 Task: Open the event Second Product Development Roadmap Planning and Feature Prioritization on '2023/11/24', change the date to 2023/10/09, change the font style of the description to Arial, set the availability to Free, insert an emoji Red heart, logged in from the account softage.10@softage.net and add another guest for the event, softage.3@softage.net. Change the alignment of the event description to Align center.Change the font color of the description to Light Blue and select an event charm, 
Action: Mouse moved to (390, 179)
Screenshot: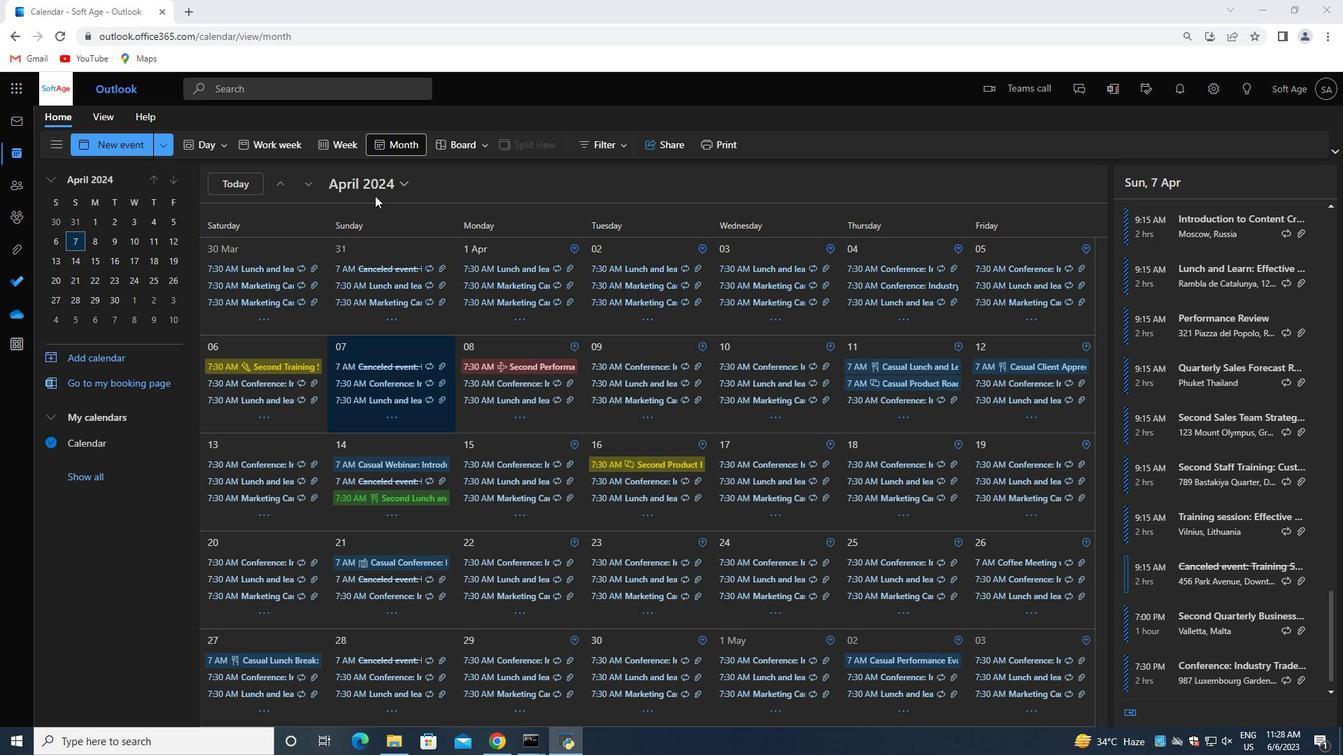 
Action: Mouse pressed left at (390, 179)
Screenshot: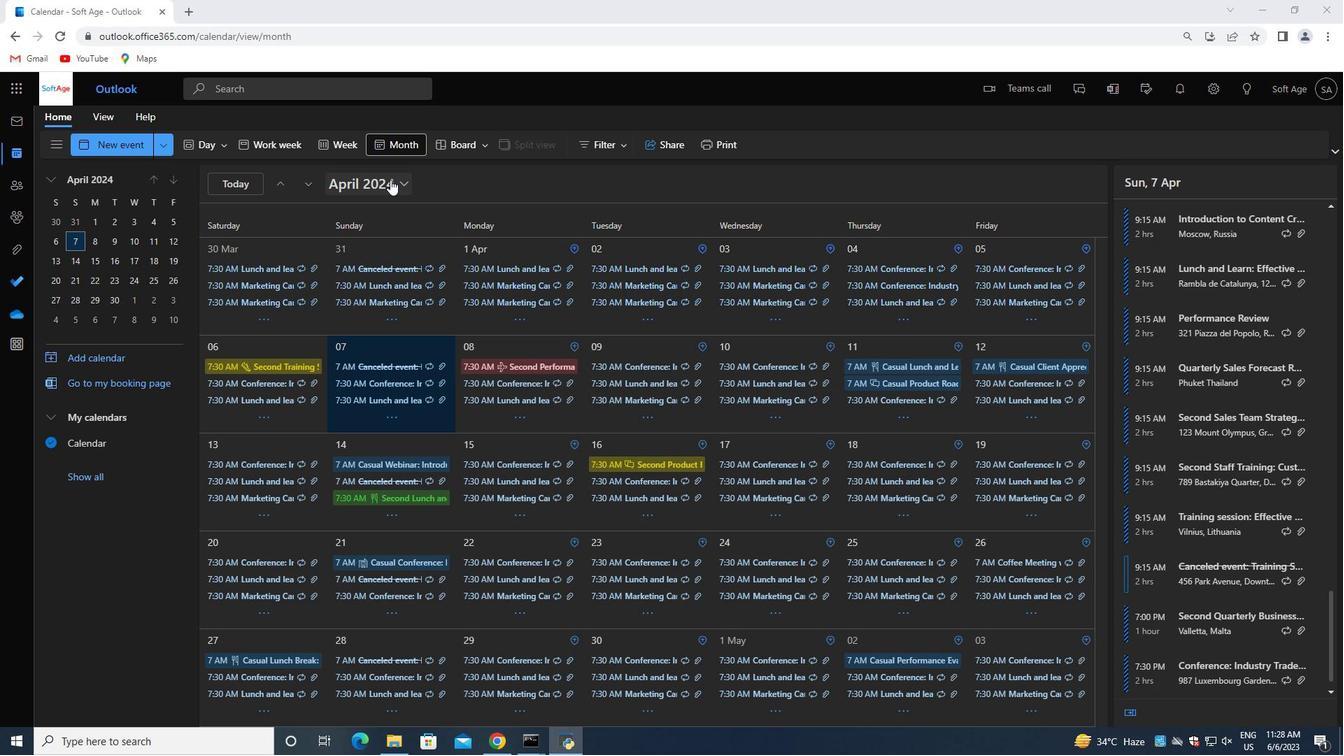 
Action: Mouse moved to (439, 215)
Screenshot: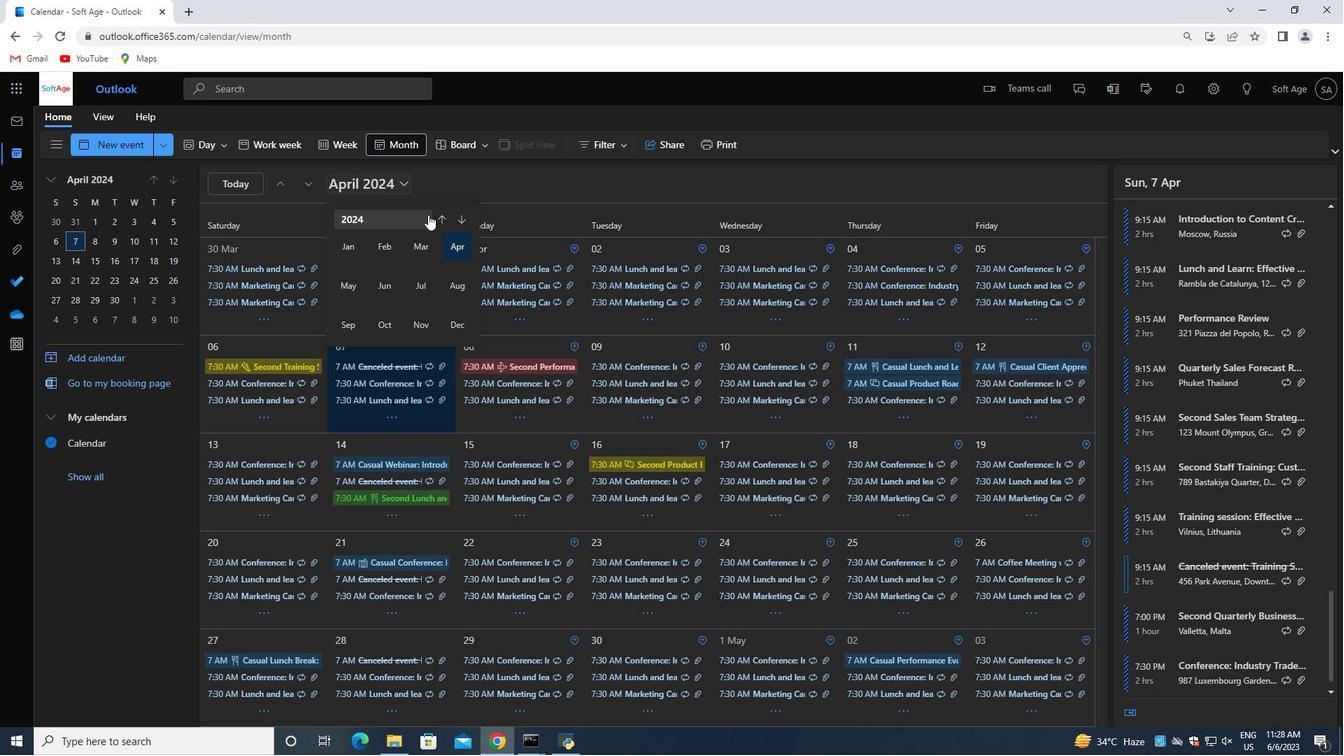 
Action: Mouse pressed left at (439, 215)
Screenshot: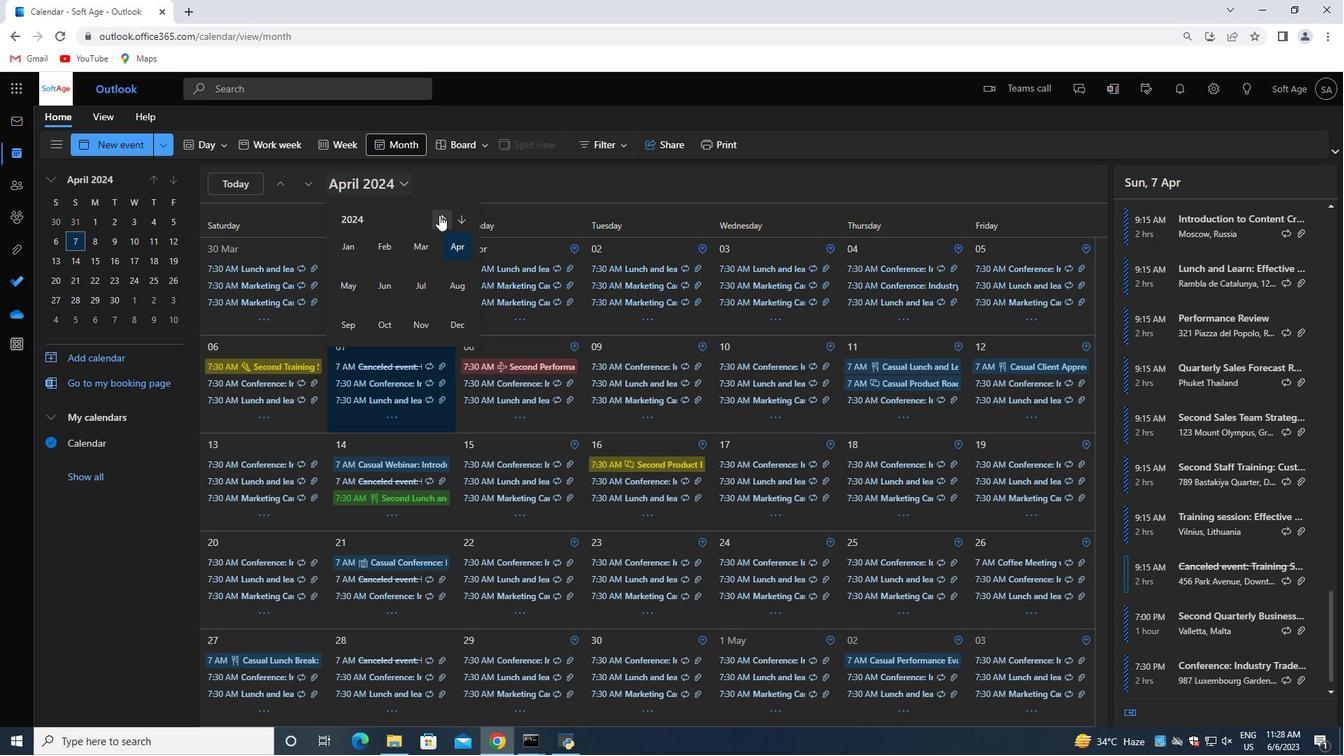 
Action: Mouse moved to (424, 327)
Screenshot: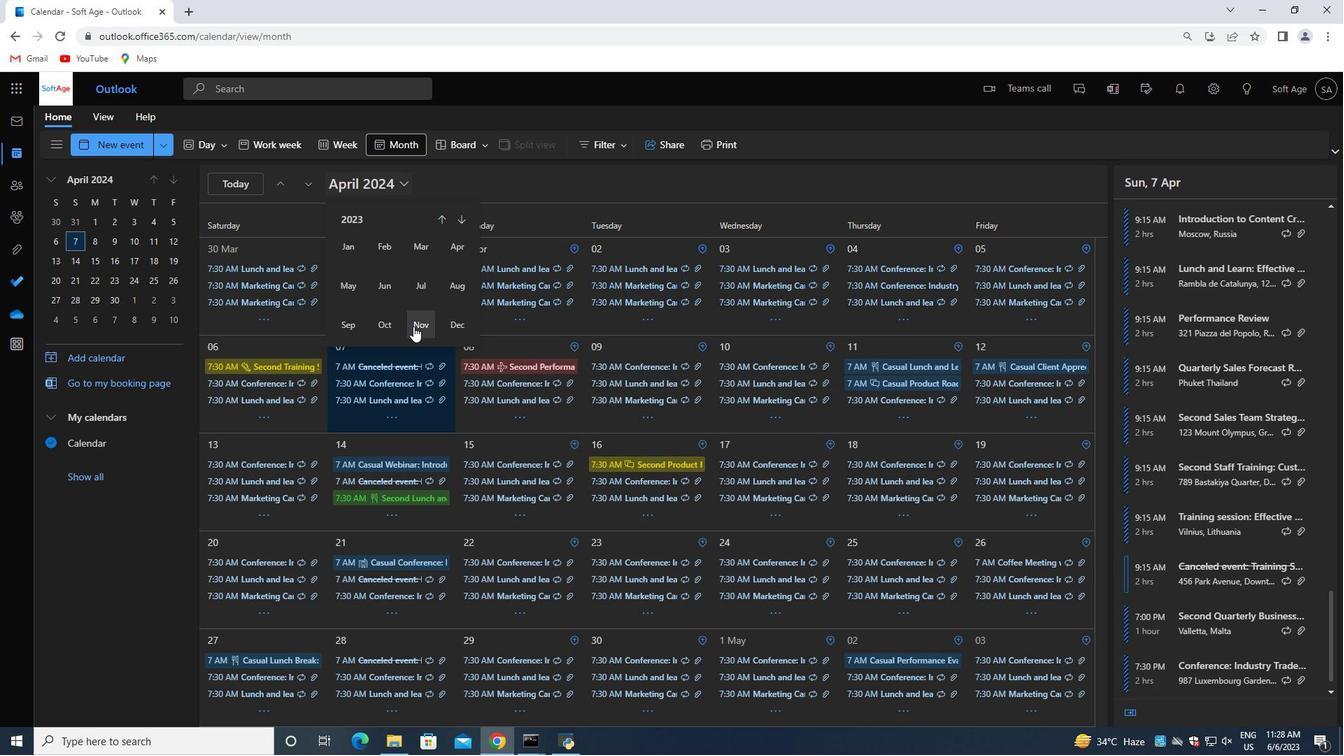 
Action: Mouse pressed left at (424, 327)
Screenshot: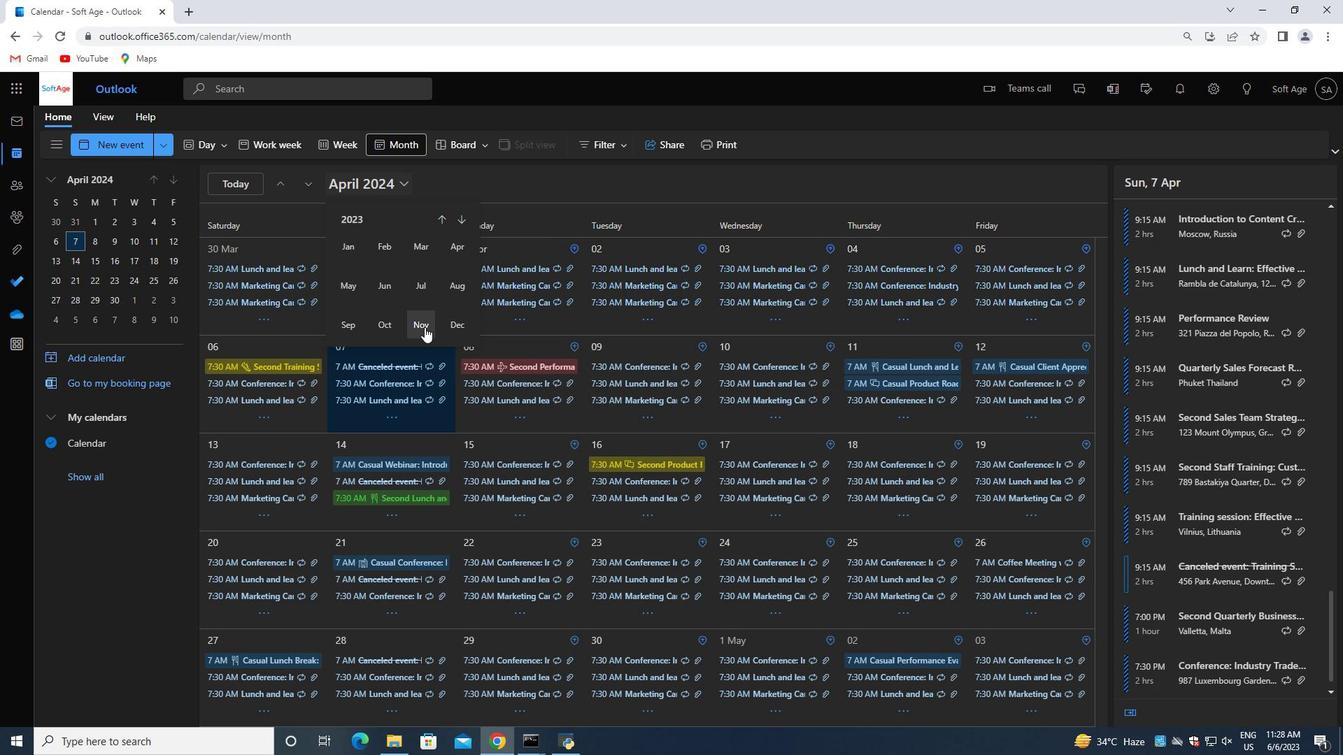 
Action: Mouse moved to (990, 606)
Screenshot: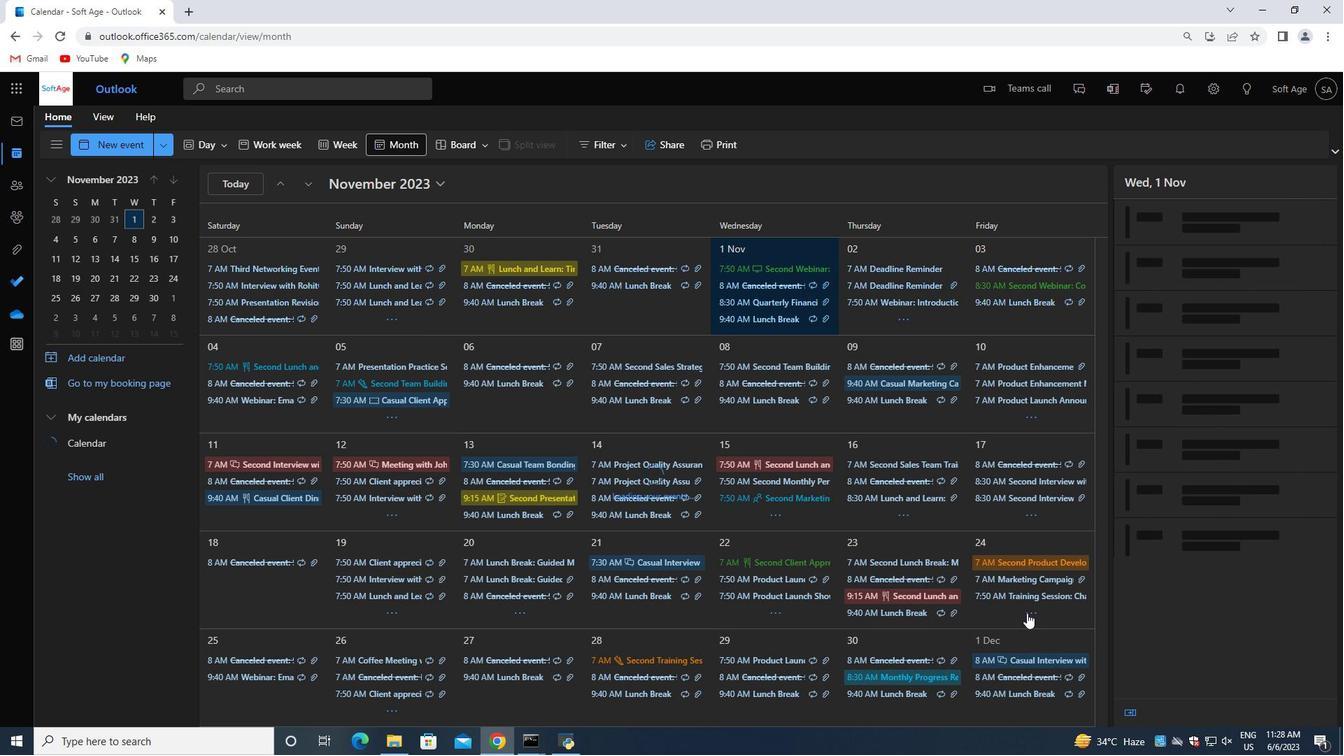 
Action: Mouse pressed left at (990, 606)
Screenshot: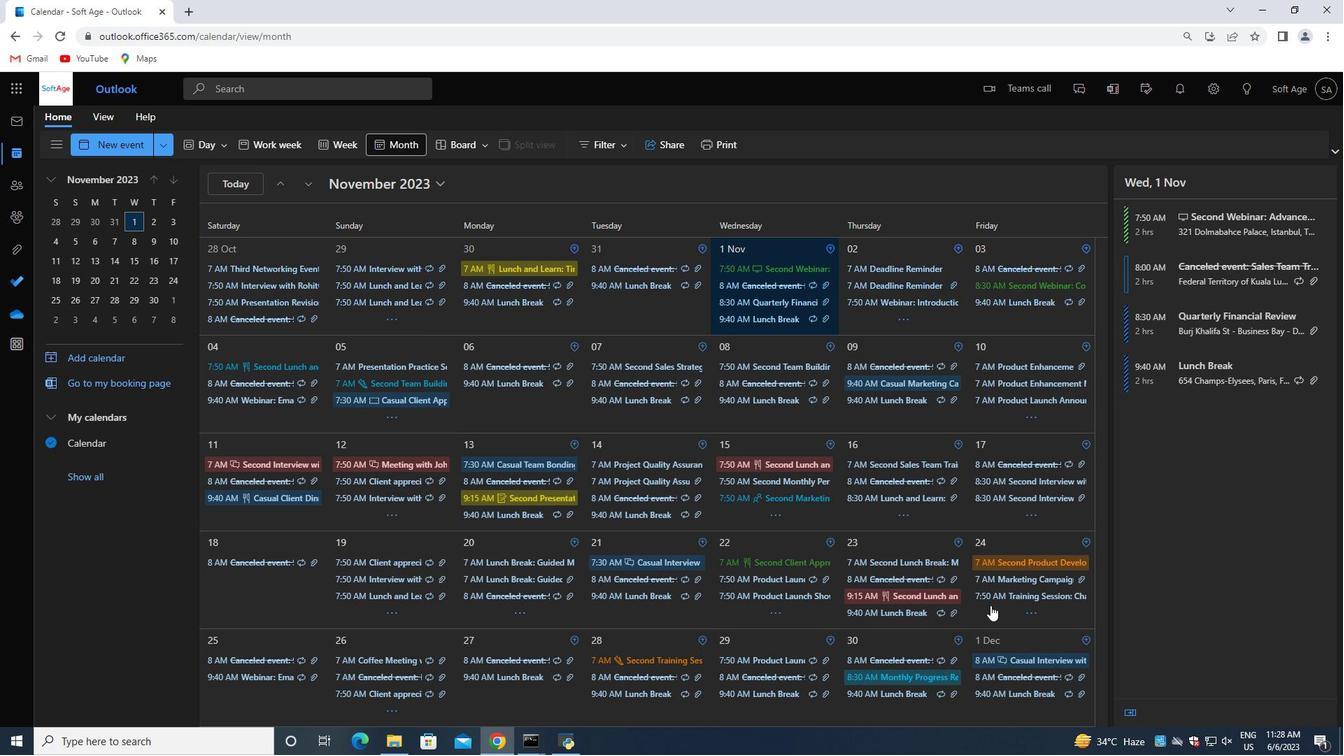 
Action: Mouse moved to (1325, 224)
Screenshot: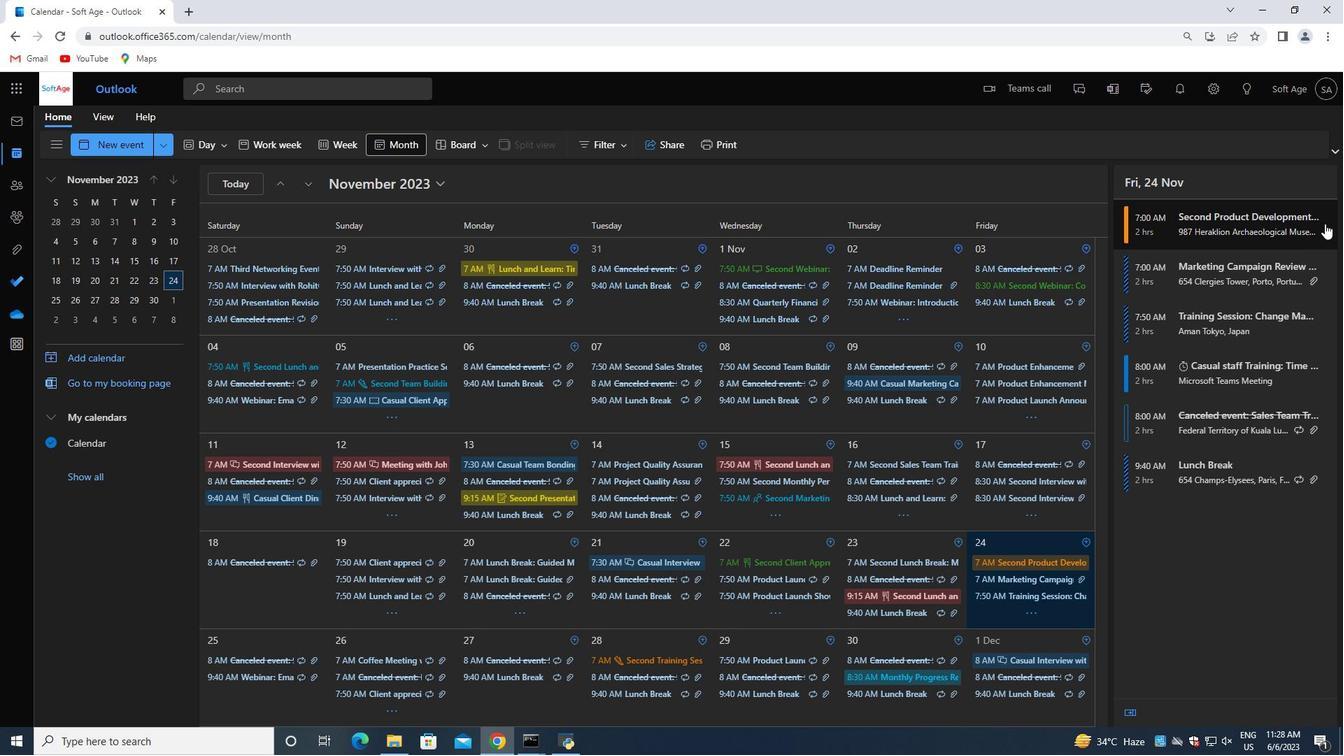 
Action: Mouse pressed left at (1325, 224)
Screenshot: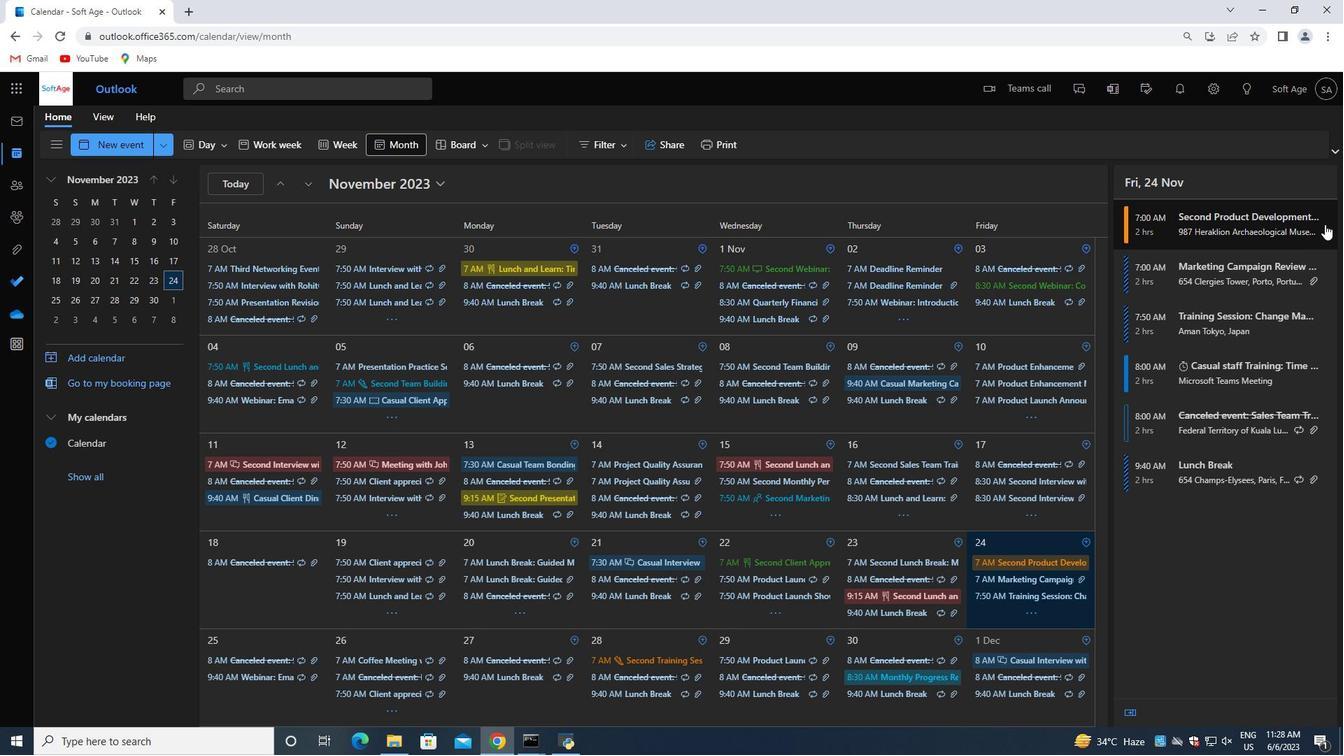 
Action: Mouse moved to (898, 422)
Screenshot: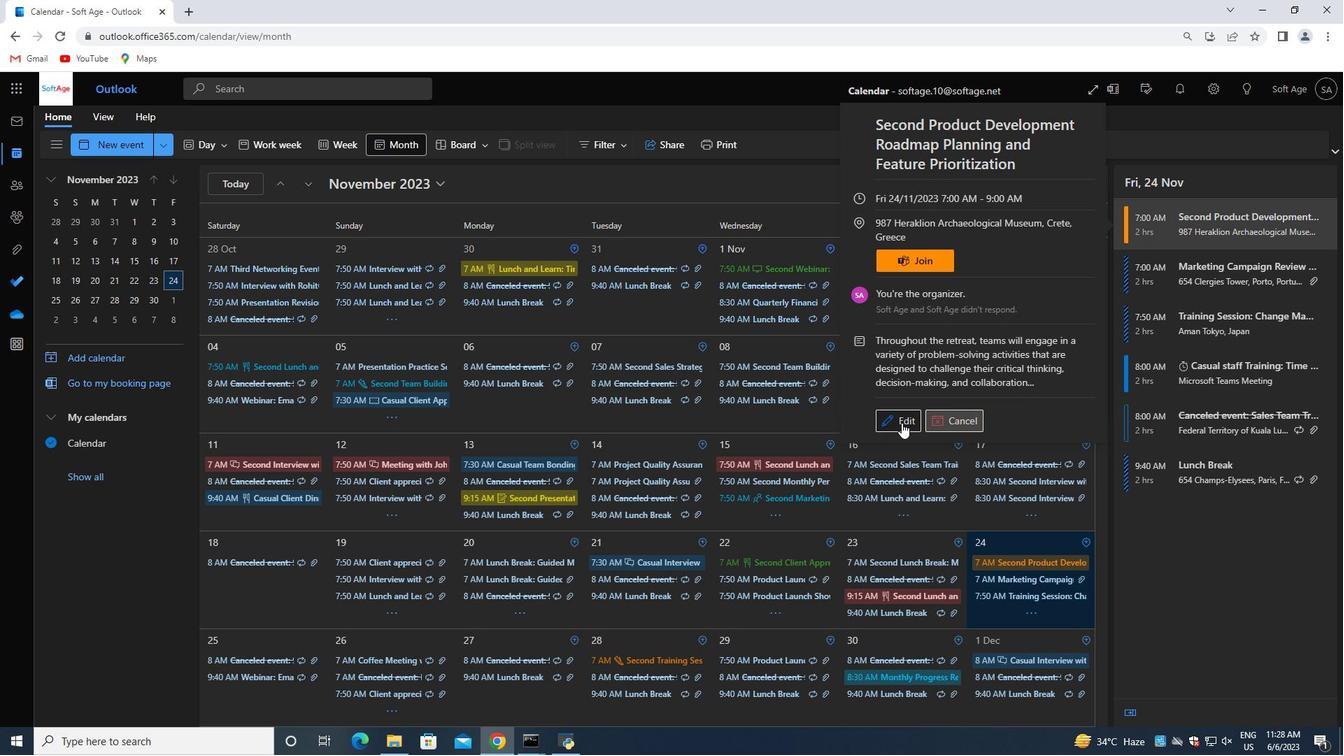
Action: Mouse pressed left at (898, 422)
Screenshot: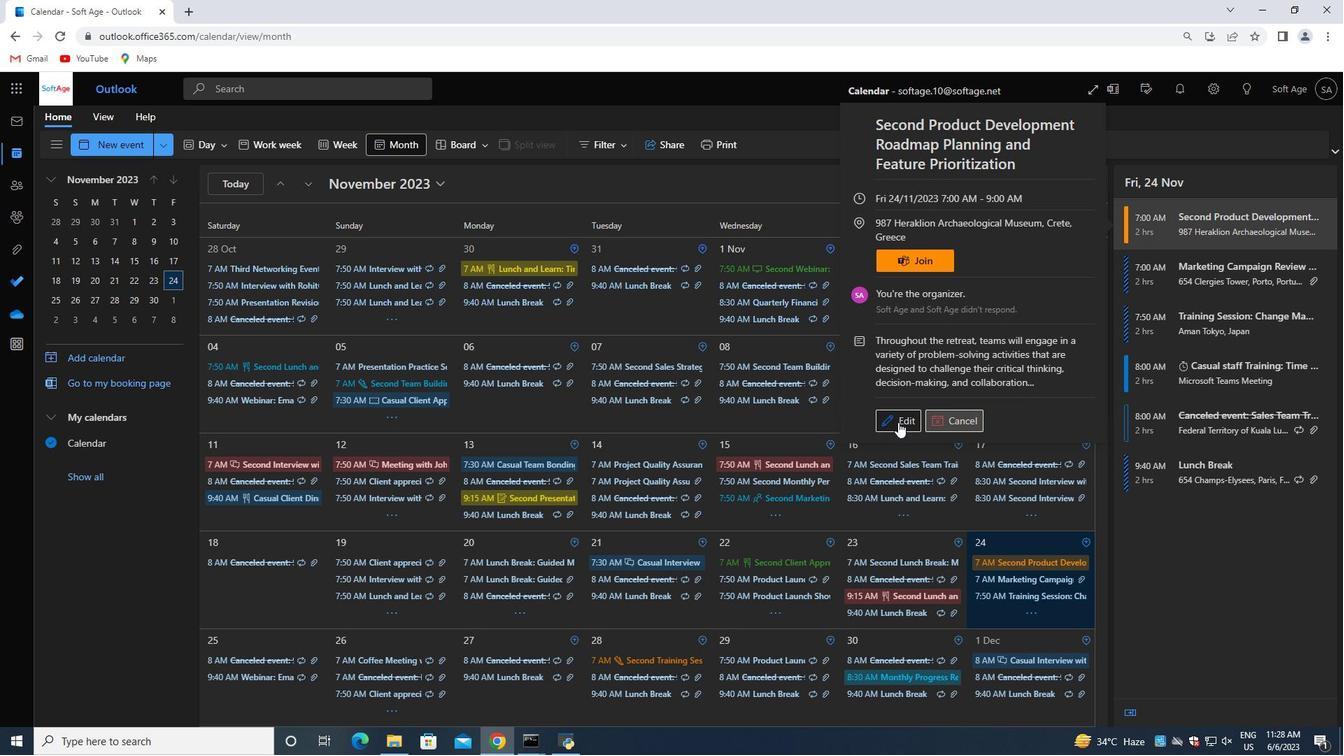 
Action: Mouse moved to (410, 387)
Screenshot: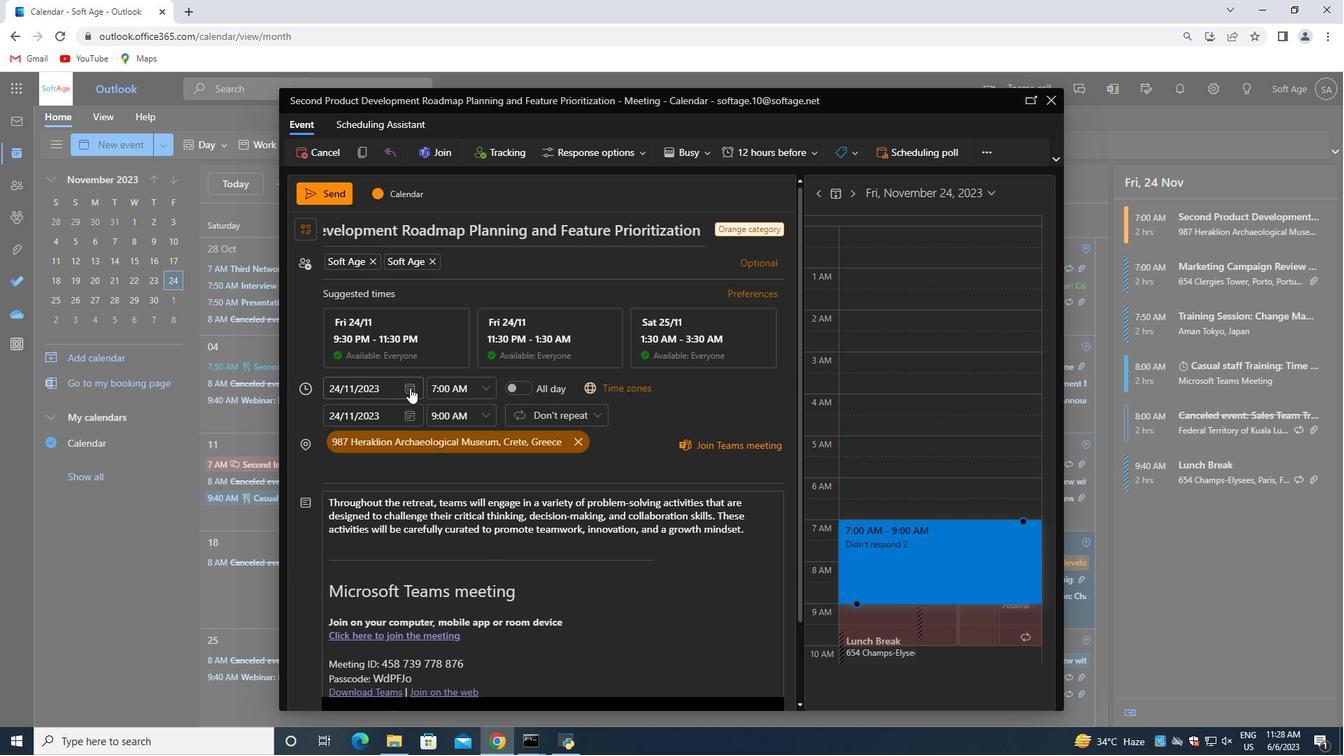 
Action: Mouse pressed left at (410, 387)
Screenshot: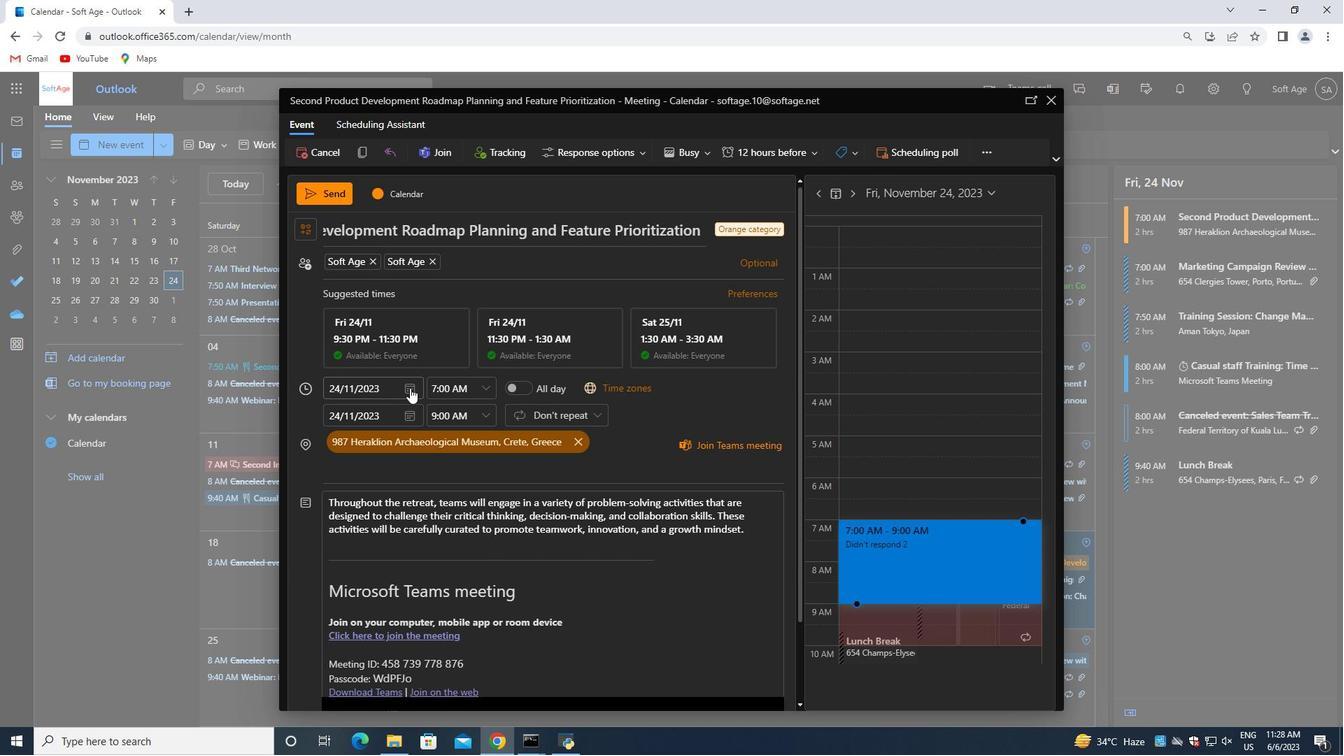 
Action: Mouse moved to (440, 415)
Screenshot: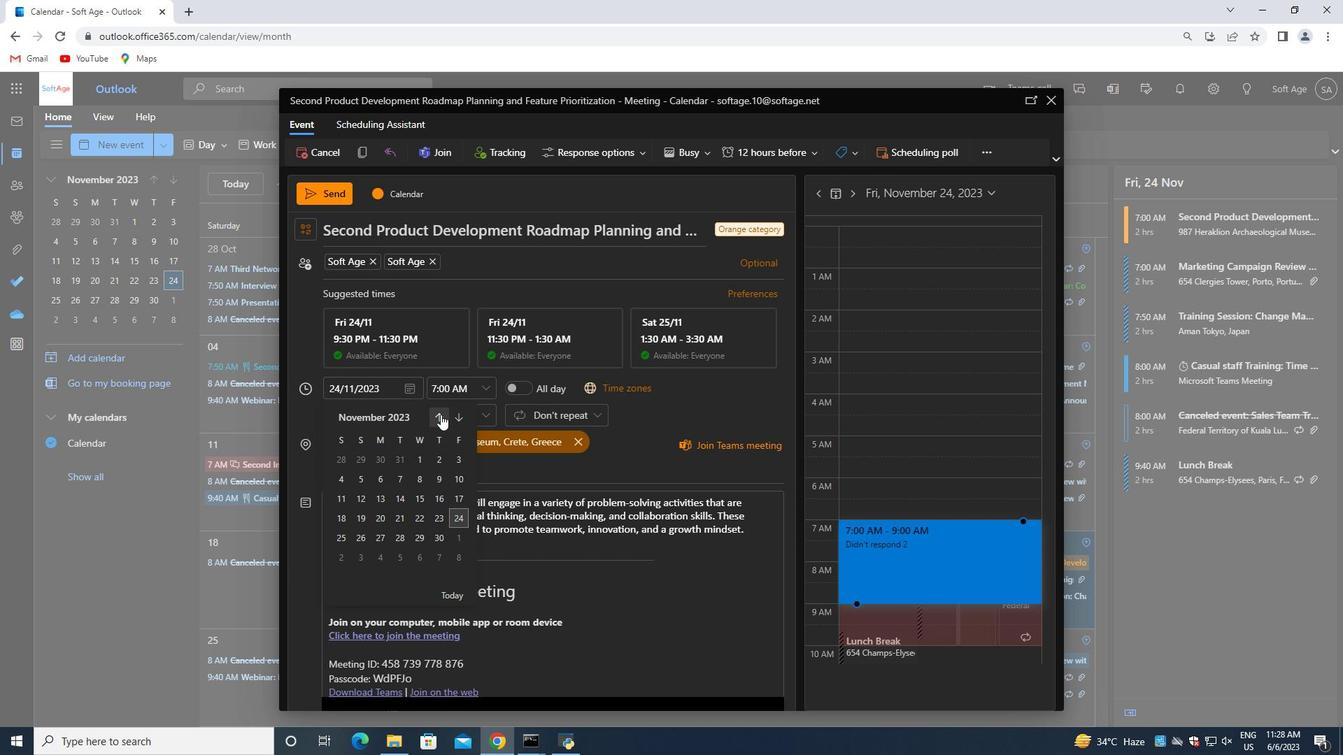 
Action: Mouse pressed left at (440, 415)
Screenshot: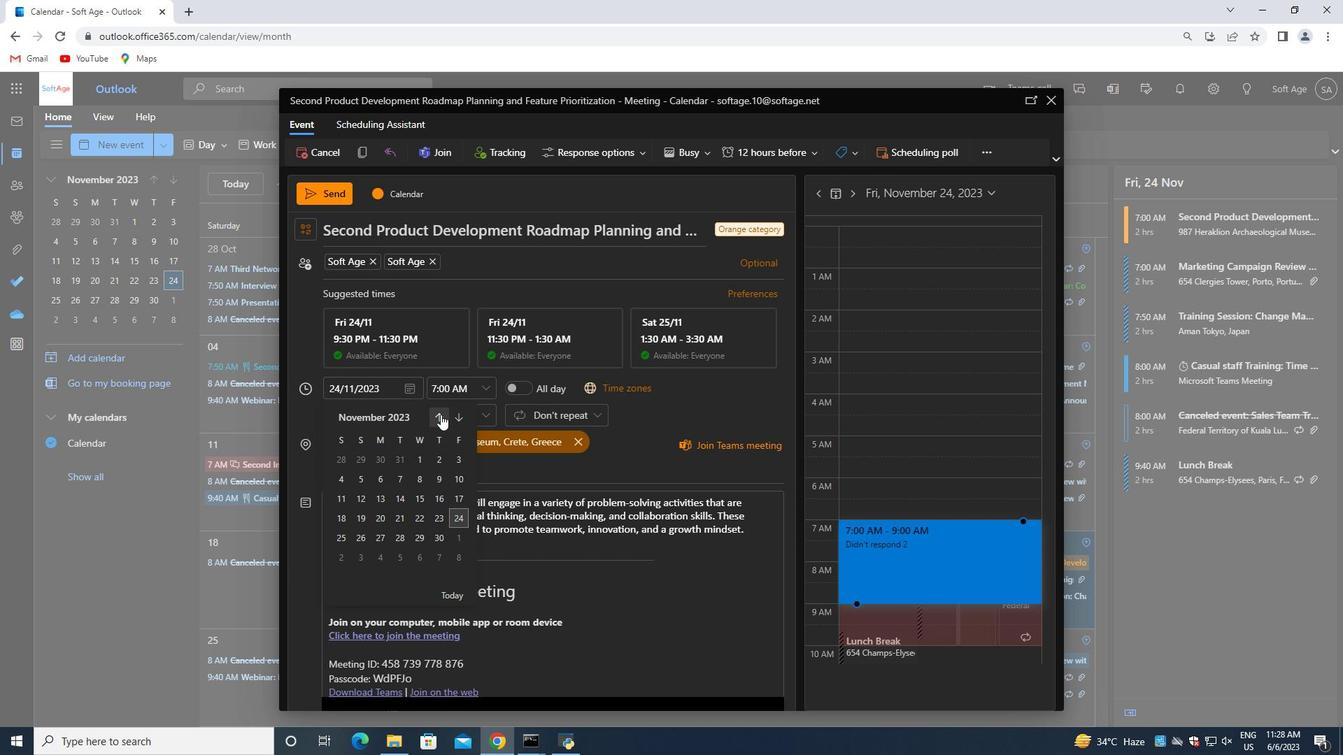 
Action: Mouse moved to (377, 478)
Screenshot: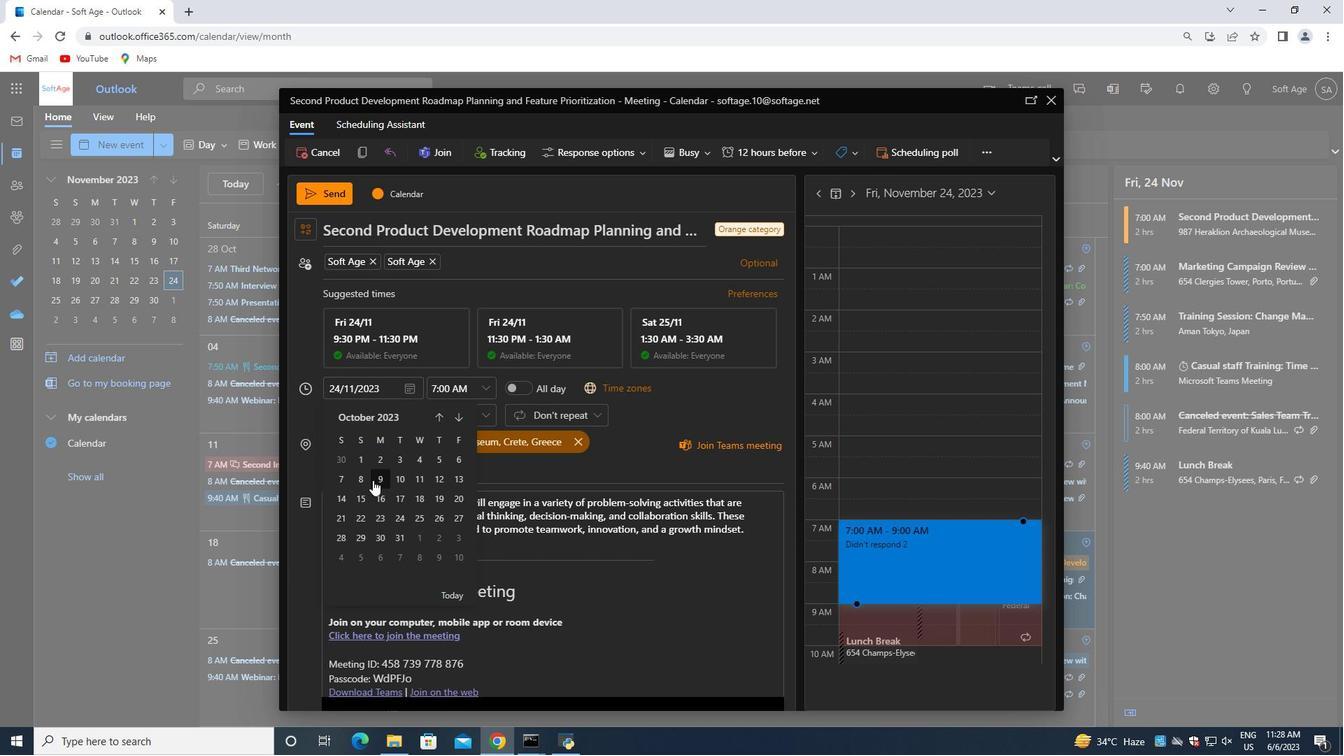 
Action: Mouse pressed left at (377, 478)
Screenshot: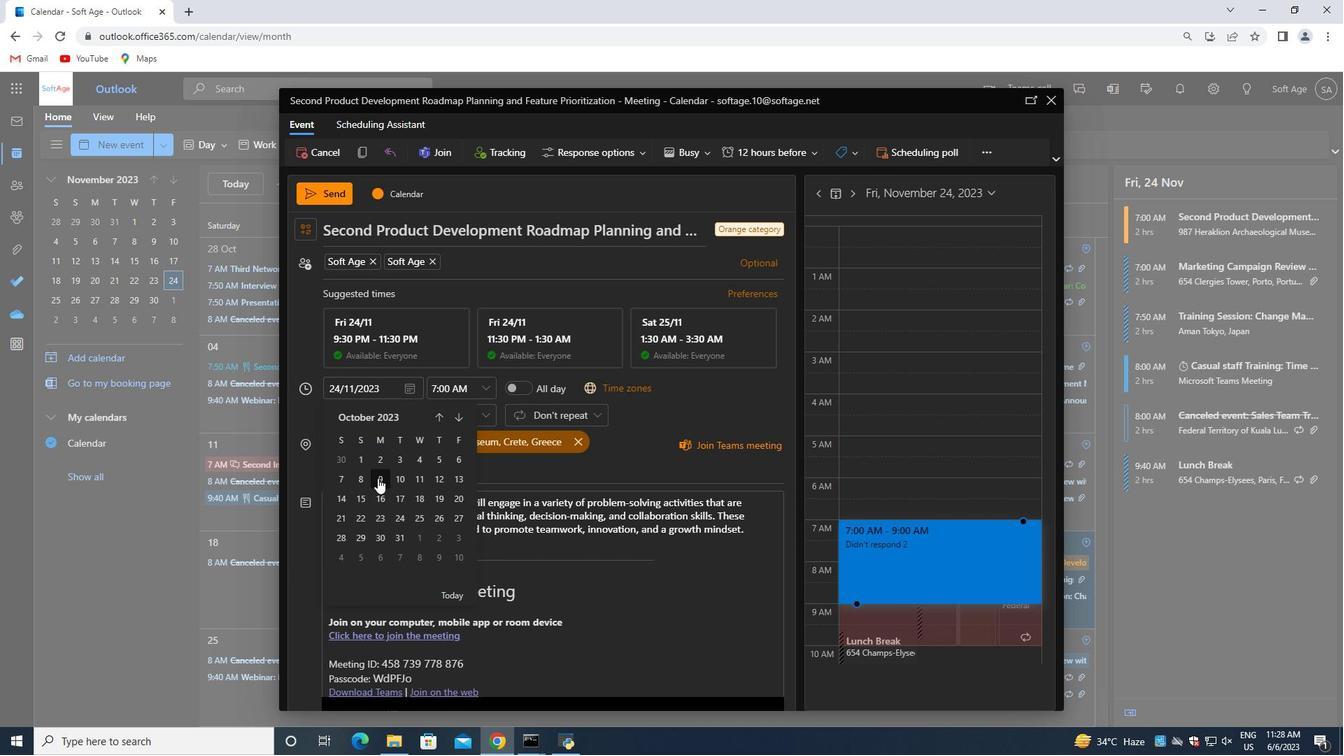 
Action: Mouse moved to (755, 532)
Screenshot: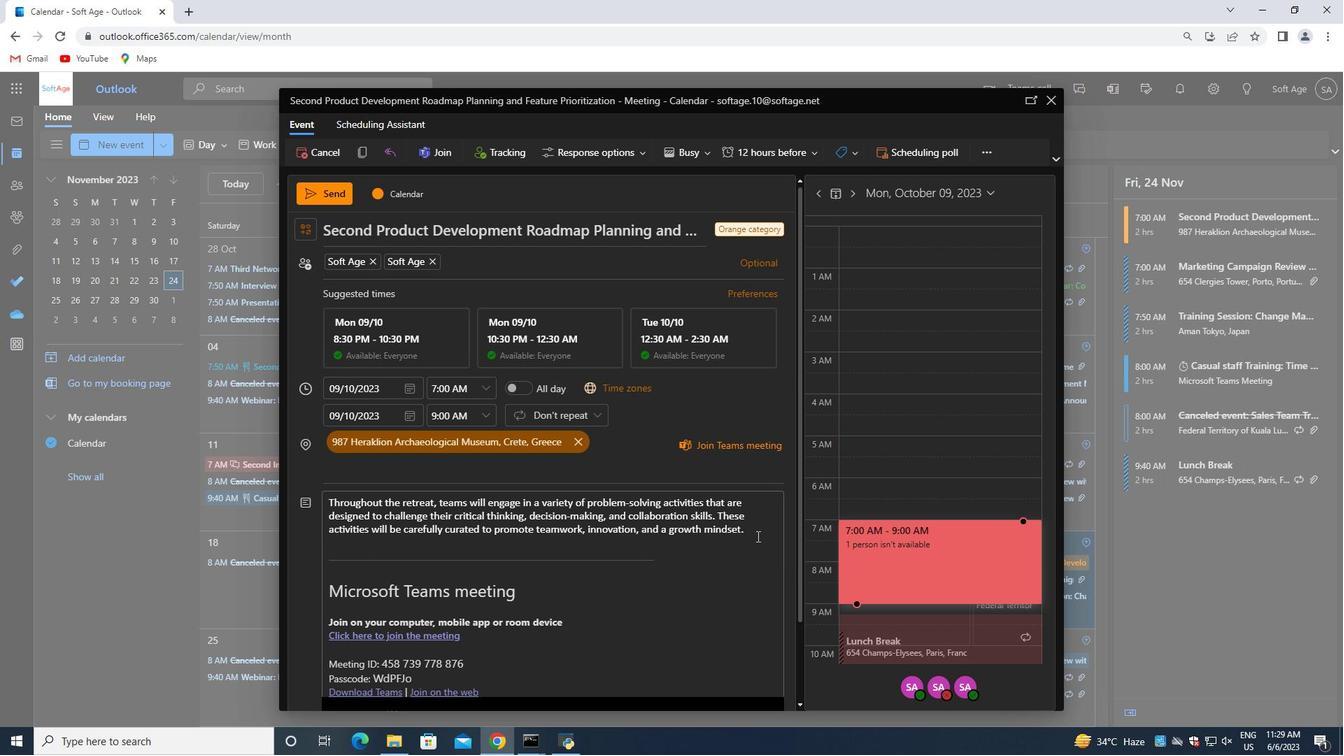 
Action: Mouse pressed left at (755, 532)
Screenshot: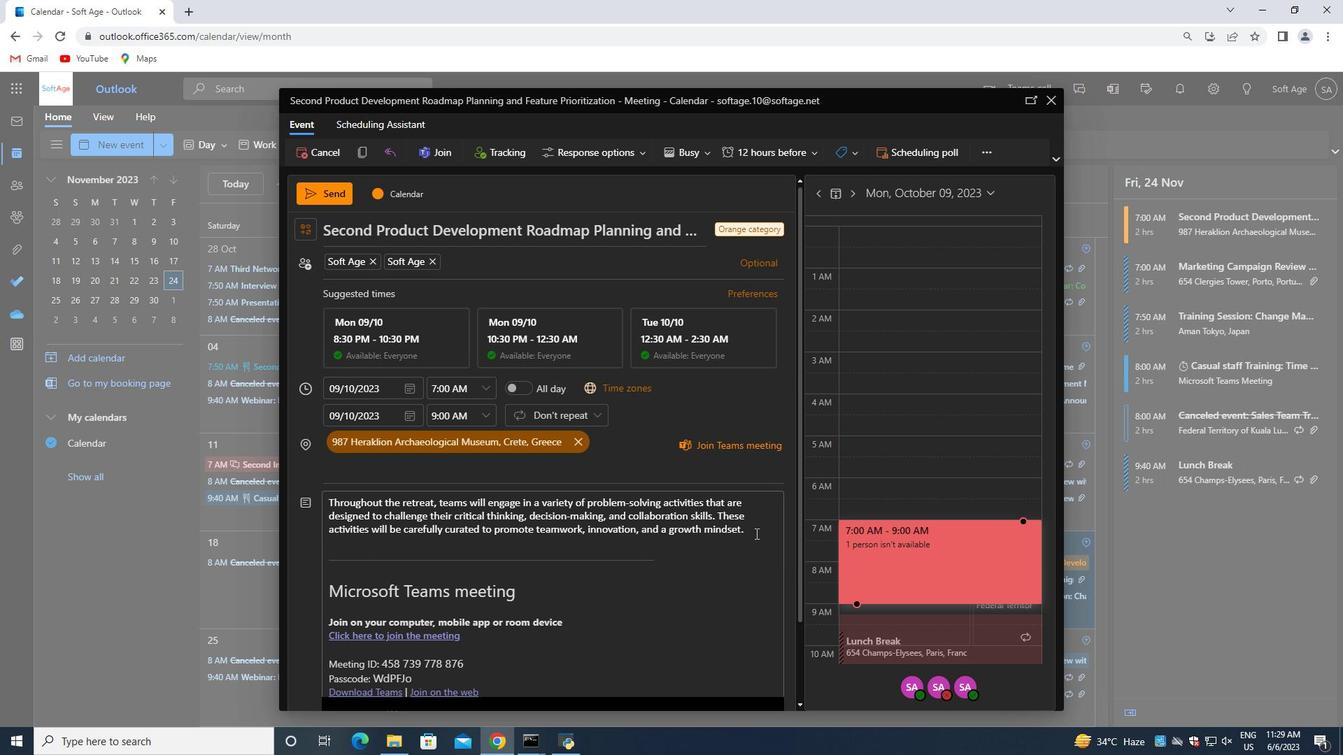 
Action: Mouse moved to (400, 547)
Screenshot: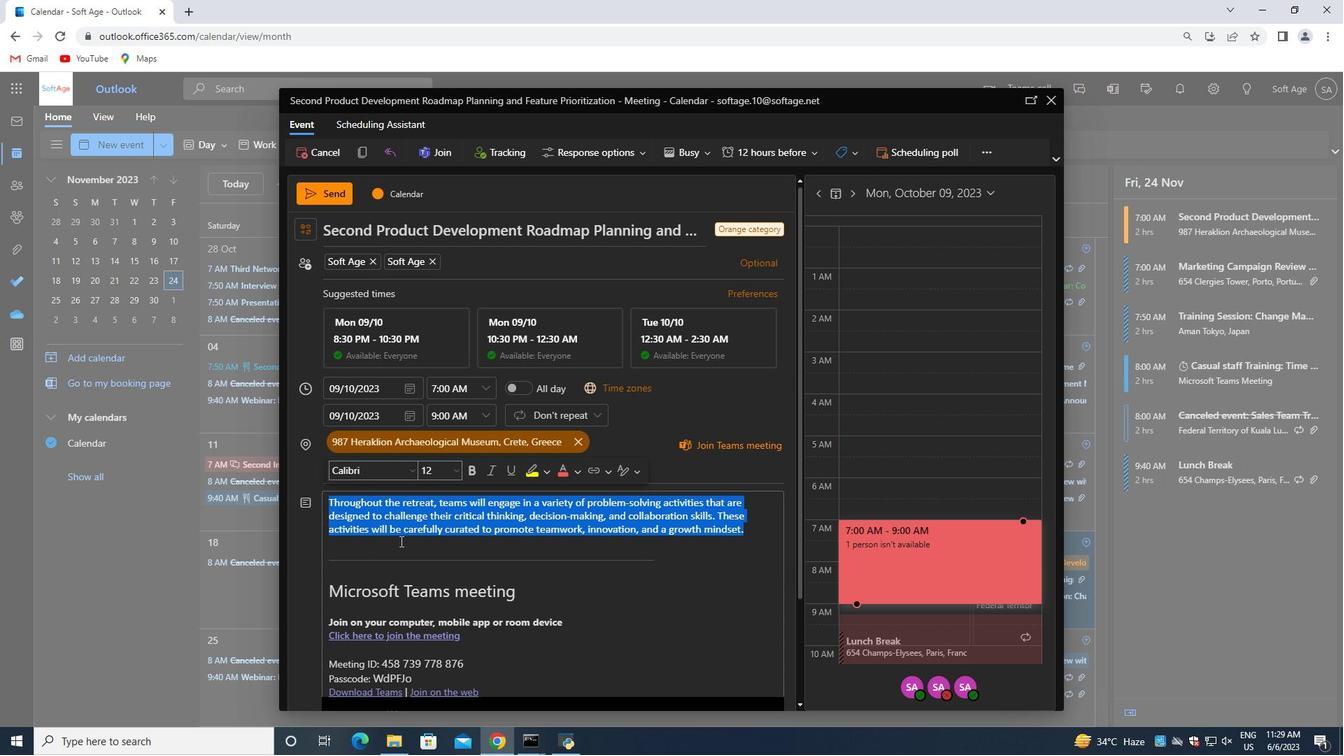 
Action: Mouse scrolled (400, 546) with delta (0, 0)
Screenshot: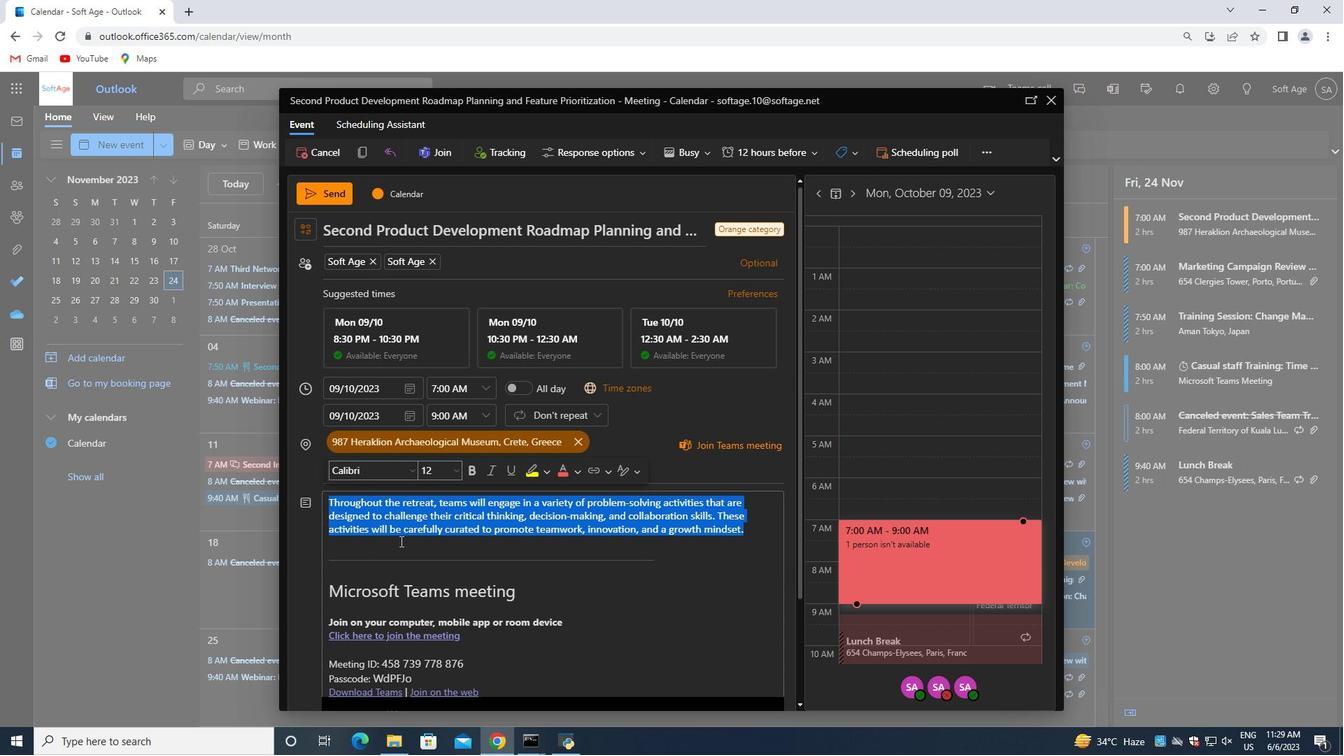 
Action: Mouse moved to (398, 555)
Screenshot: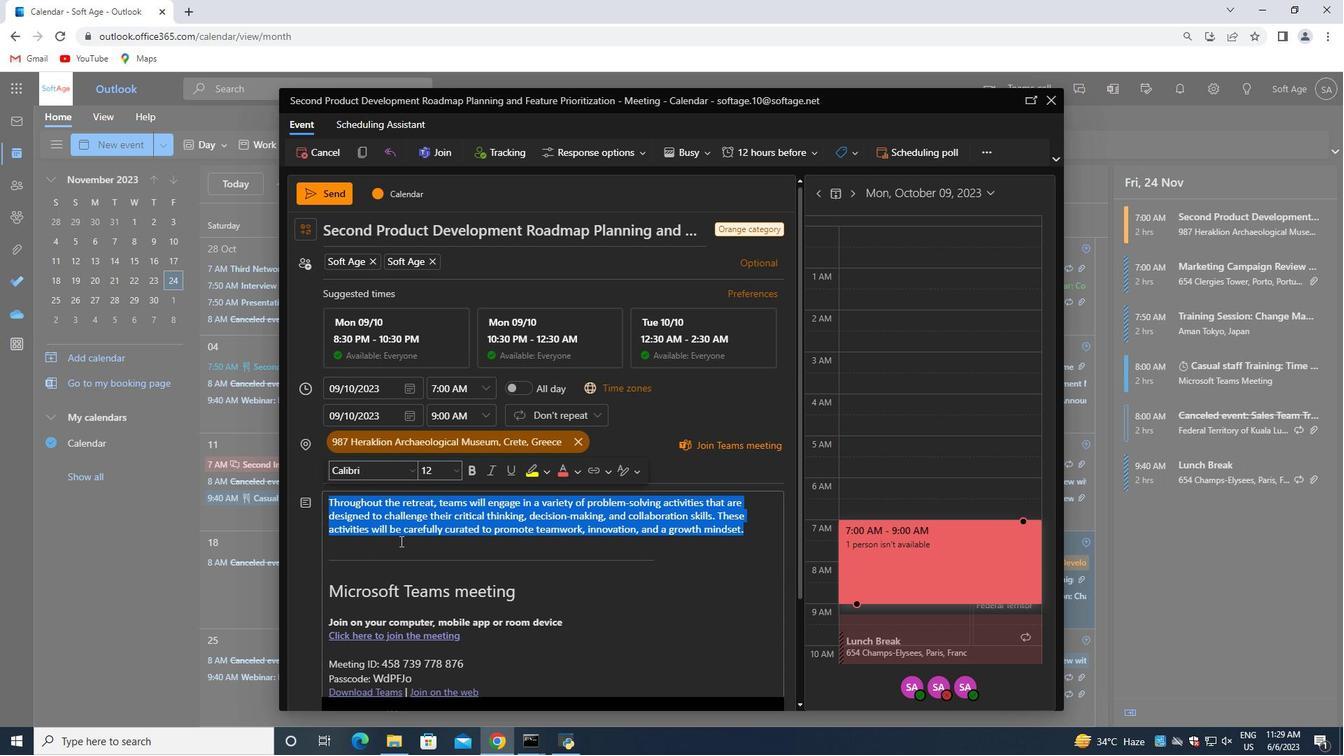 
Action: Mouse scrolled (398, 554) with delta (0, 0)
Screenshot: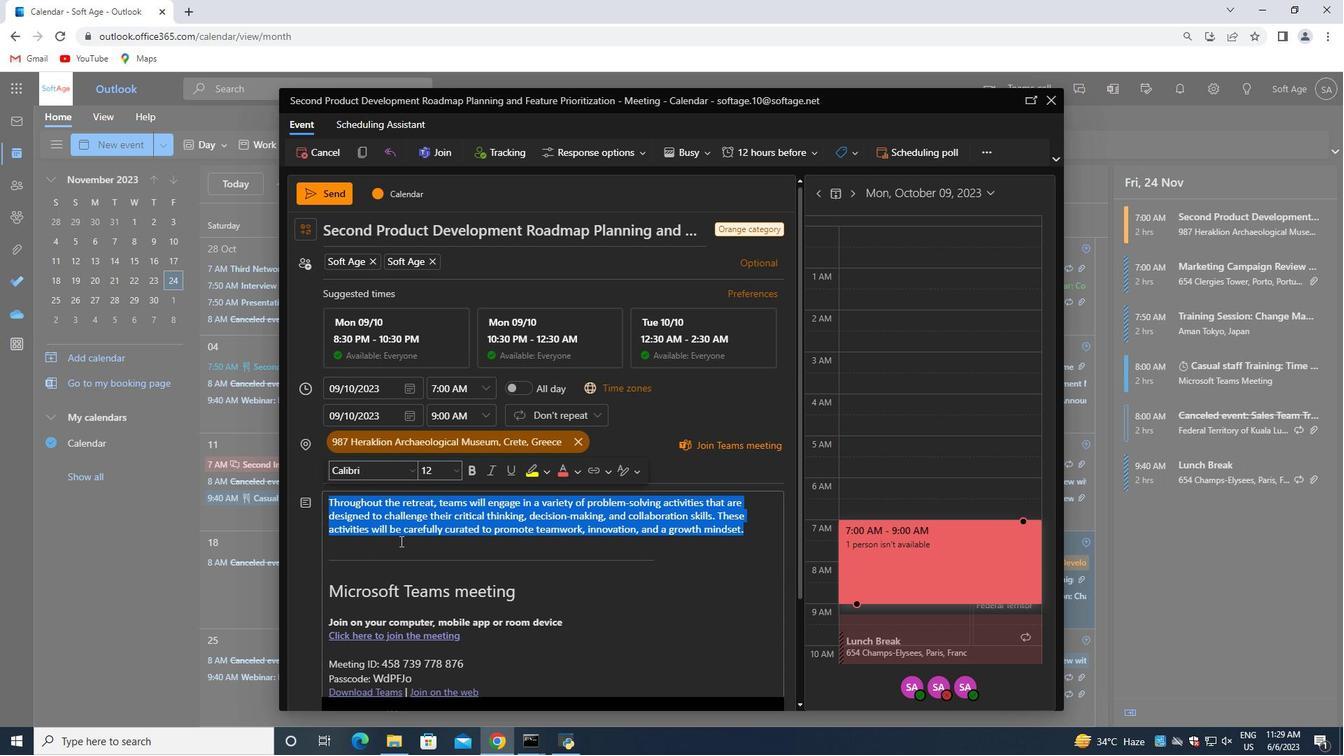 
Action: Mouse moved to (398, 557)
Screenshot: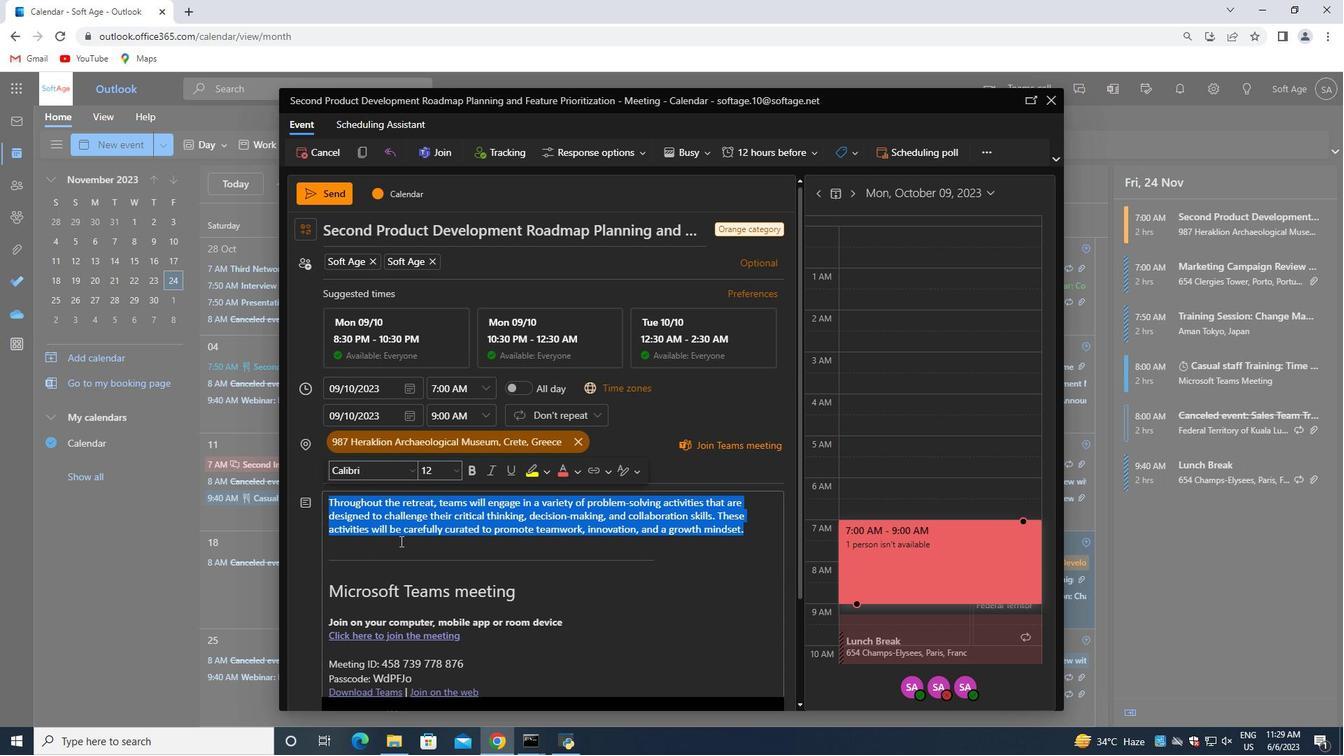 
Action: Mouse scrolled (398, 556) with delta (0, 0)
Screenshot: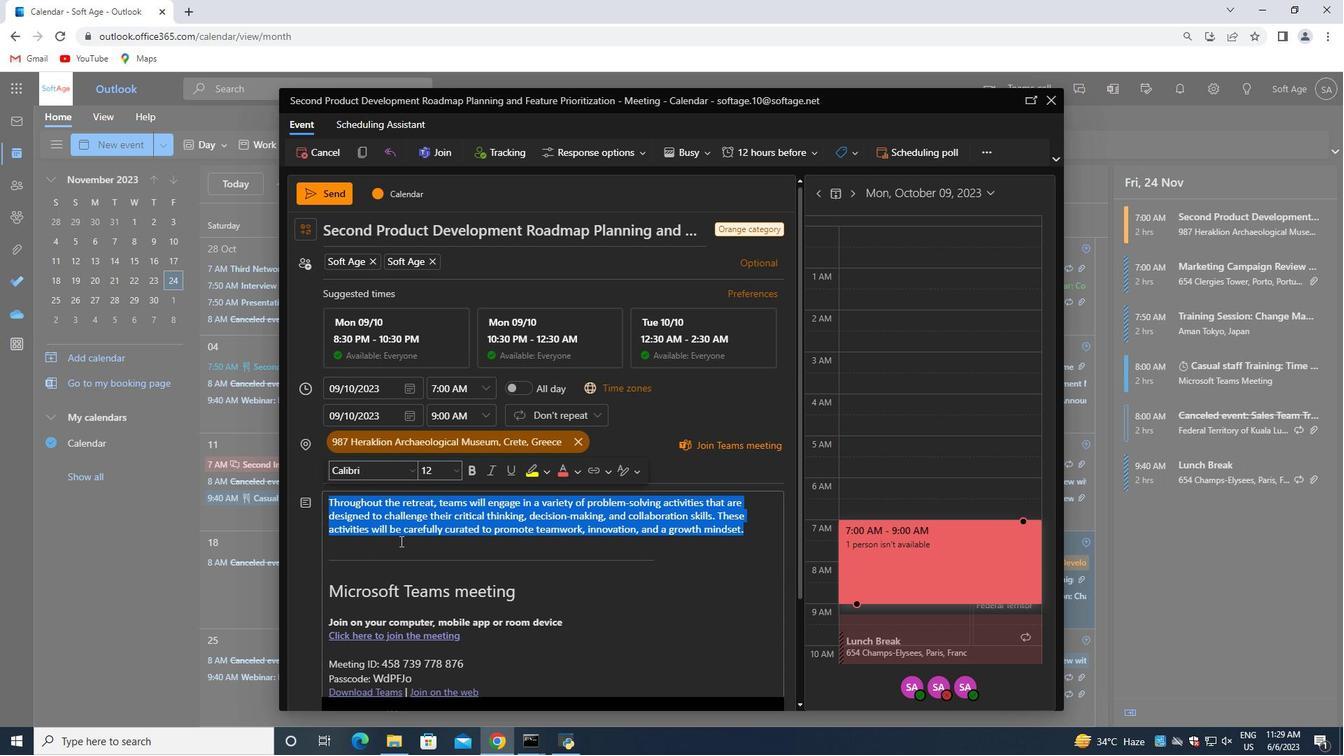 
Action: Mouse moved to (398, 559)
Screenshot: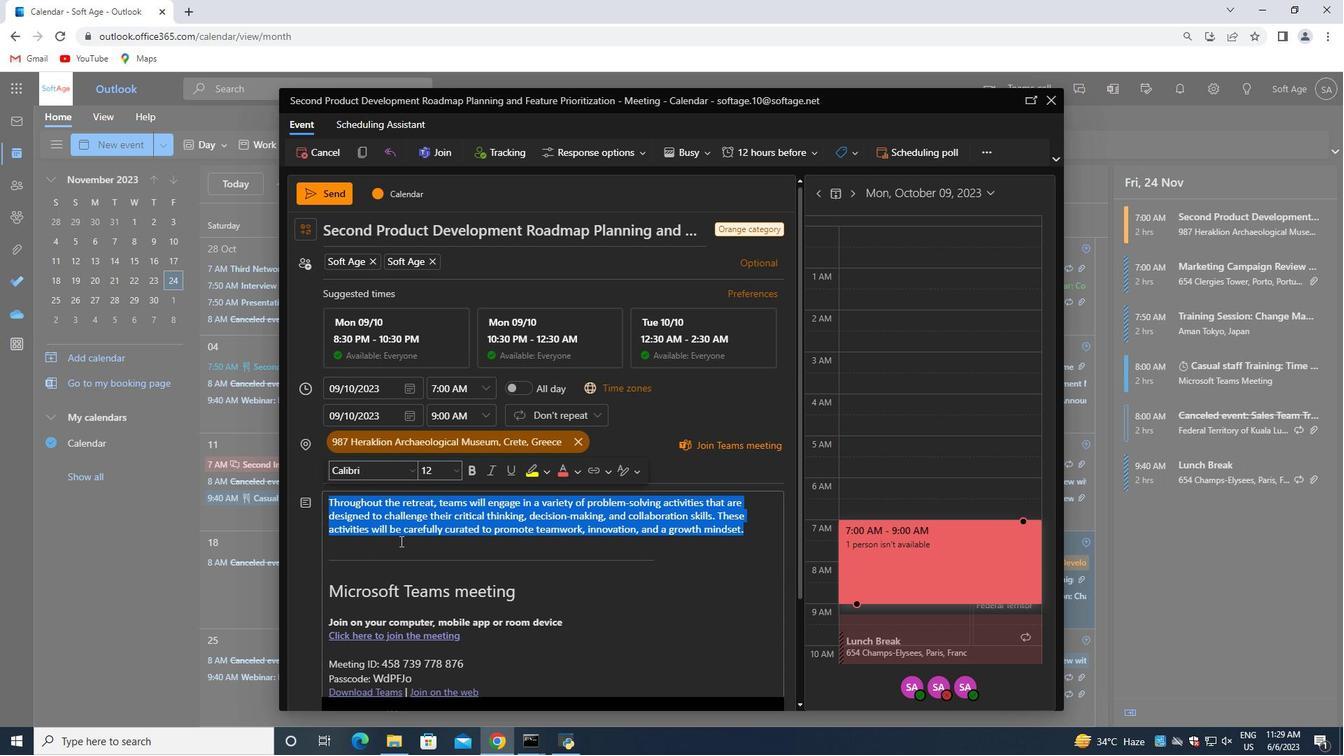
Action: Mouse scrolled (398, 559) with delta (0, 0)
Screenshot: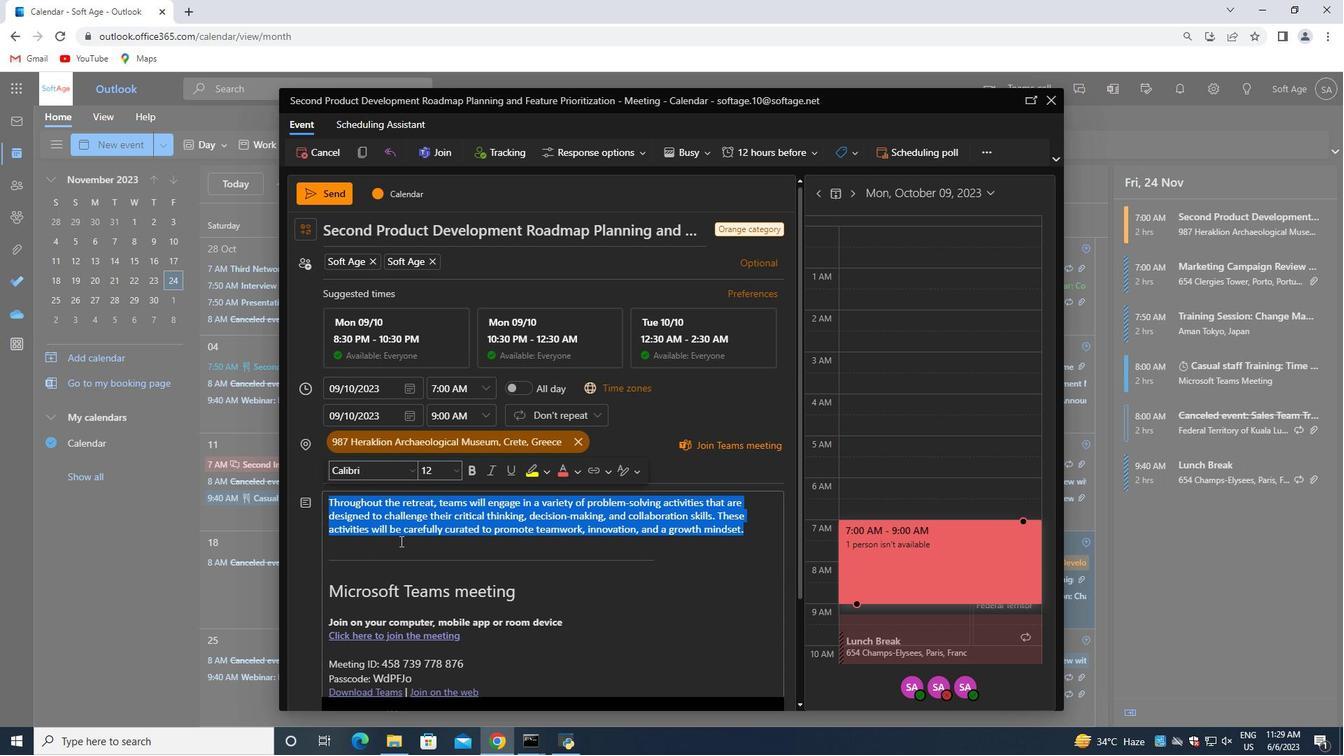 
Action: Mouse moved to (396, 562)
Screenshot: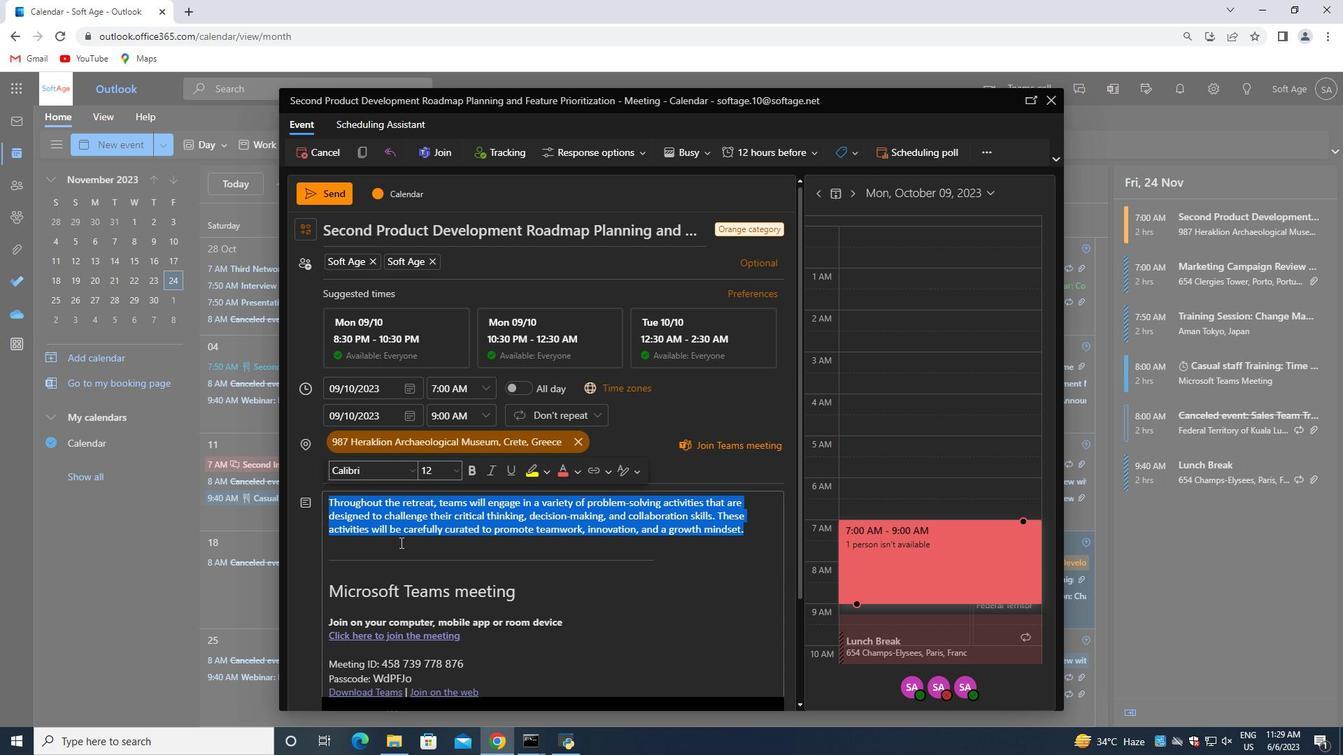 
Action: Mouse scrolled (396, 561) with delta (0, 0)
Screenshot: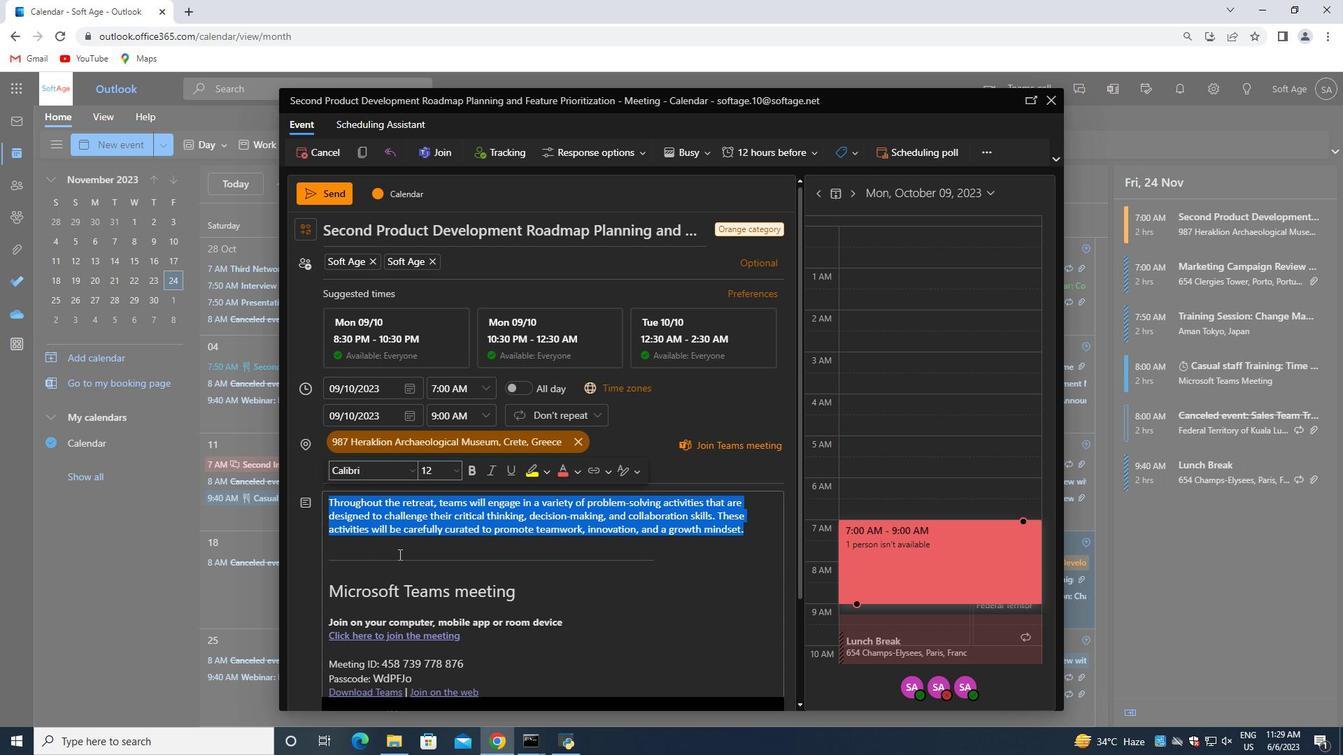 
Action: Mouse moved to (377, 643)
Screenshot: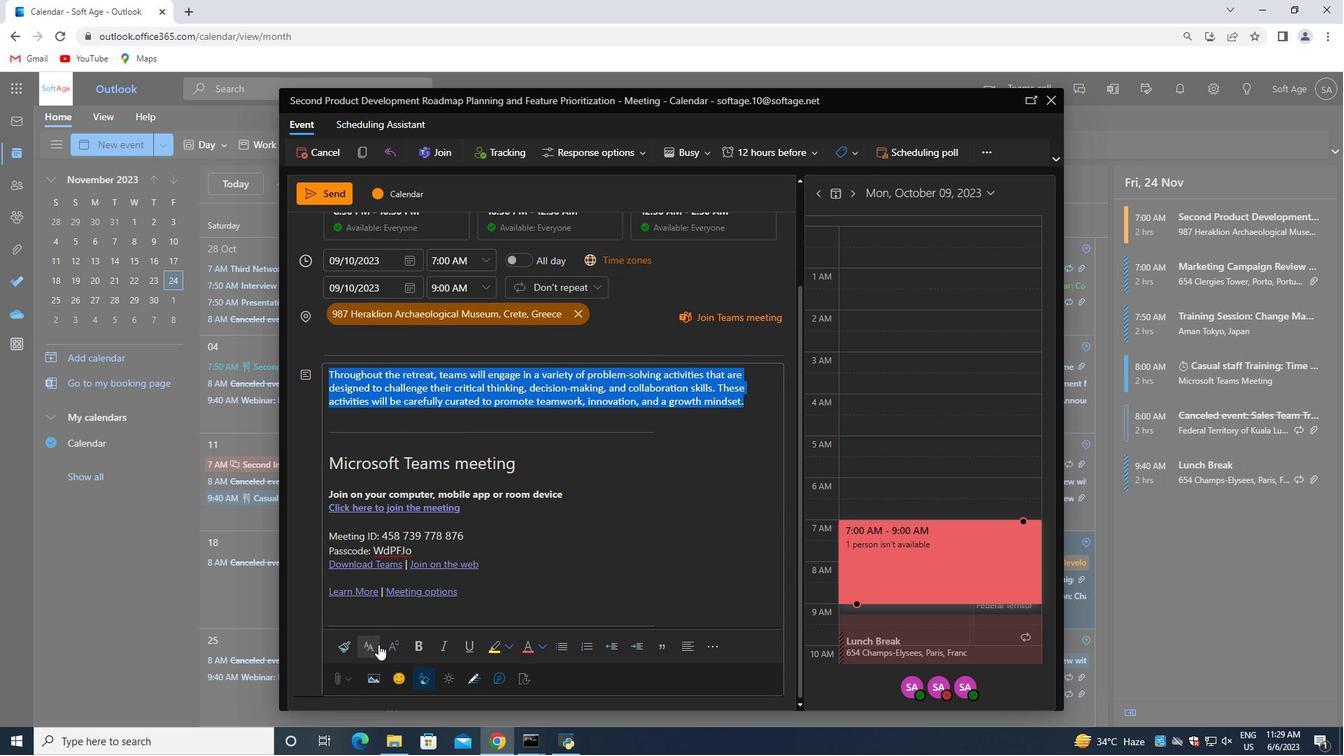 
Action: Mouse pressed left at (377, 643)
Screenshot: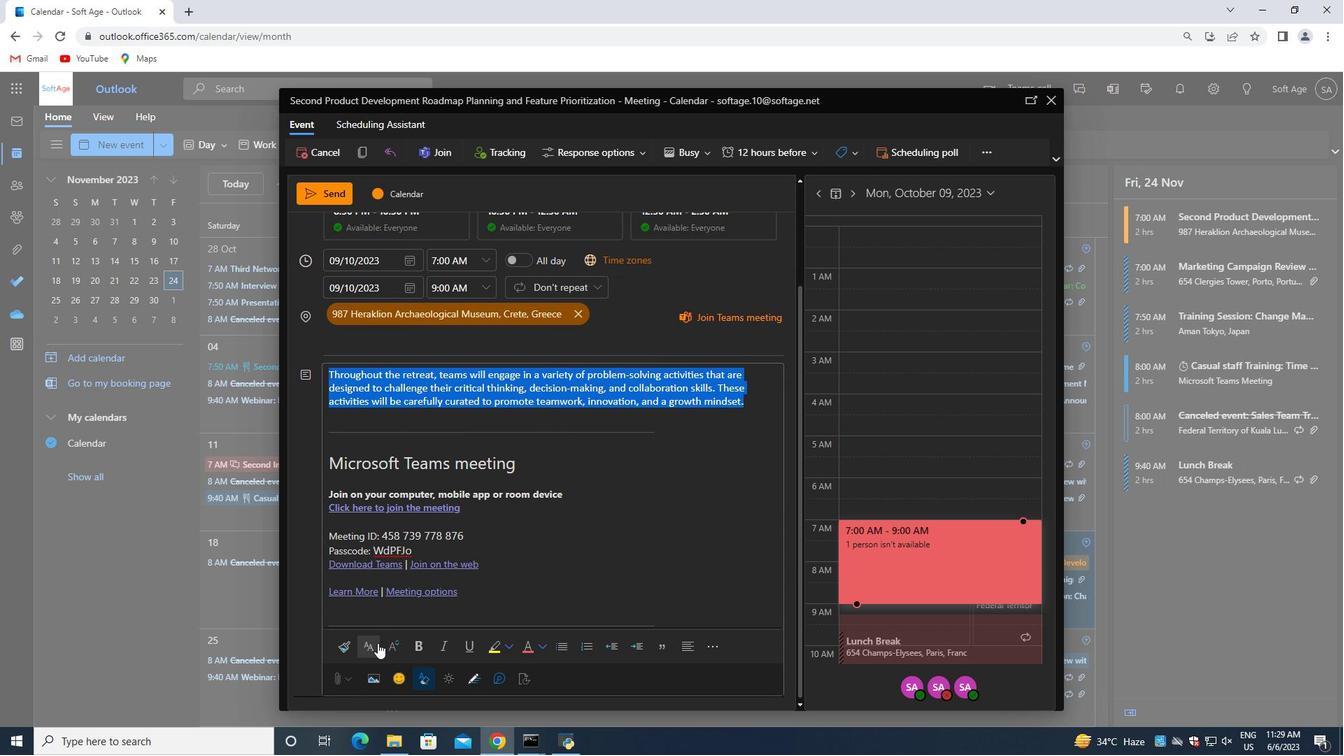 
Action: Mouse moved to (405, 478)
Screenshot: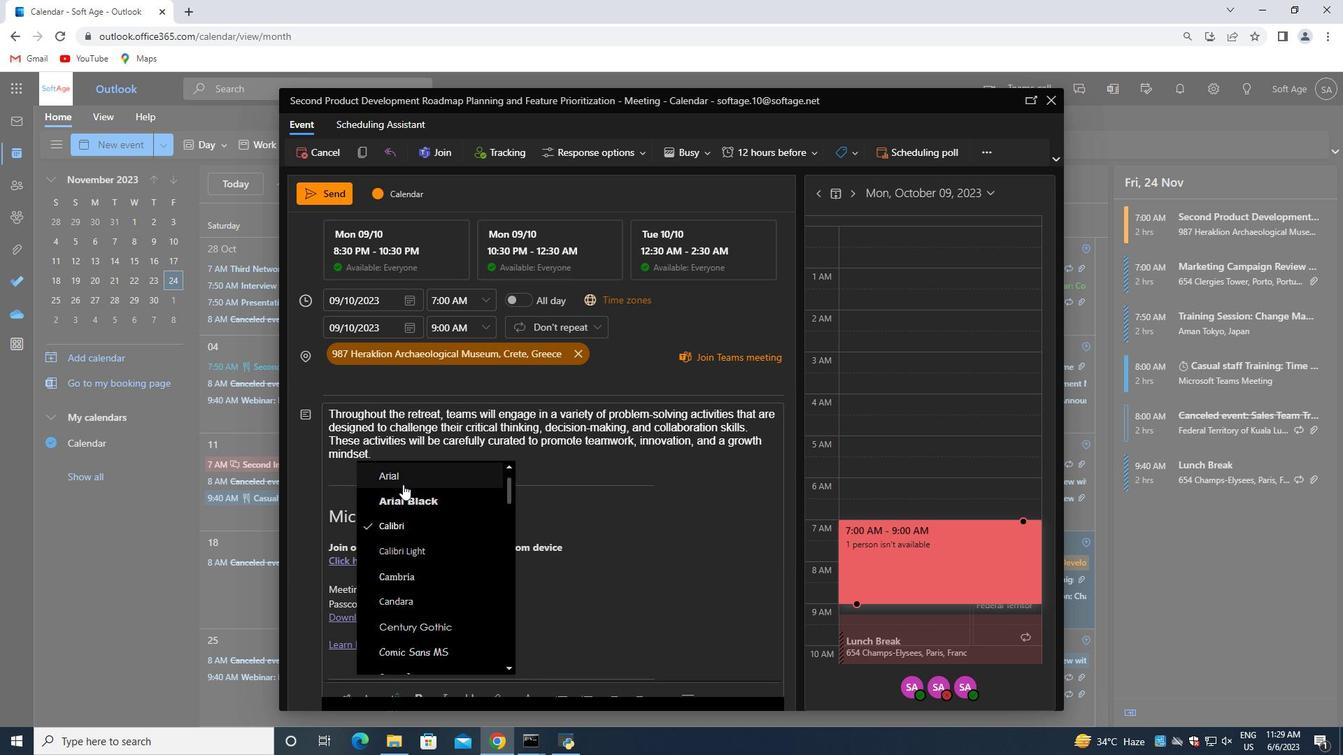 
Action: Mouse pressed left at (405, 478)
Screenshot: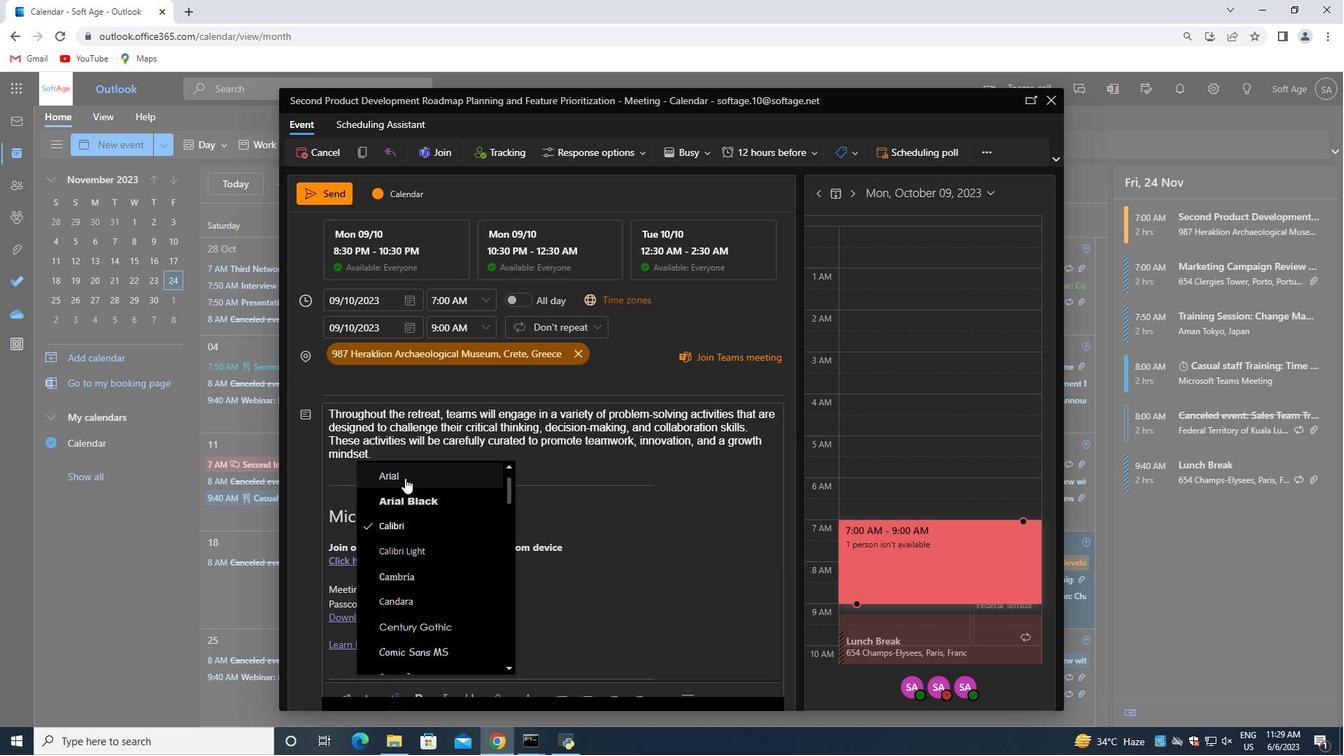 
Action: Mouse moved to (596, 468)
Screenshot: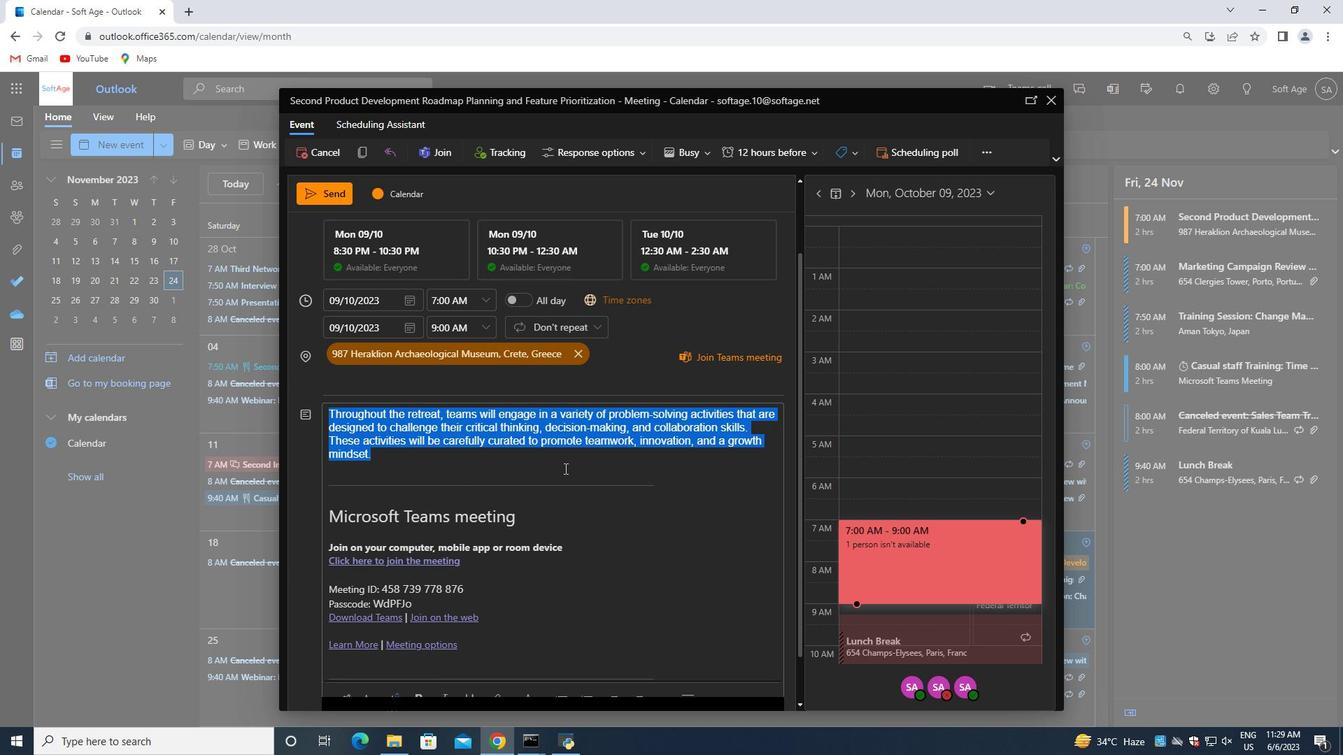 
Action: Mouse pressed left at (596, 468)
Screenshot: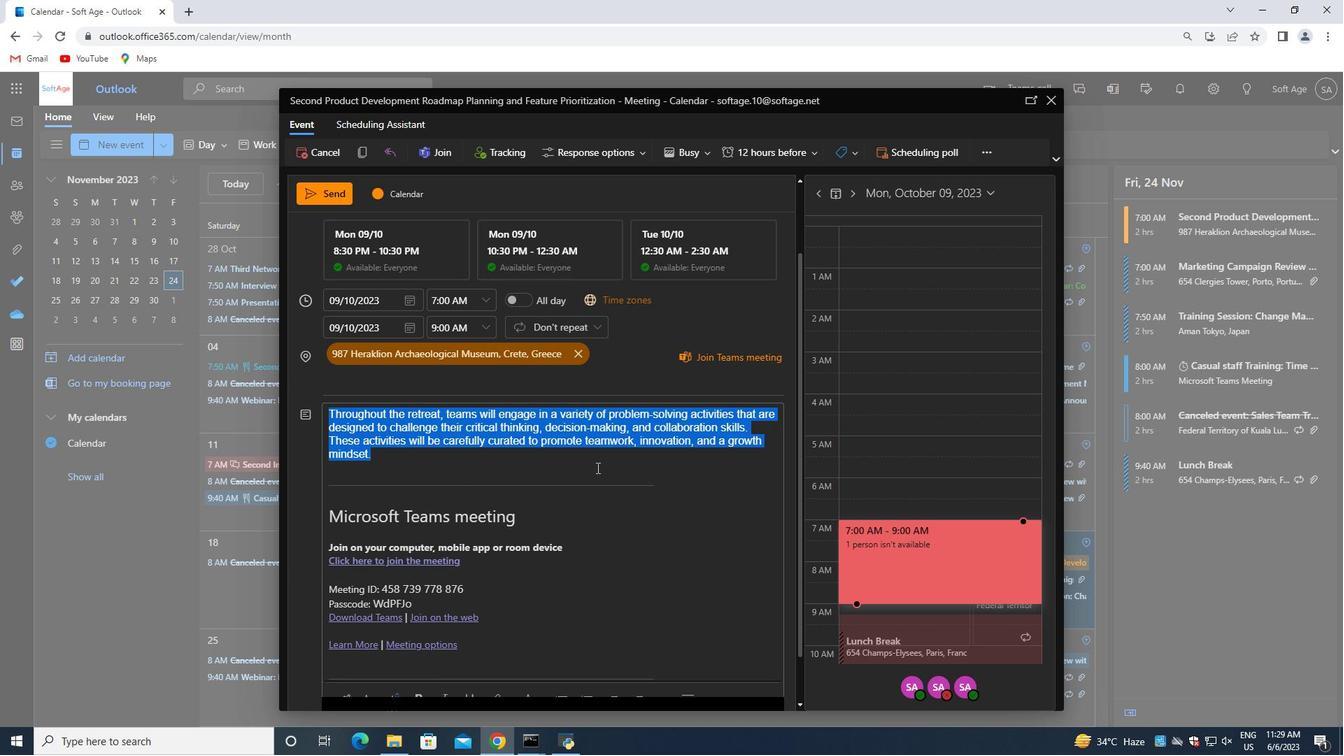 
Action: Mouse moved to (381, 459)
Screenshot: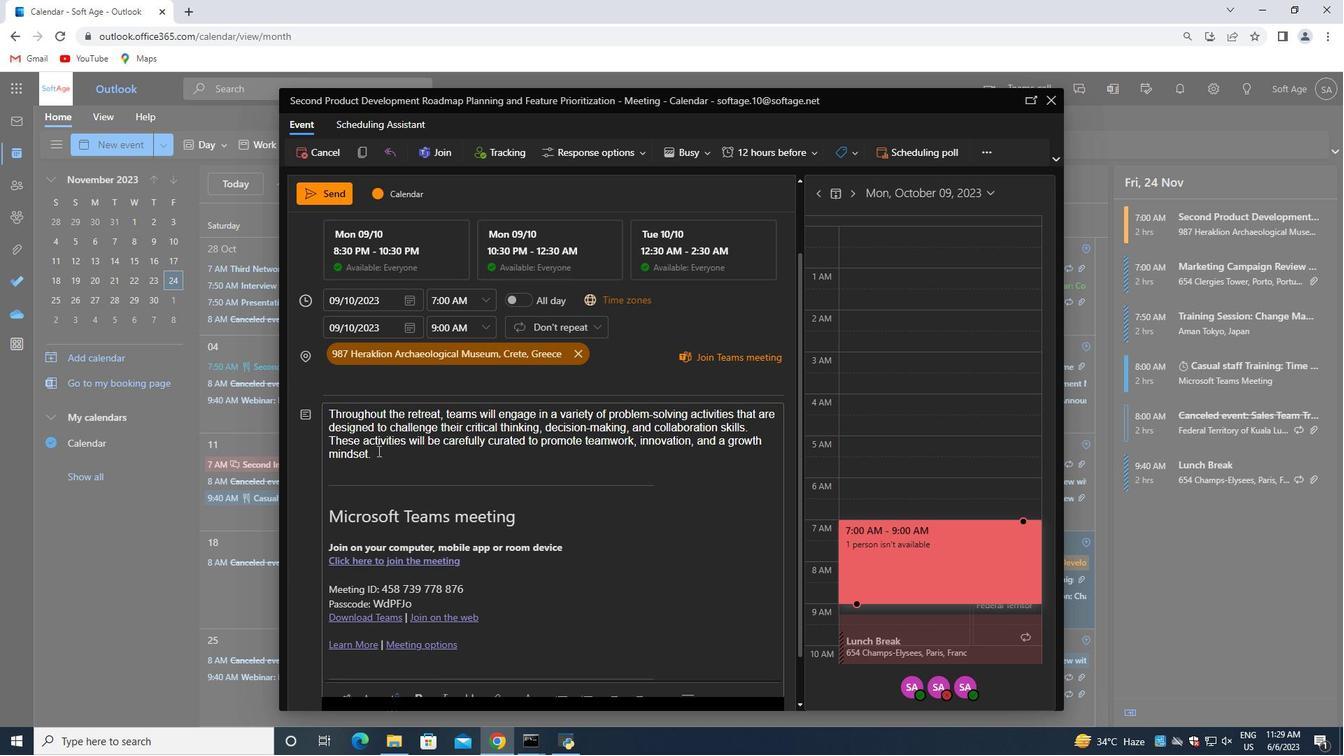 
Action: Mouse pressed left at (381, 459)
Screenshot: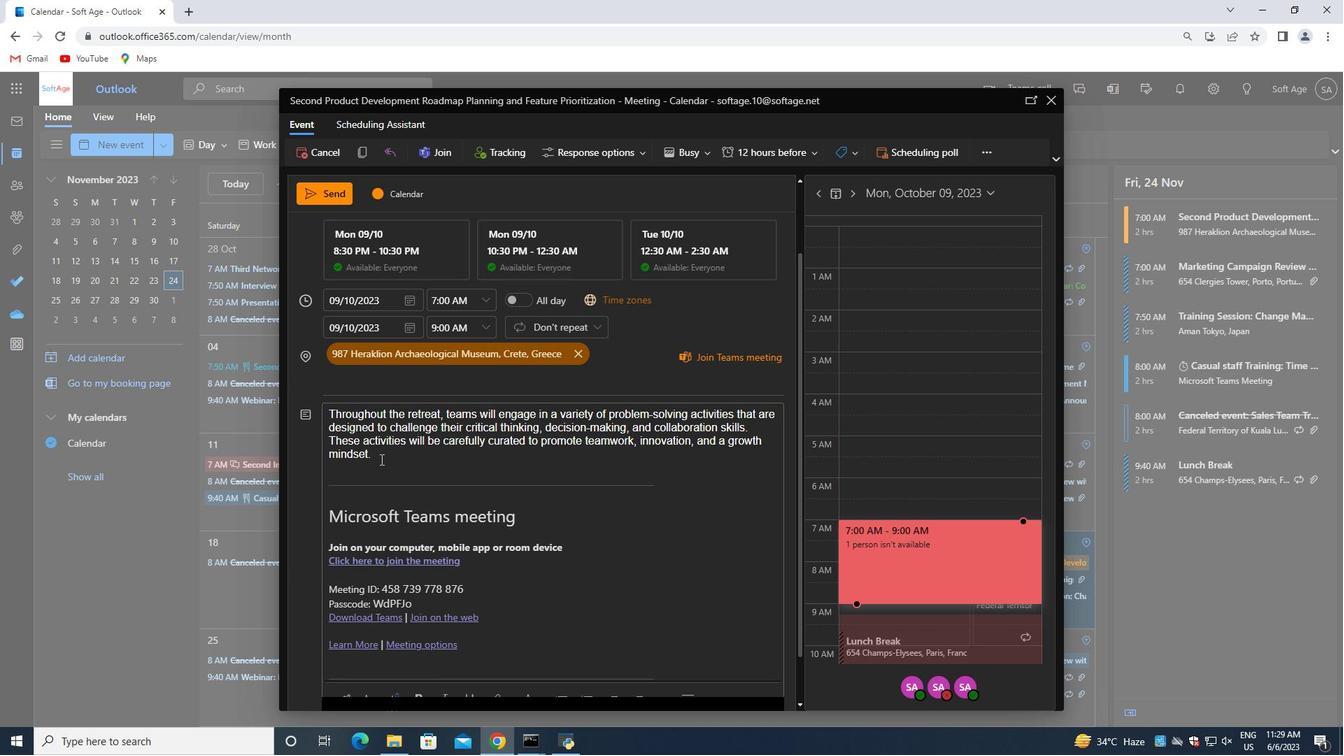 
Action: Mouse moved to (673, 147)
Screenshot: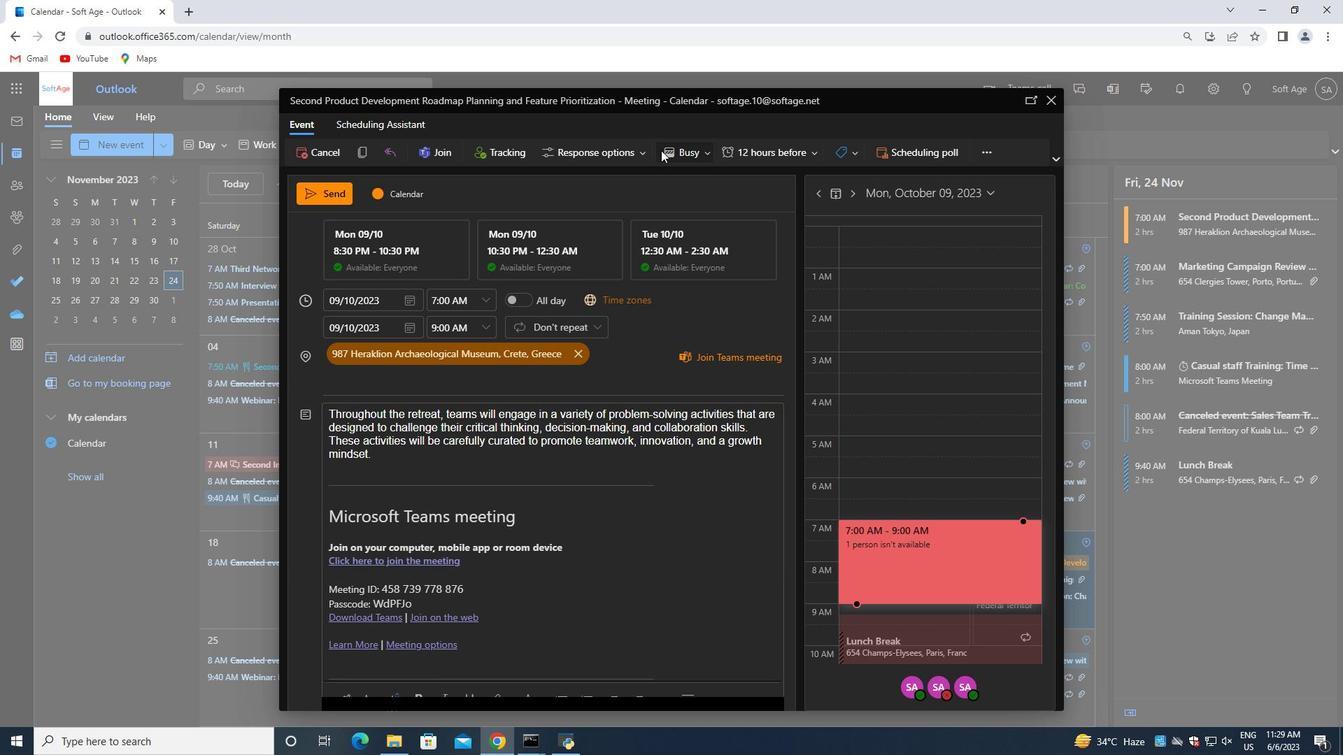 
Action: Mouse pressed left at (673, 147)
Screenshot: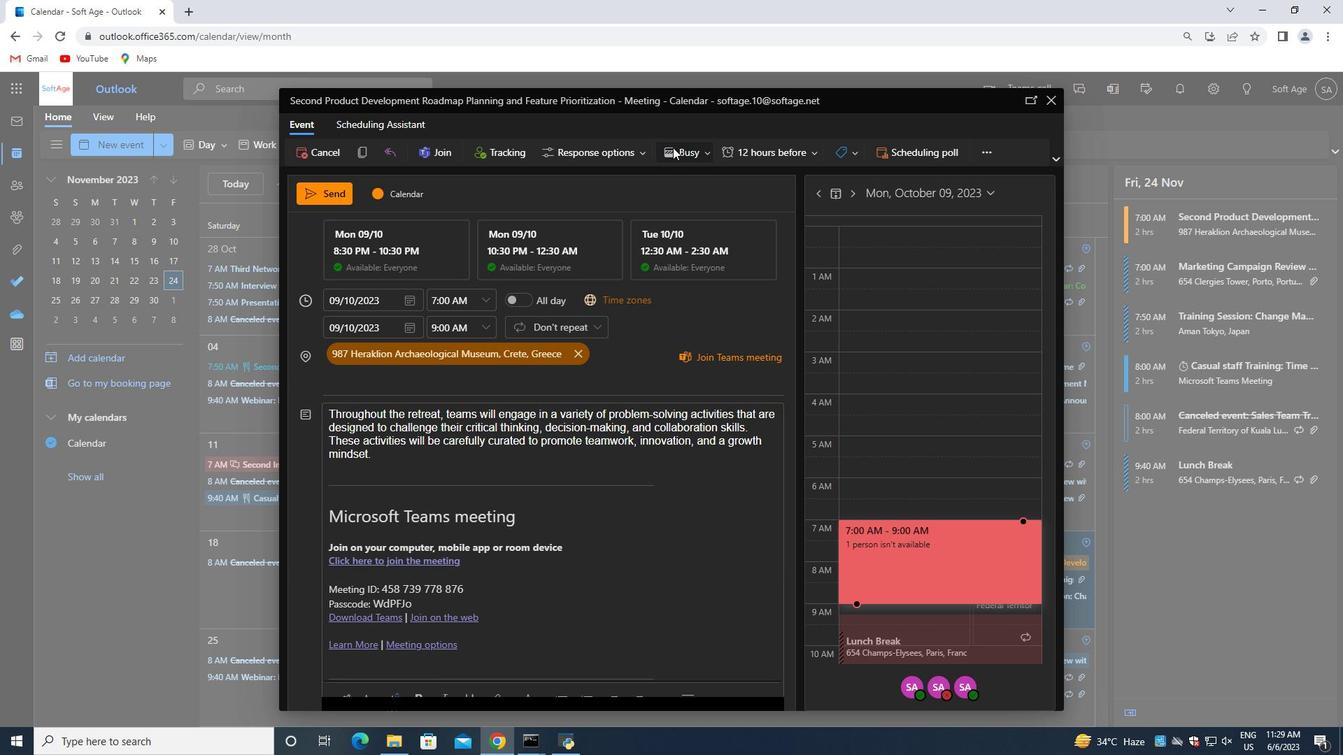 
Action: Mouse moved to (640, 179)
Screenshot: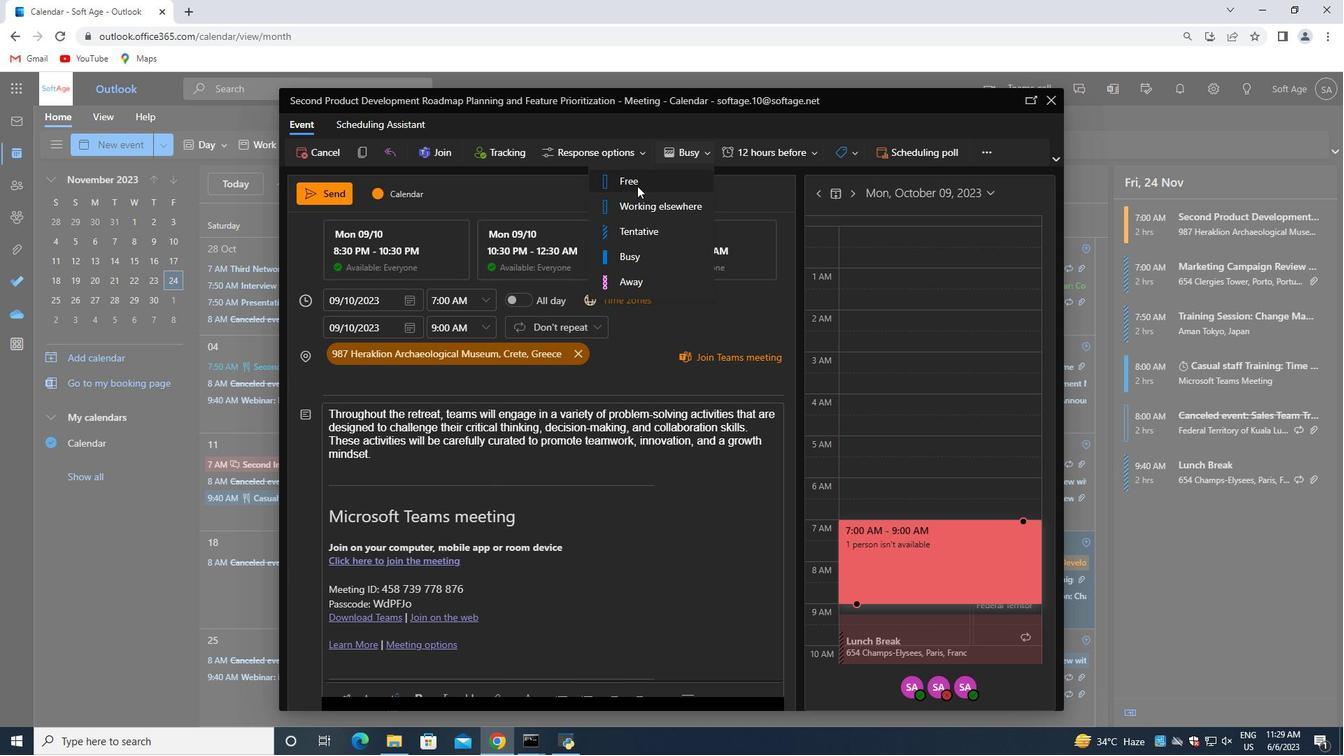 
Action: Mouse pressed left at (640, 179)
Screenshot: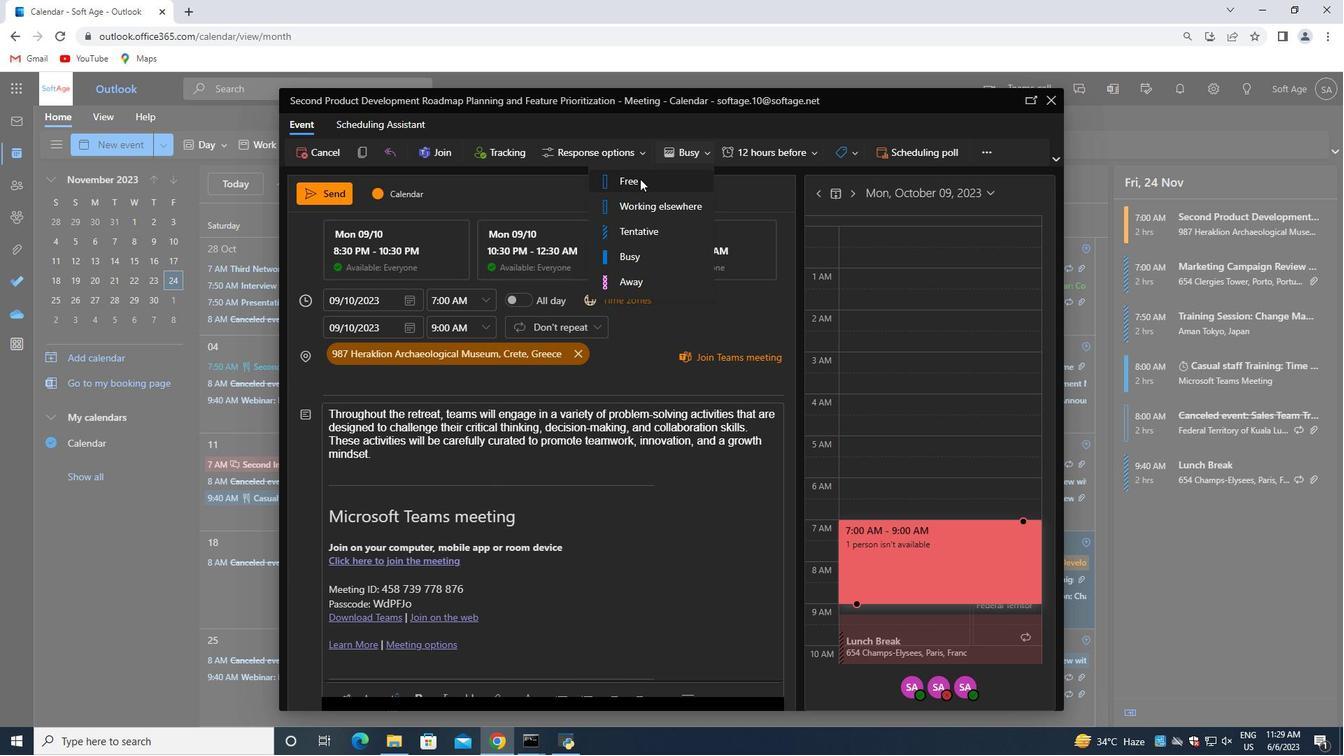 
Action: Mouse moved to (382, 454)
Screenshot: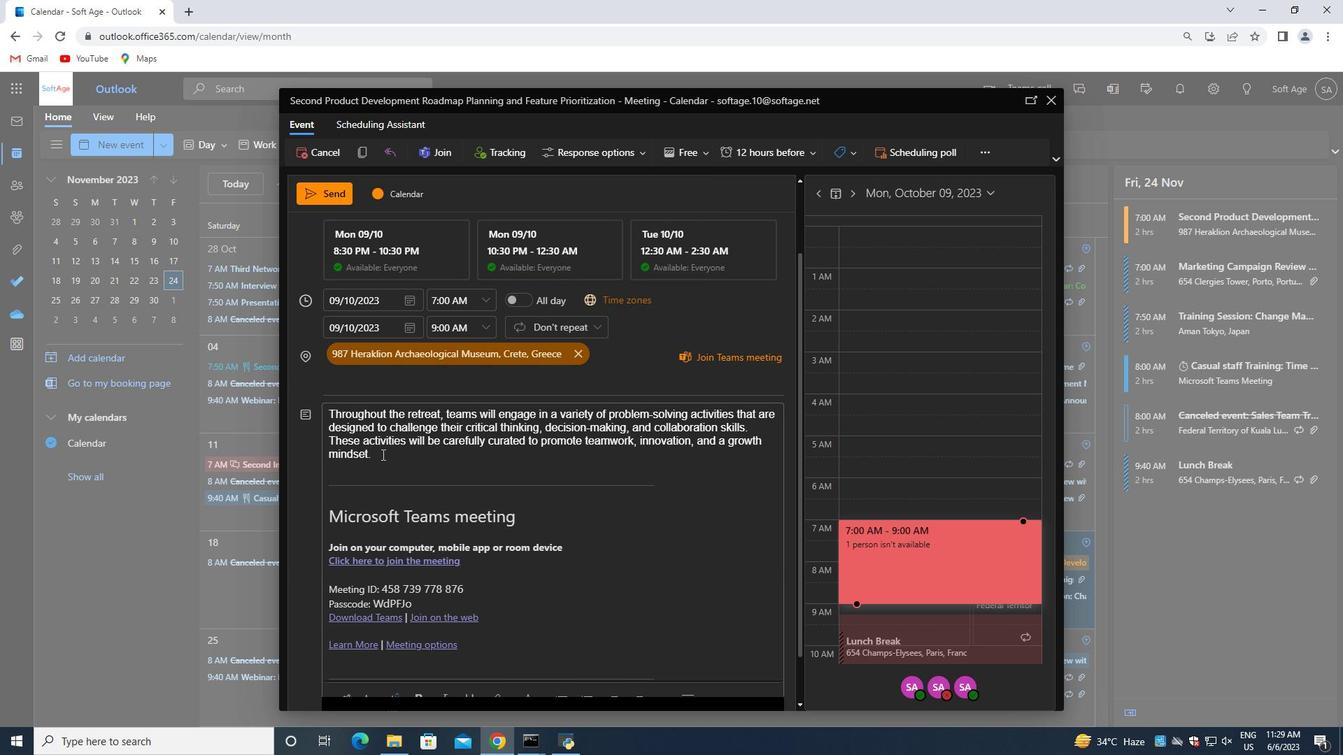 
Action: Mouse pressed left at (382, 454)
Screenshot: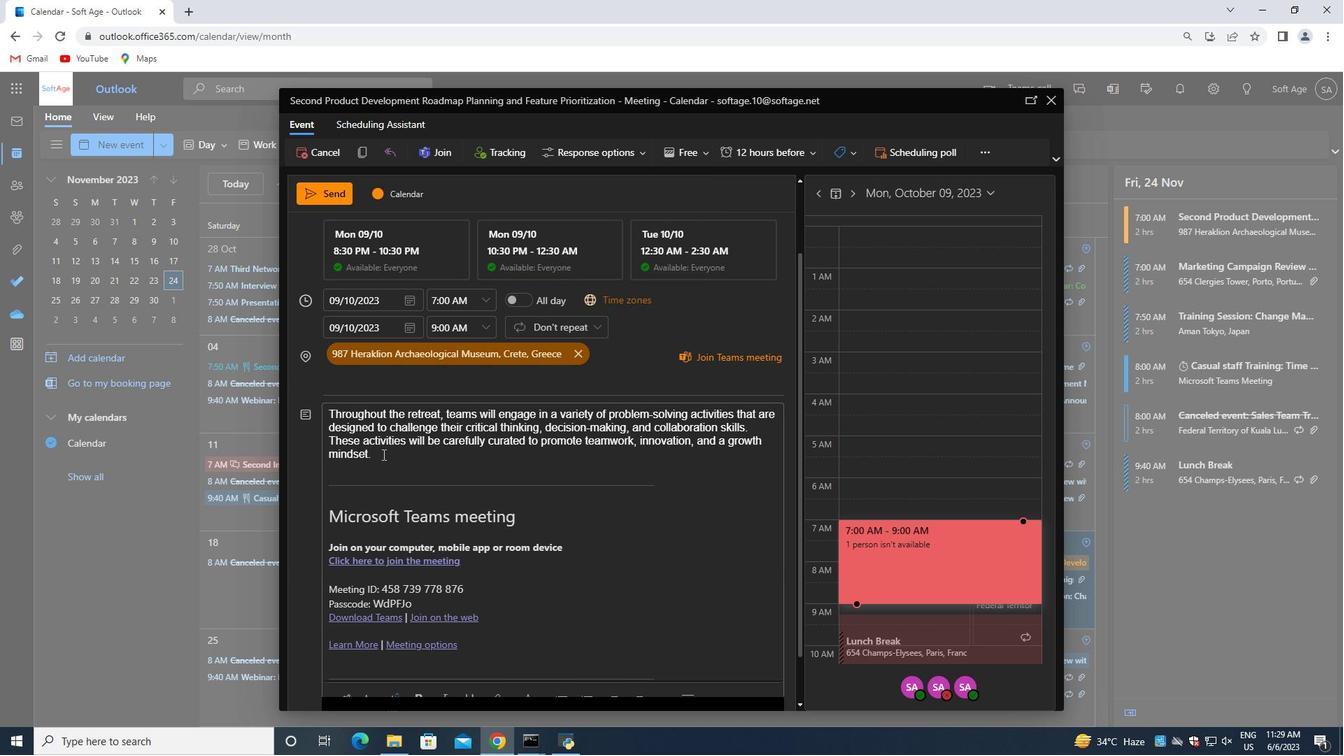 
Action: Mouse moved to (479, 580)
Screenshot: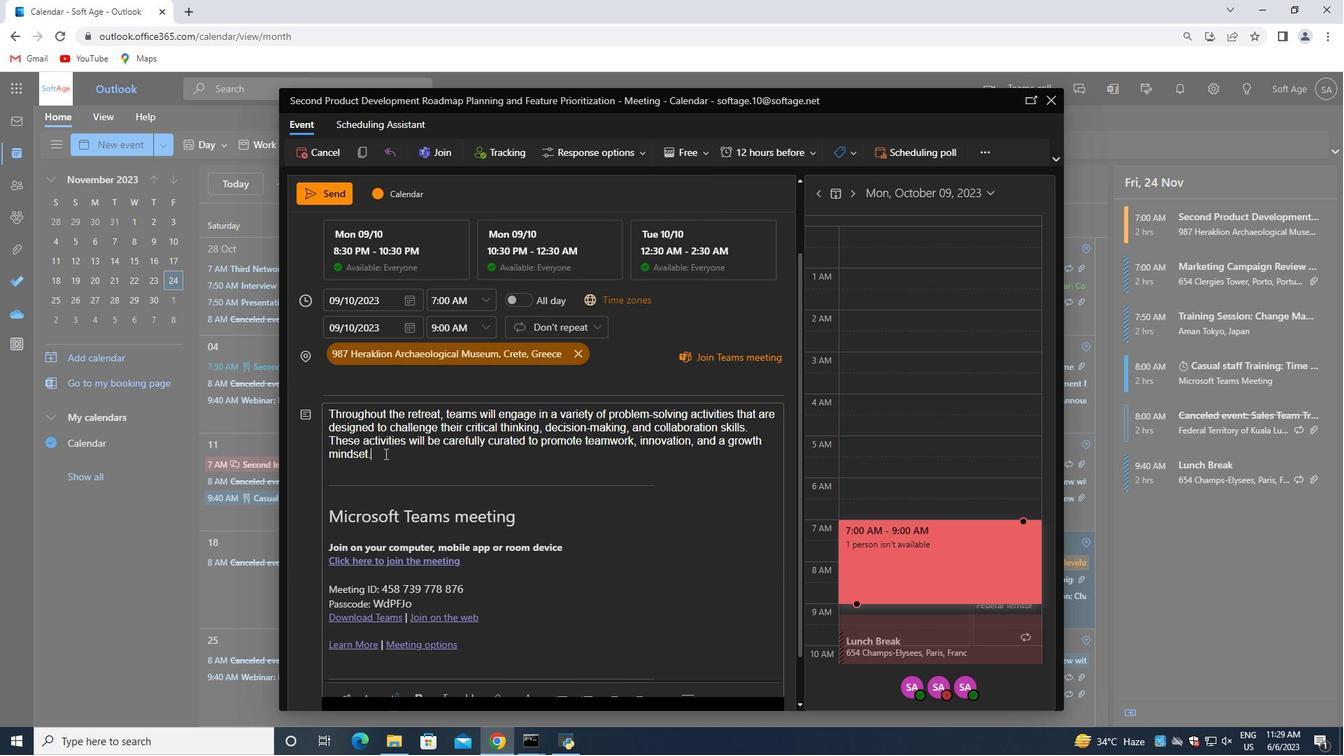 
Action: Mouse scrolled (454, 525) with delta (0, 0)
Screenshot: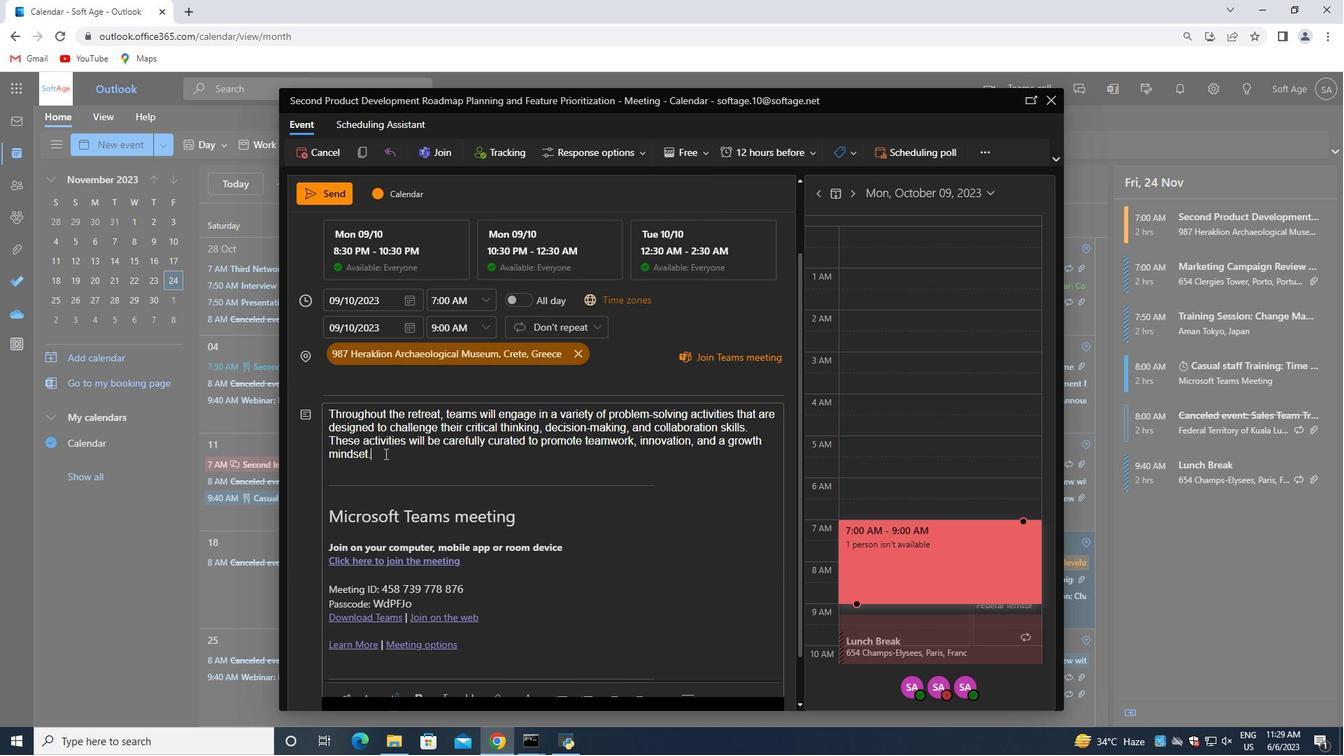 
Action: Mouse moved to (482, 584)
Screenshot: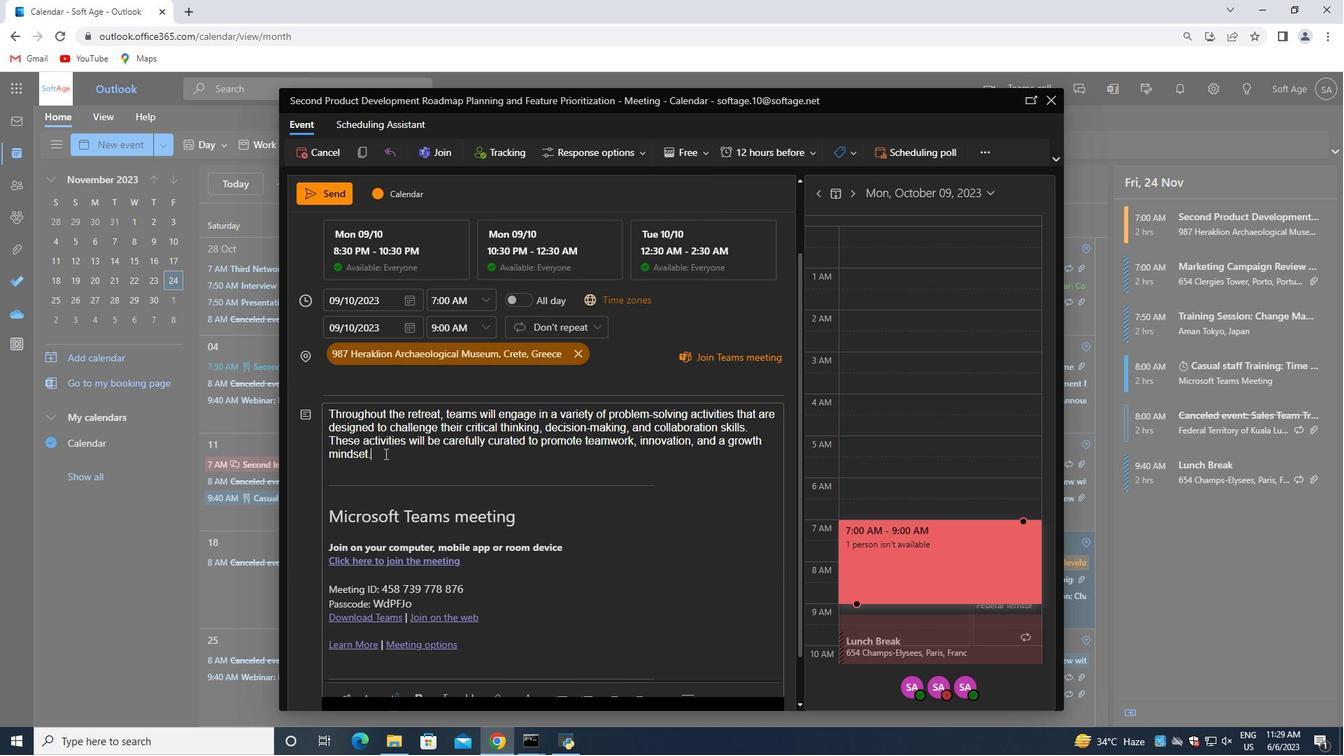 
Action: Mouse scrolled (473, 565) with delta (0, 0)
Screenshot: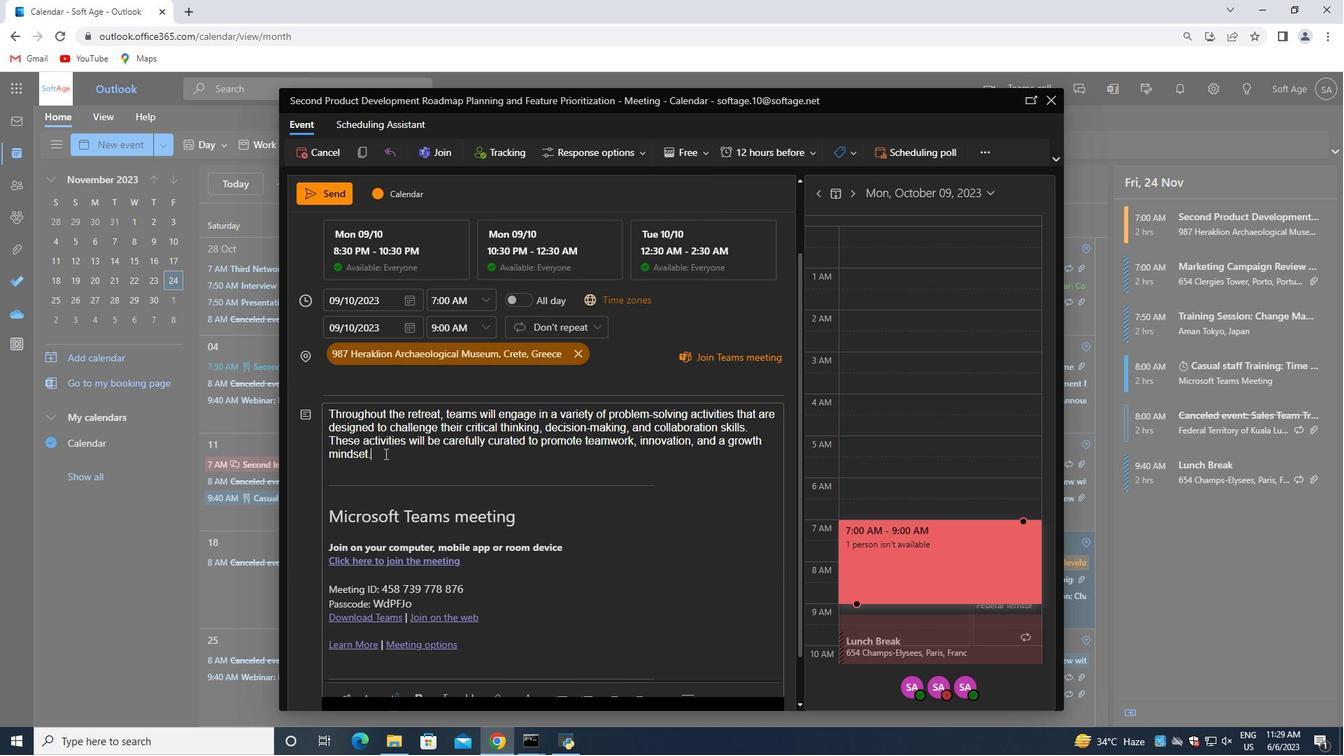 
Action: Mouse moved to (482, 585)
Screenshot: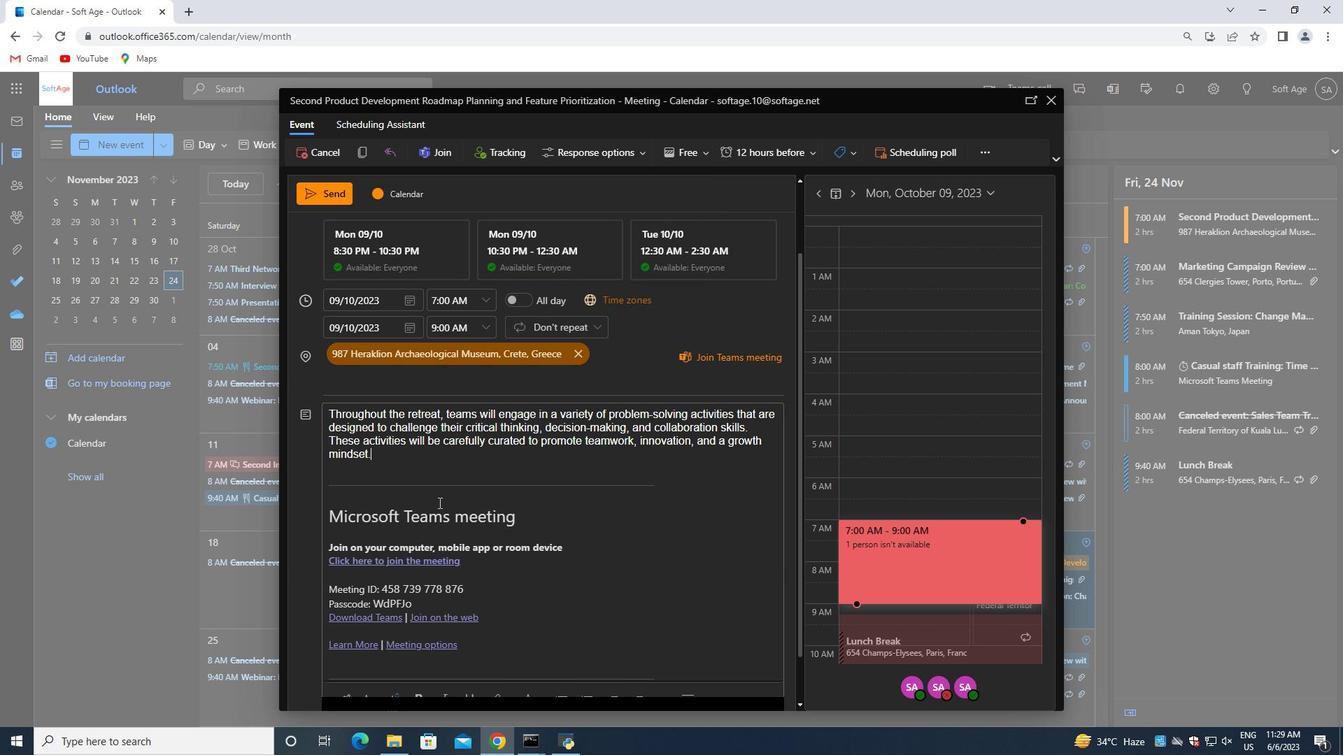 
Action: Mouse scrolled (482, 583) with delta (0, 0)
Screenshot: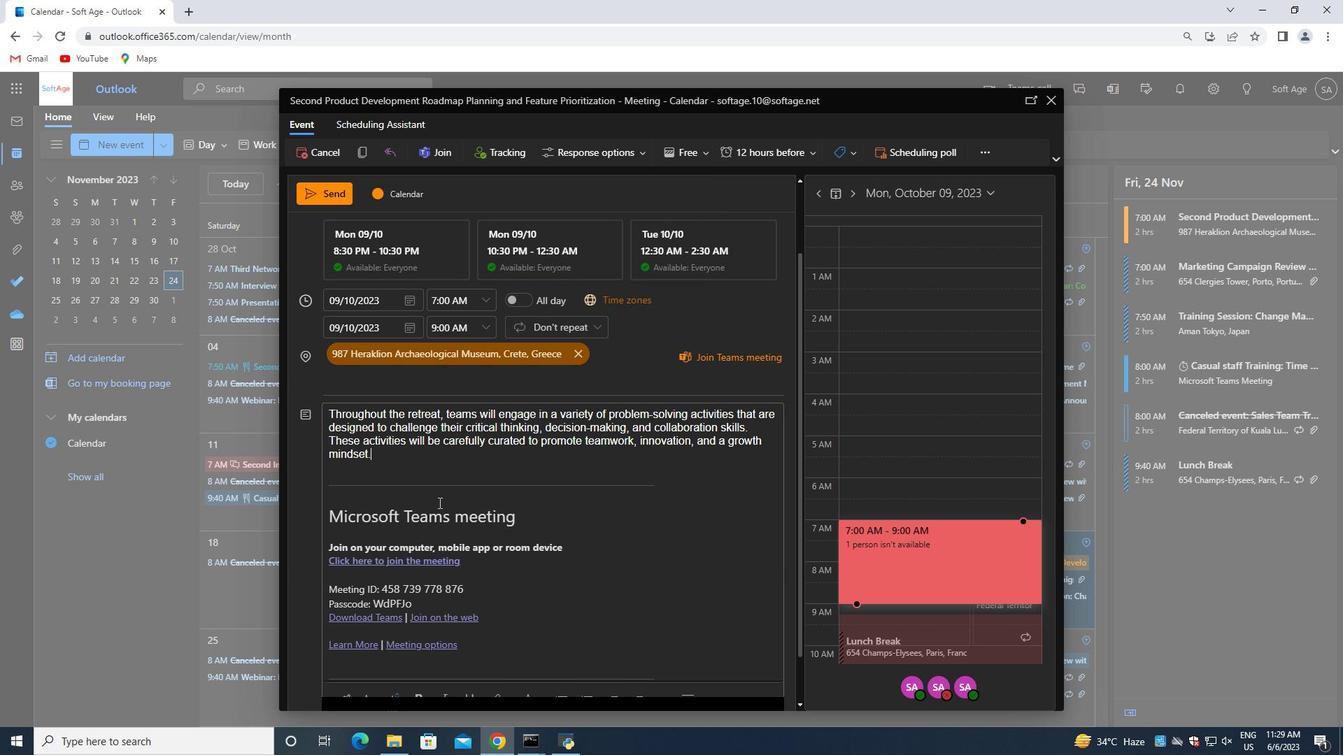 
Action: Mouse moved to (484, 592)
Screenshot: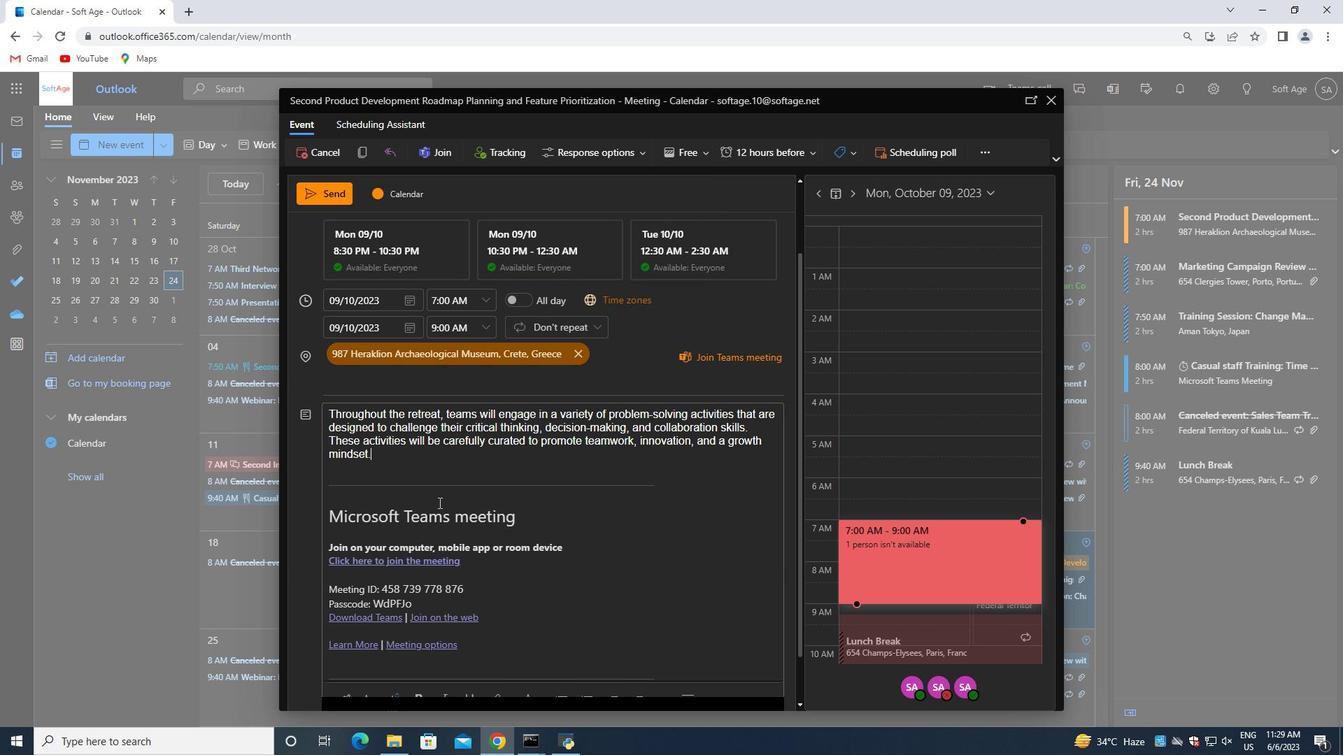 
Action: Mouse scrolled (484, 592) with delta (0, 0)
Screenshot: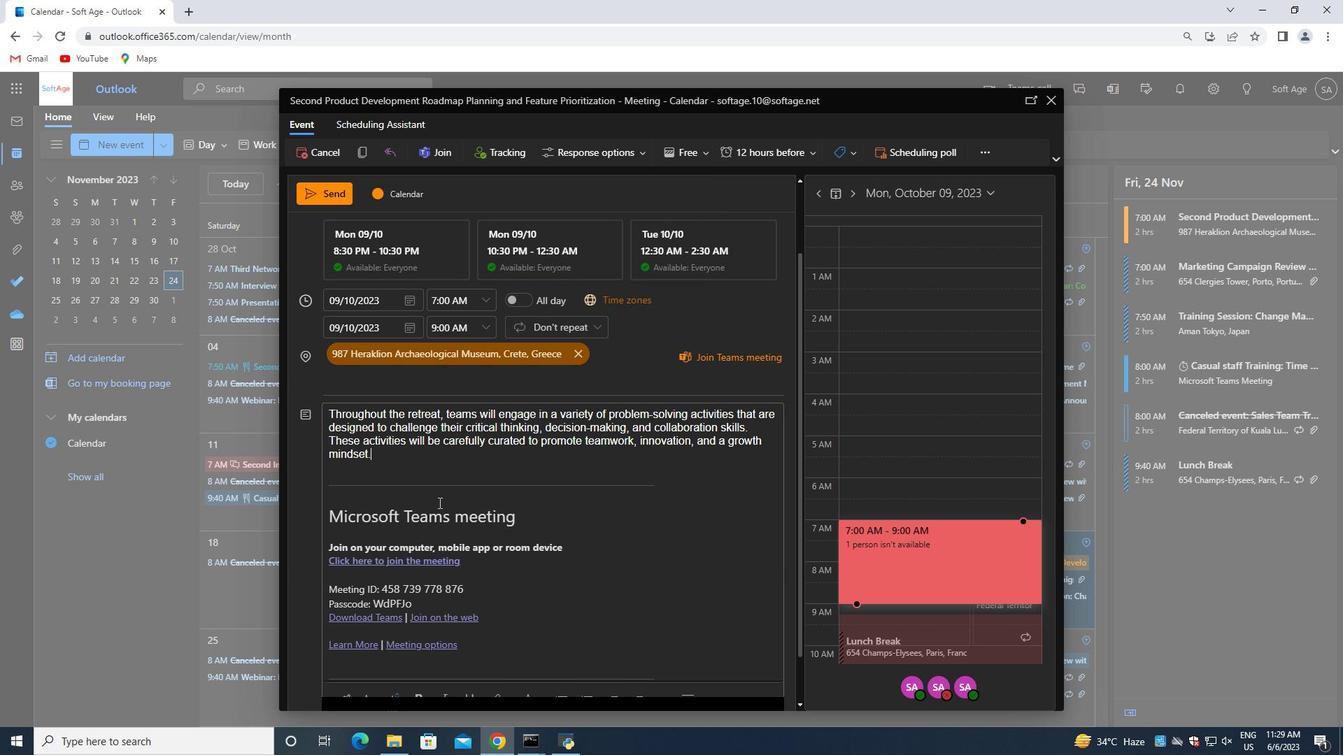 
Action: Mouse moved to (396, 680)
Screenshot: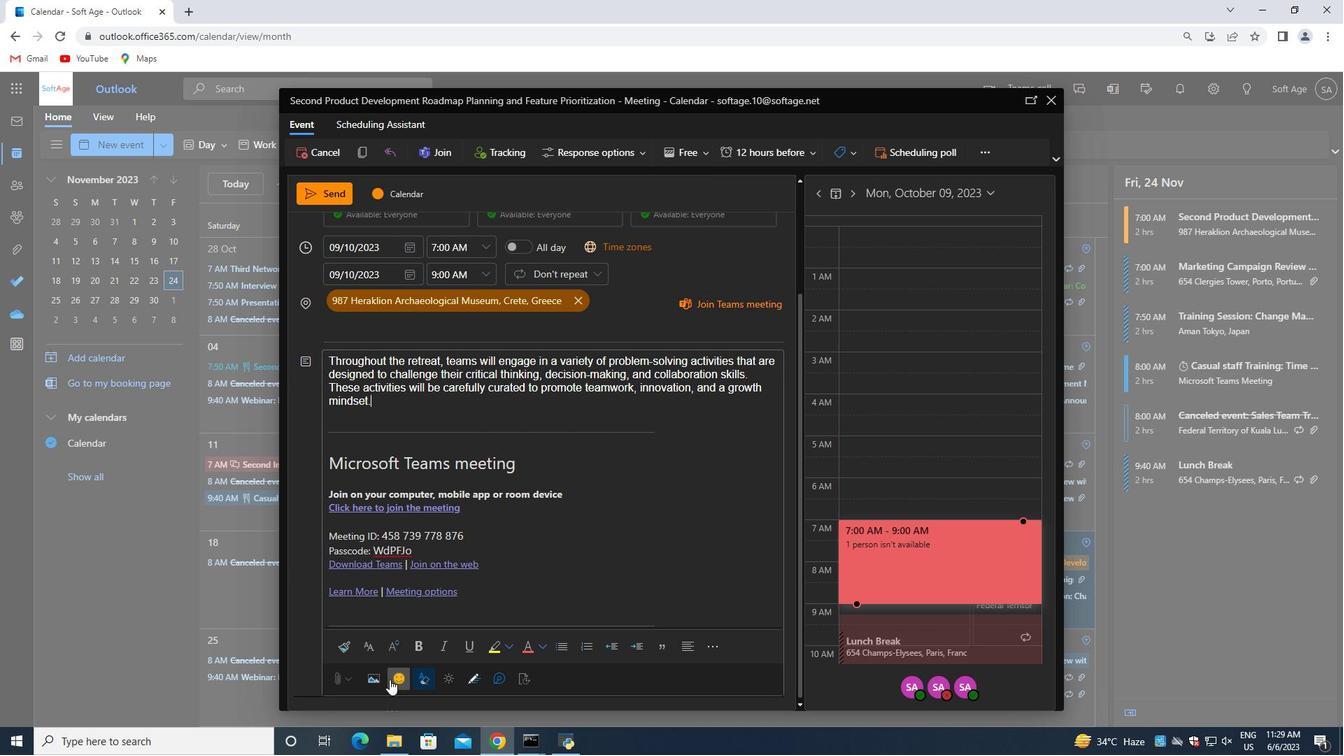 
Action: Mouse pressed left at (396, 680)
Screenshot: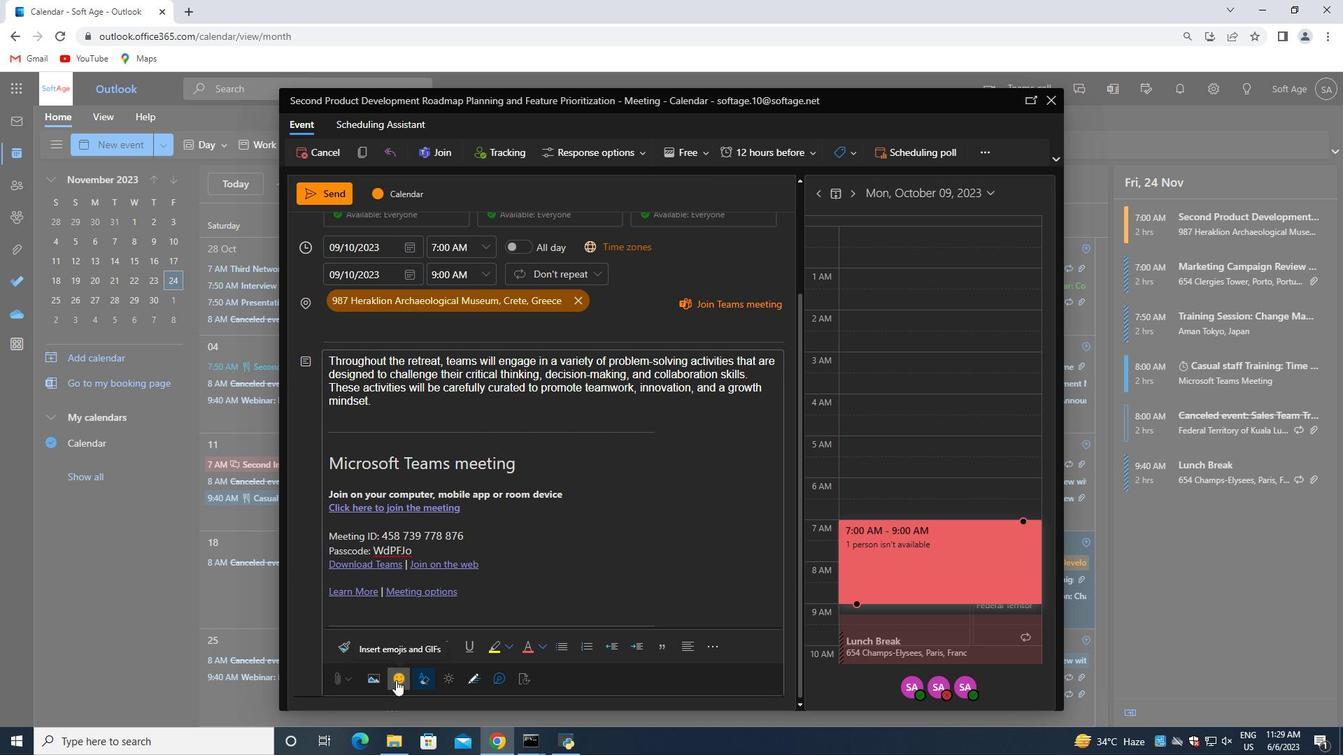 
Action: Mouse moved to (1017, 298)
Screenshot: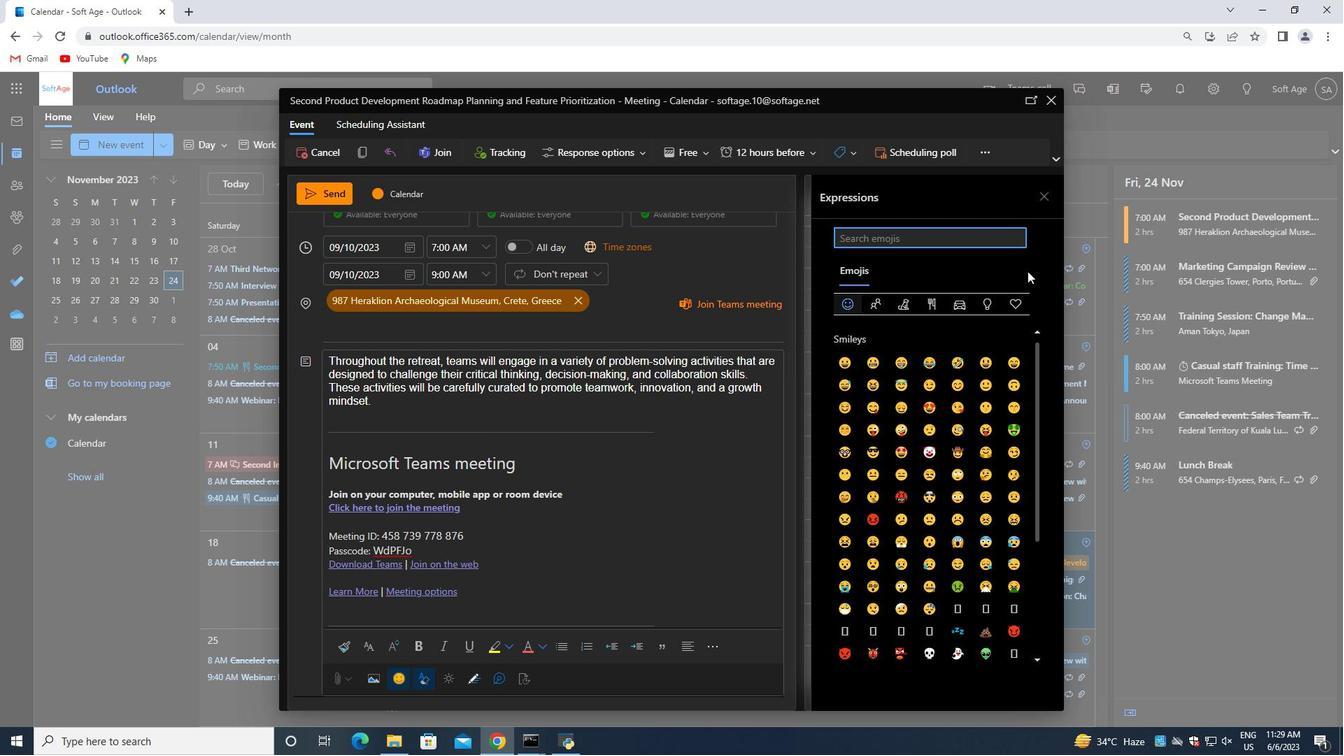 
Action: Mouse pressed left at (1017, 298)
Screenshot: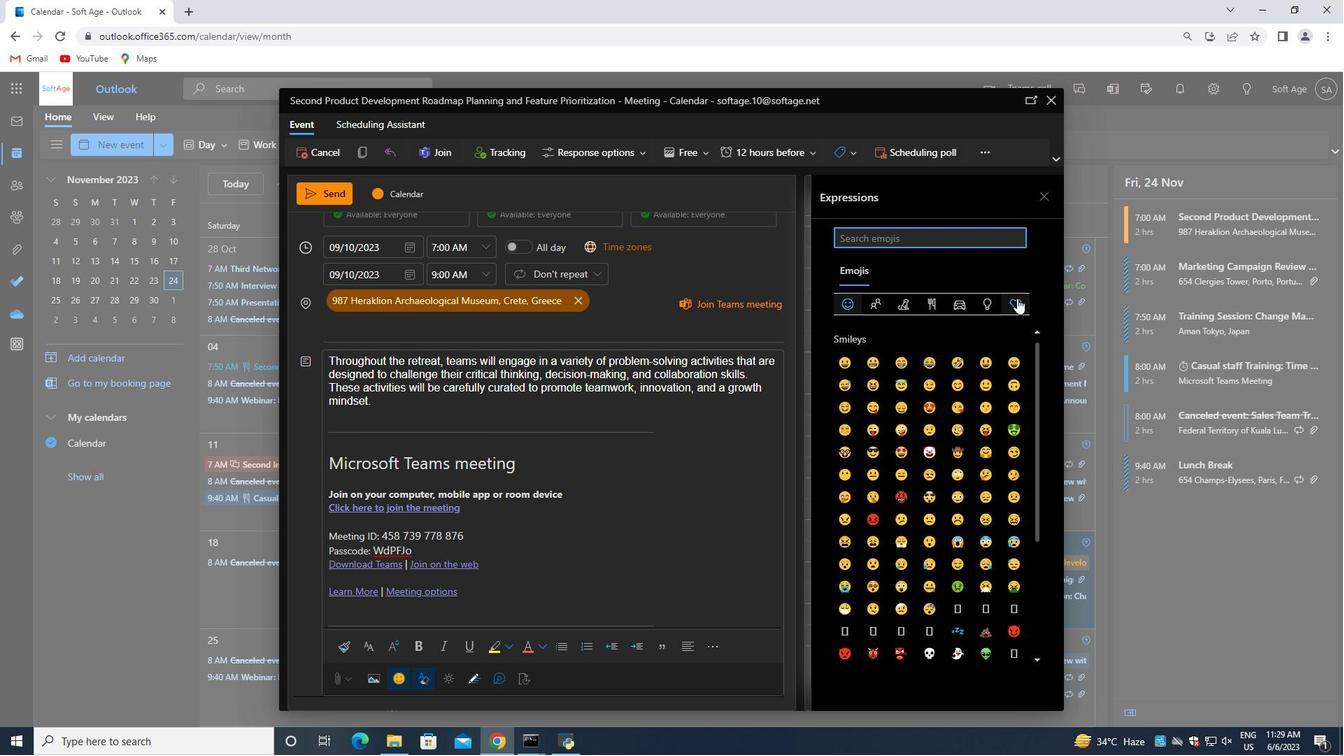 
Action: Mouse moved to (875, 361)
Screenshot: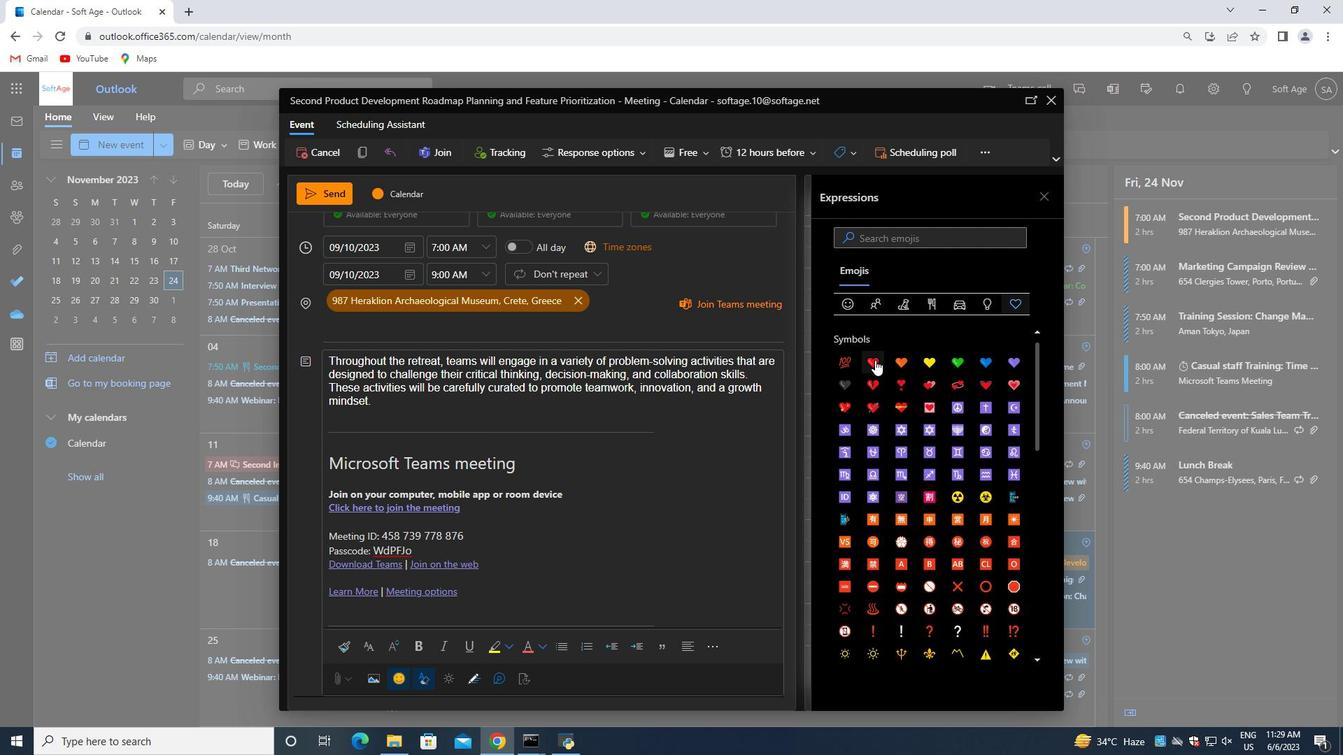 
Action: Mouse pressed left at (875, 361)
Screenshot: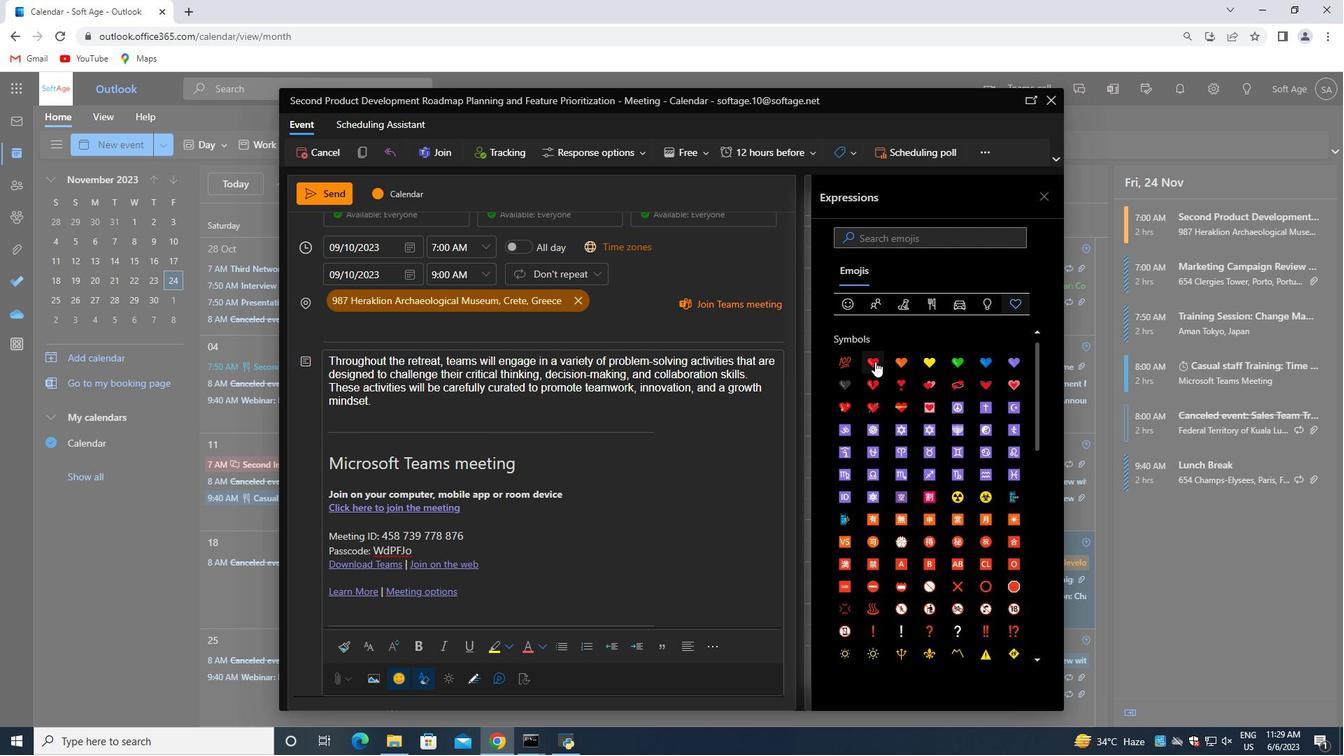 
Action: Mouse moved to (545, 382)
Screenshot: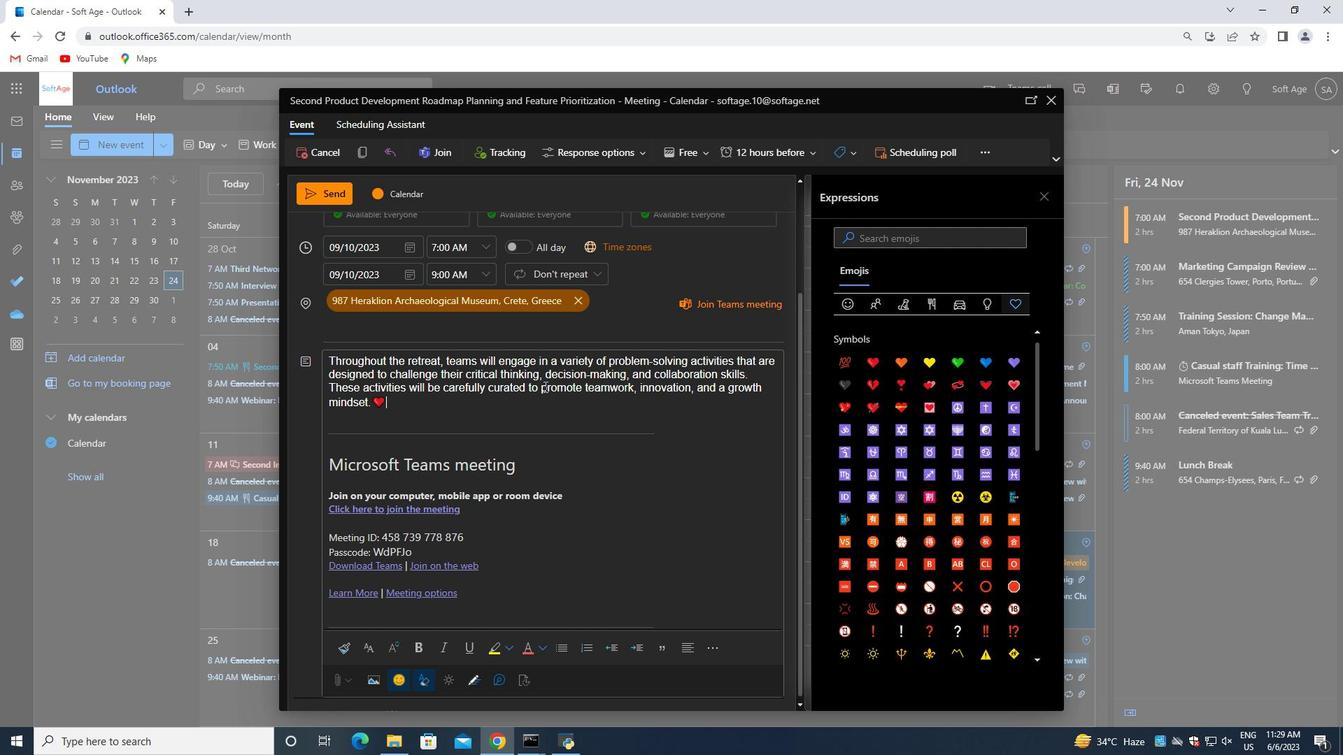 
Action: Mouse scrolled (545, 383) with delta (0, 0)
Screenshot: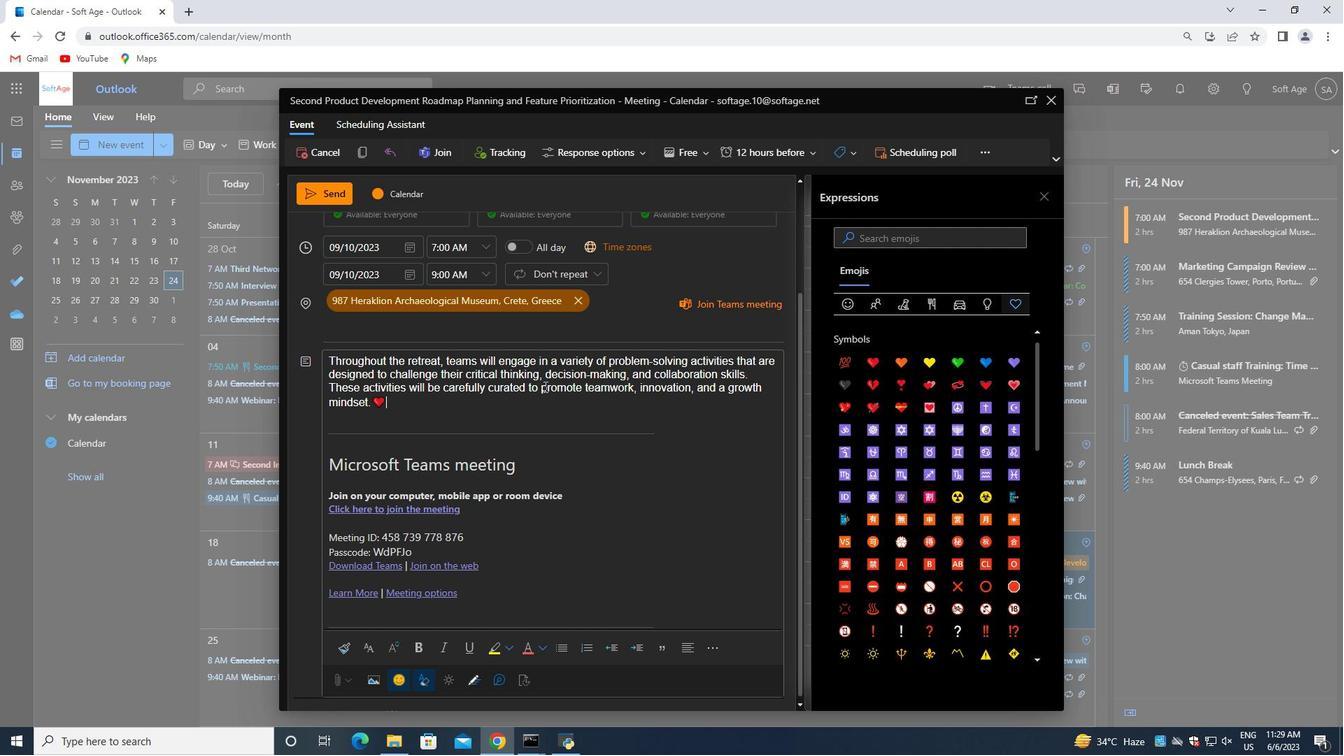 
Action: Mouse scrolled (545, 383) with delta (0, 0)
Screenshot: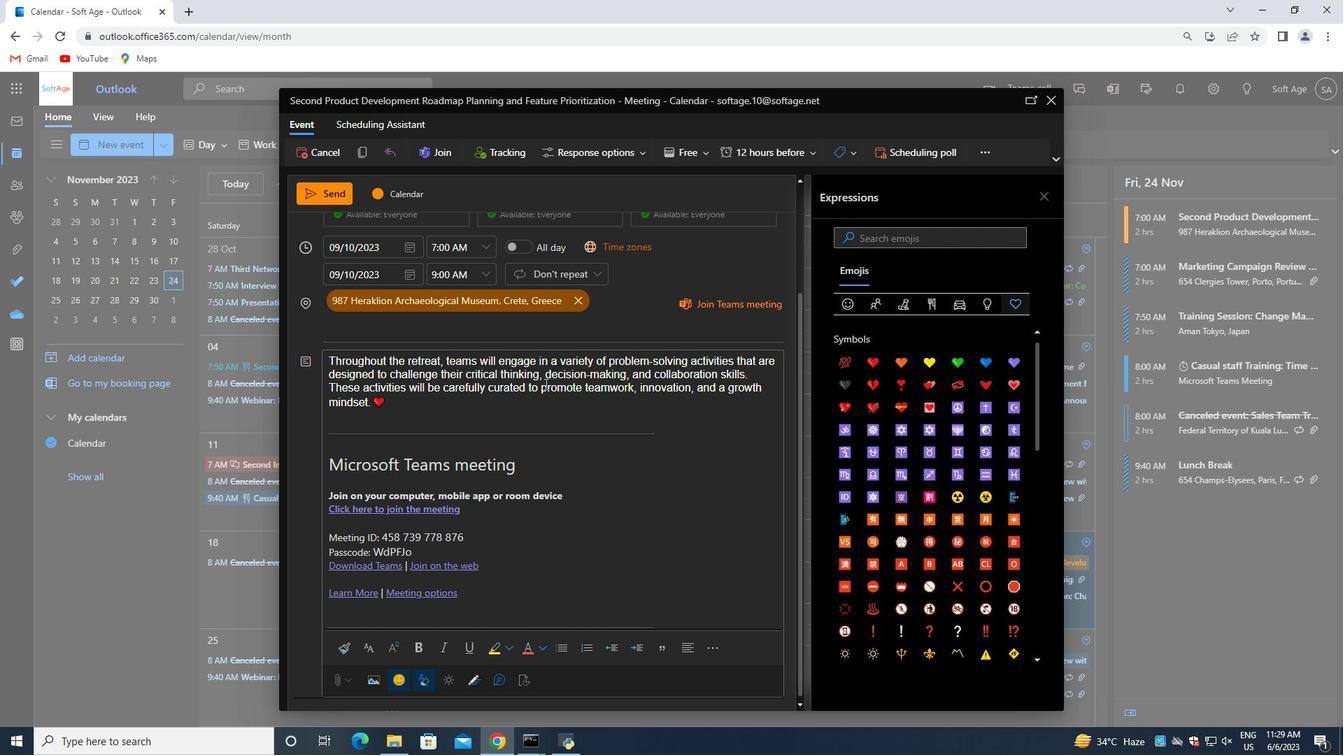 
Action: Mouse scrolled (545, 383) with delta (0, 0)
Screenshot: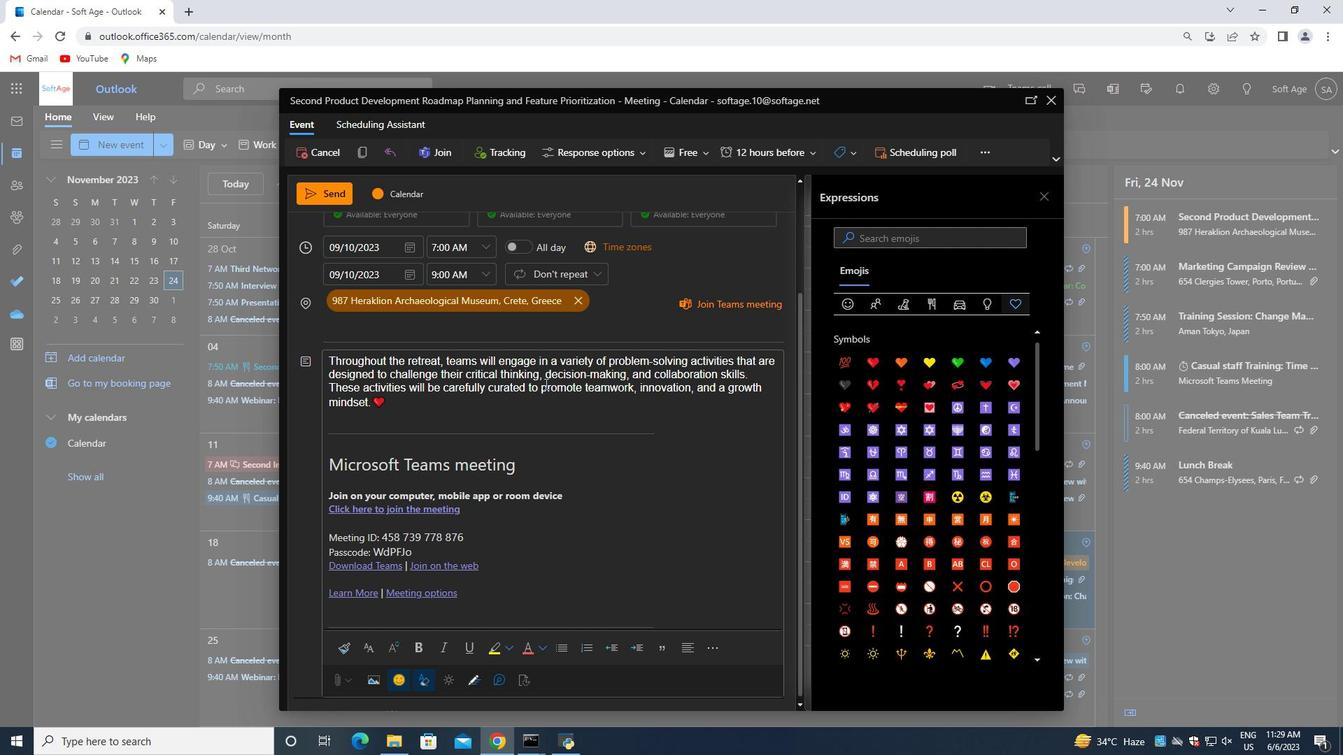 
Action: Mouse scrolled (545, 383) with delta (0, 0)
Screenshot: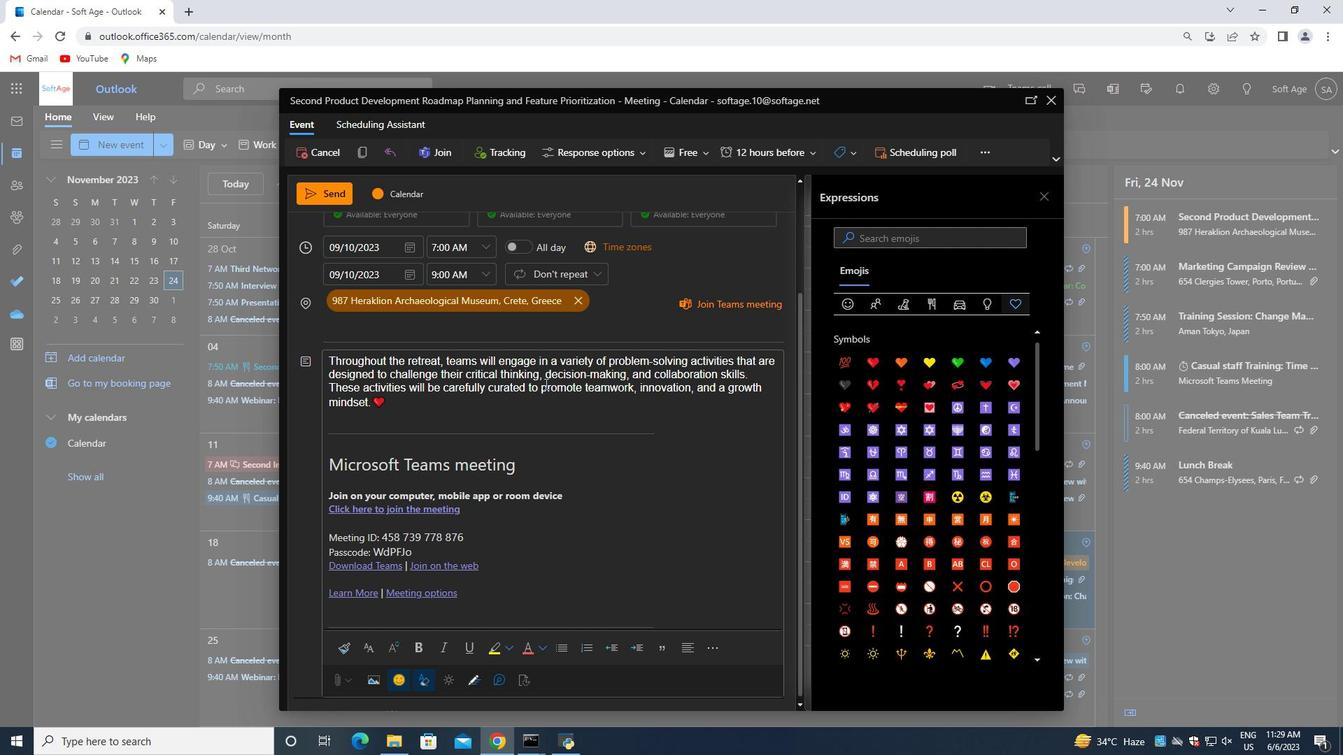 
Action: Mouse moved to (477, 258)
Screenshot: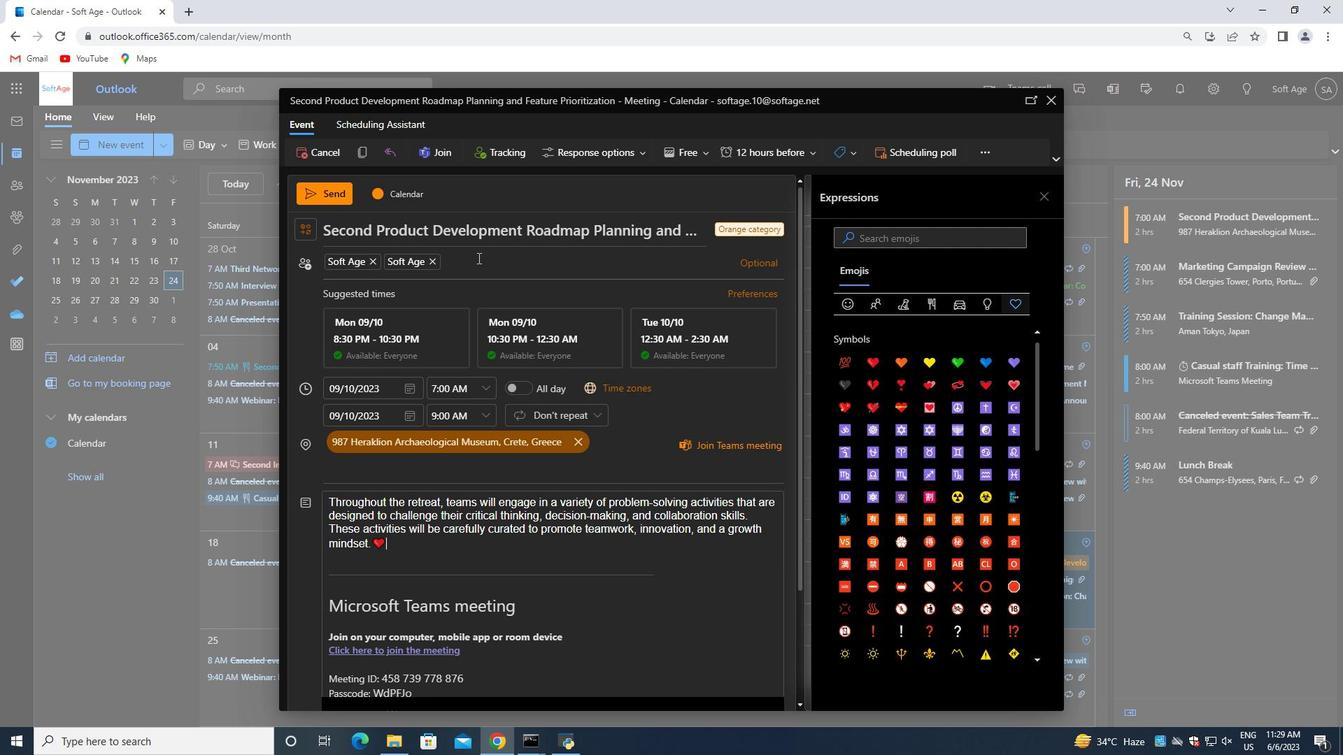 
Action: Mouse pressed left at (477, 258)
Screenshot: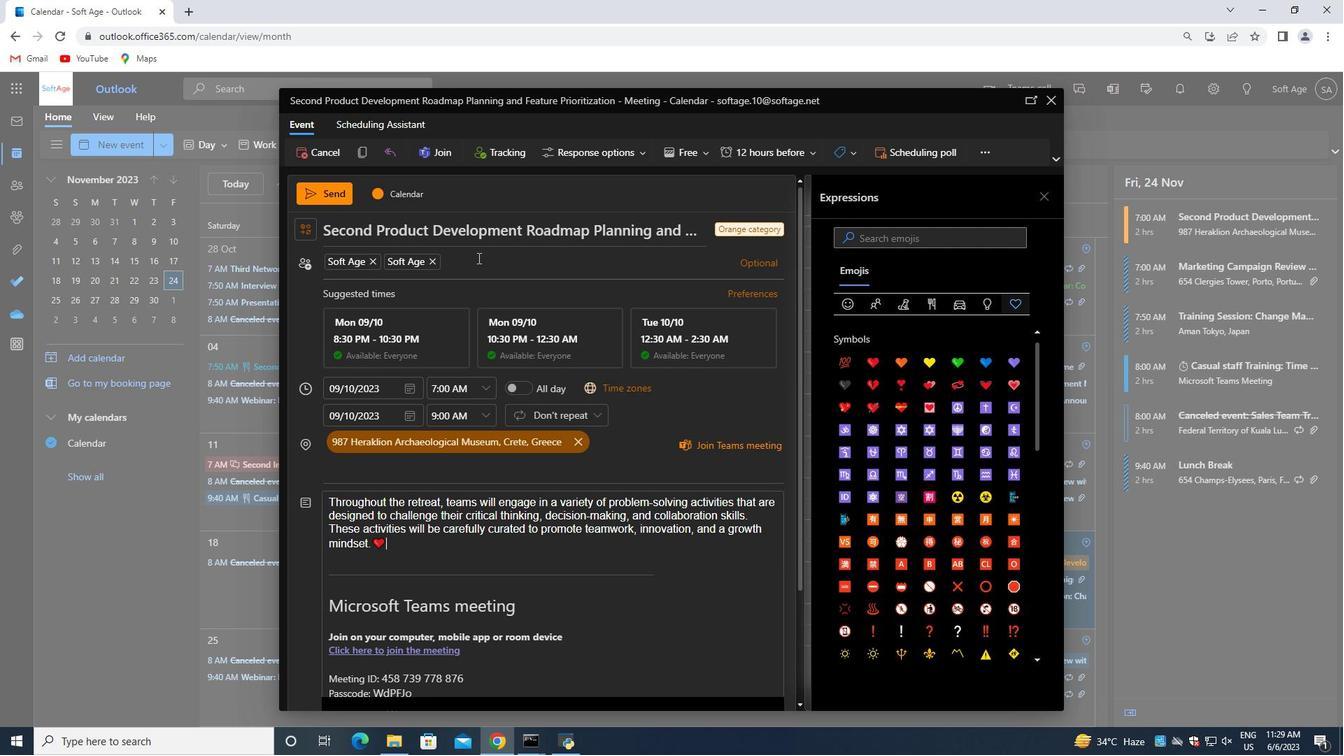 
Action: Key pressed softage.3<Key.shift>@softage.net<Key.enter>
Screenshot: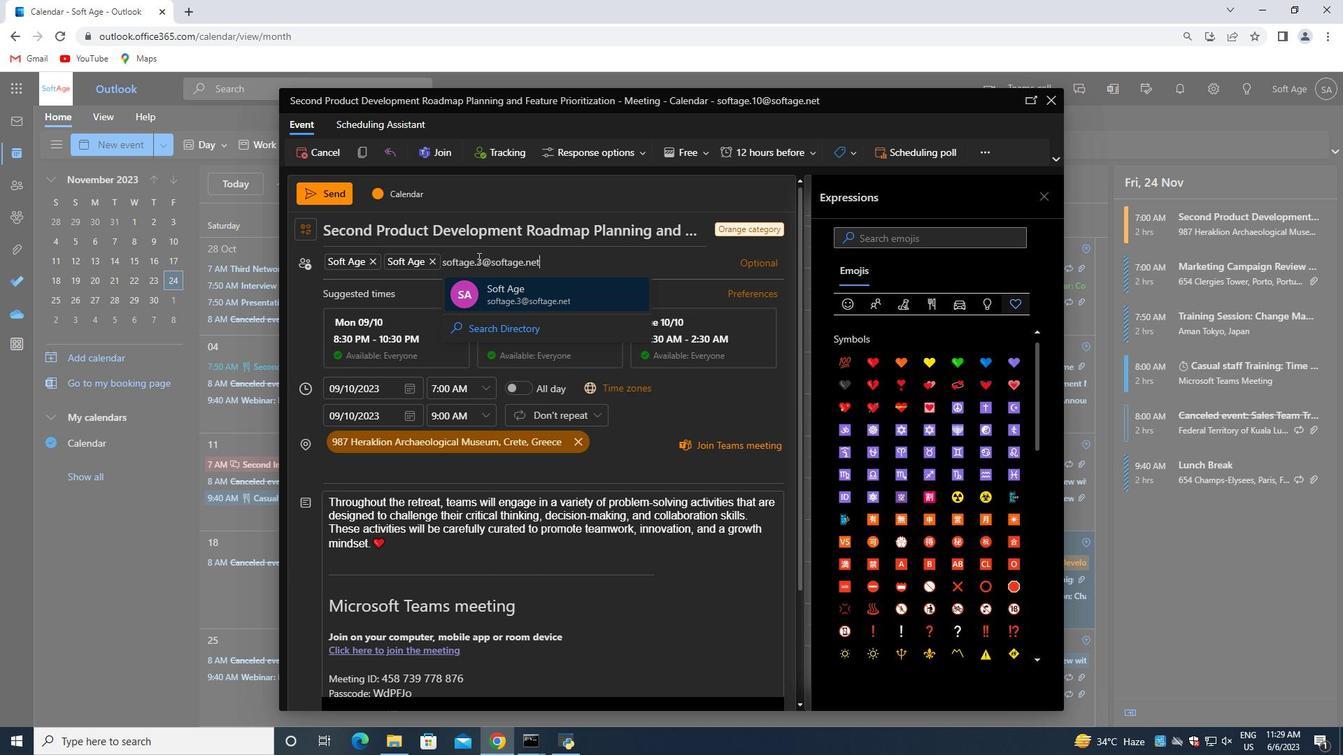 
Action: Mouse moved to (399, 542)
Screenshot: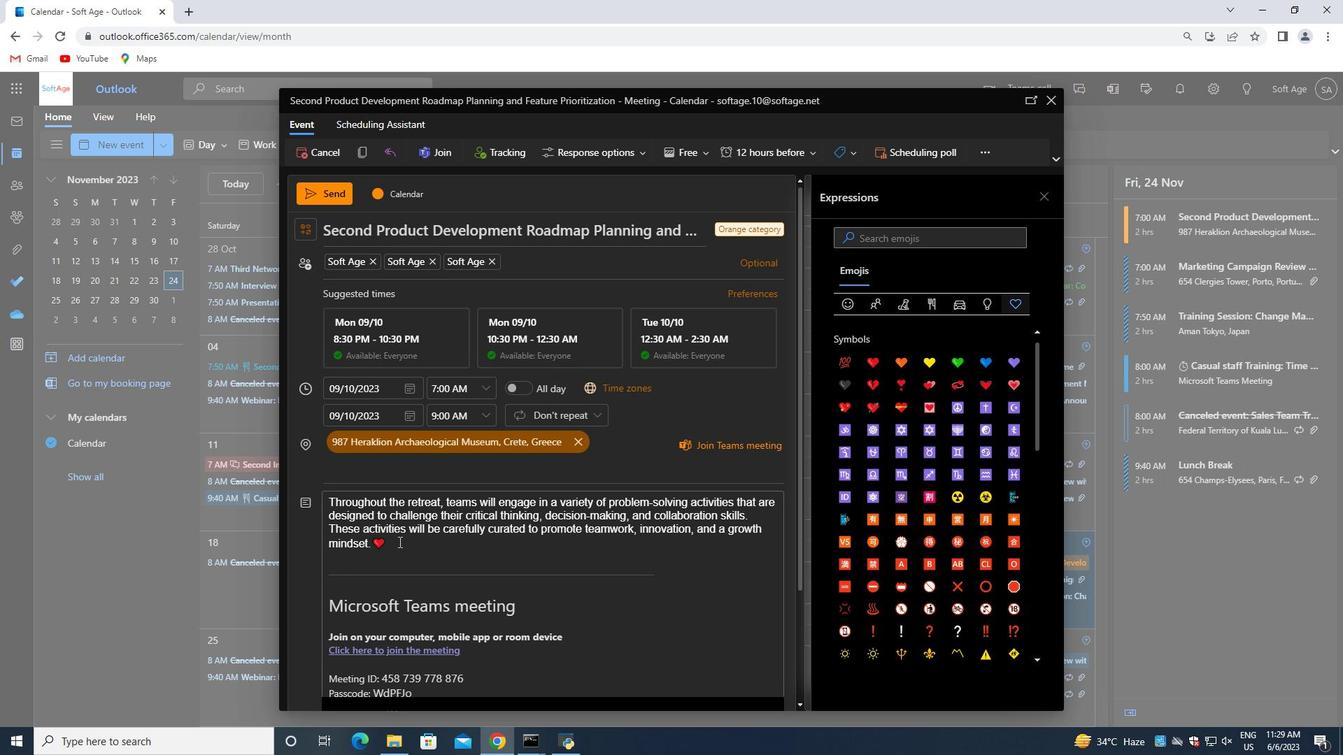 
Action: Mouse pressed left at (399, 542)
Screenshot: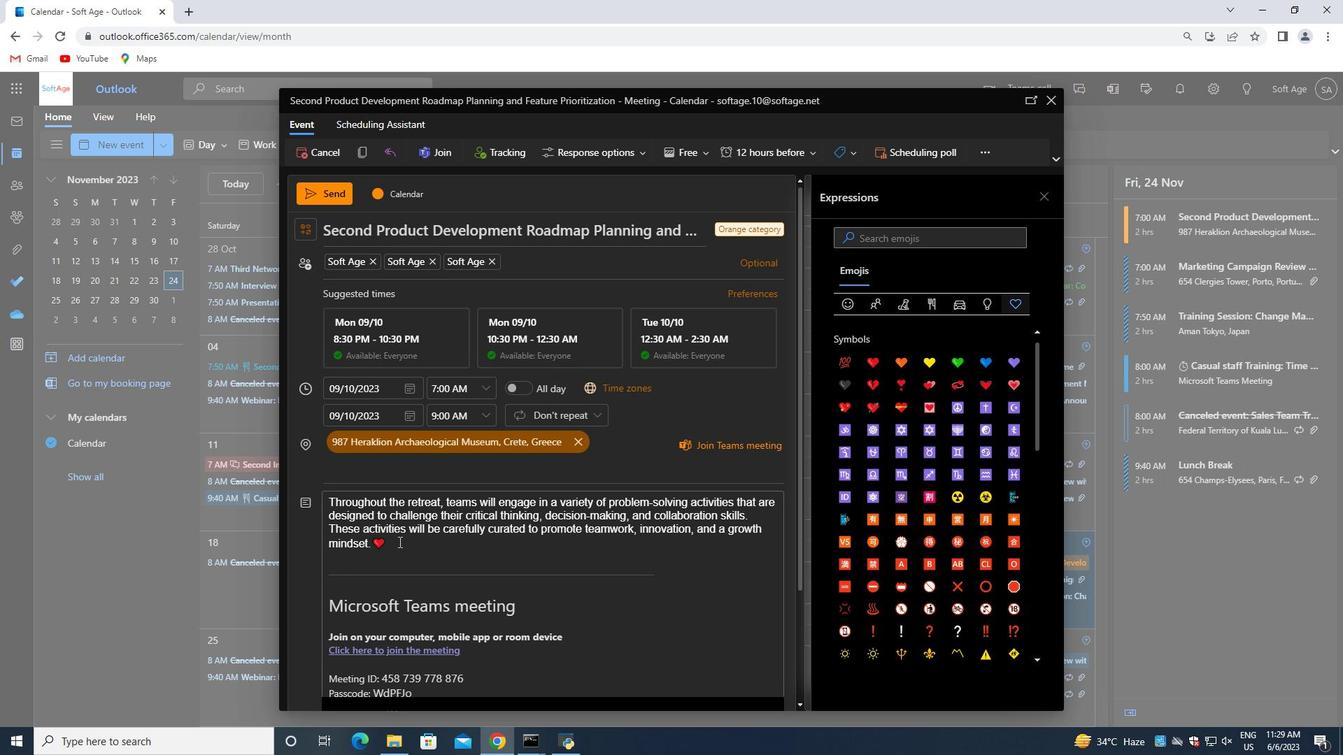 
Action: Mouse moved to (472, 543)
Screenshot: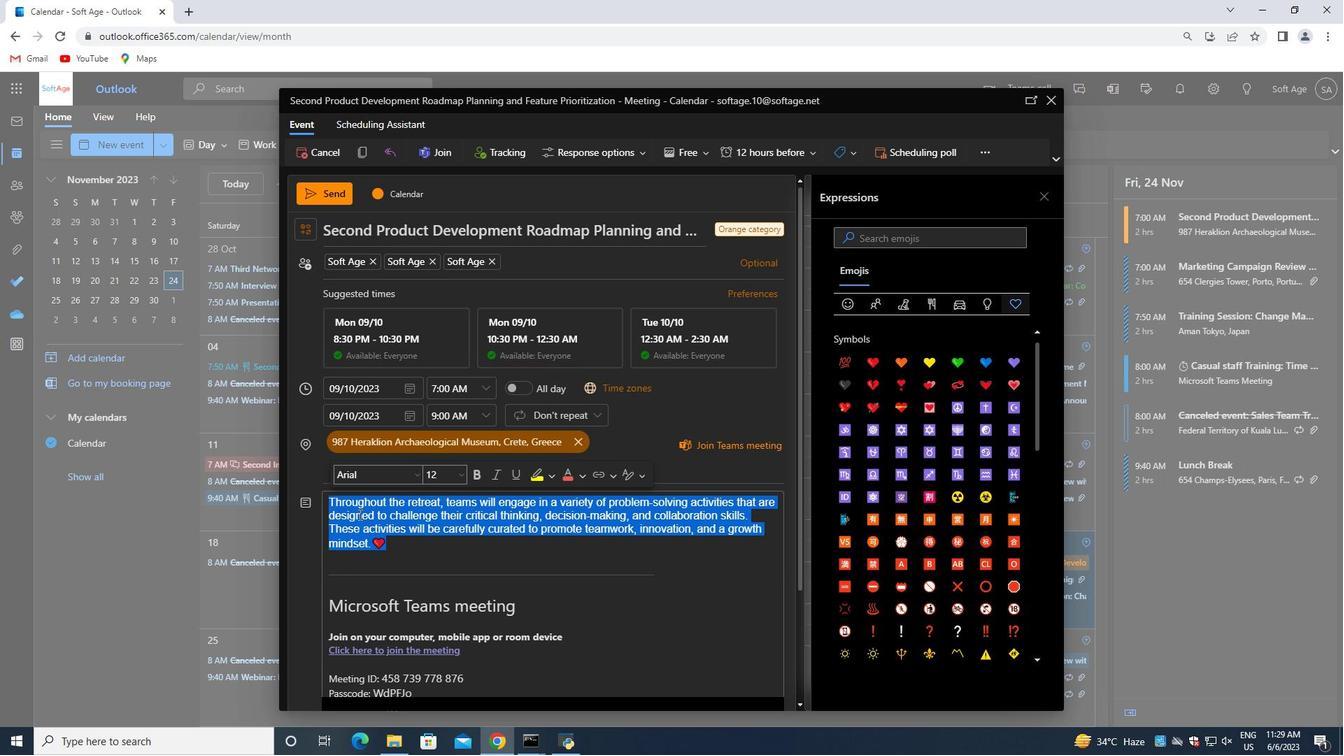 
Action: Mouse scrolled (472, 543) with delta (0, 0)
Screenshot: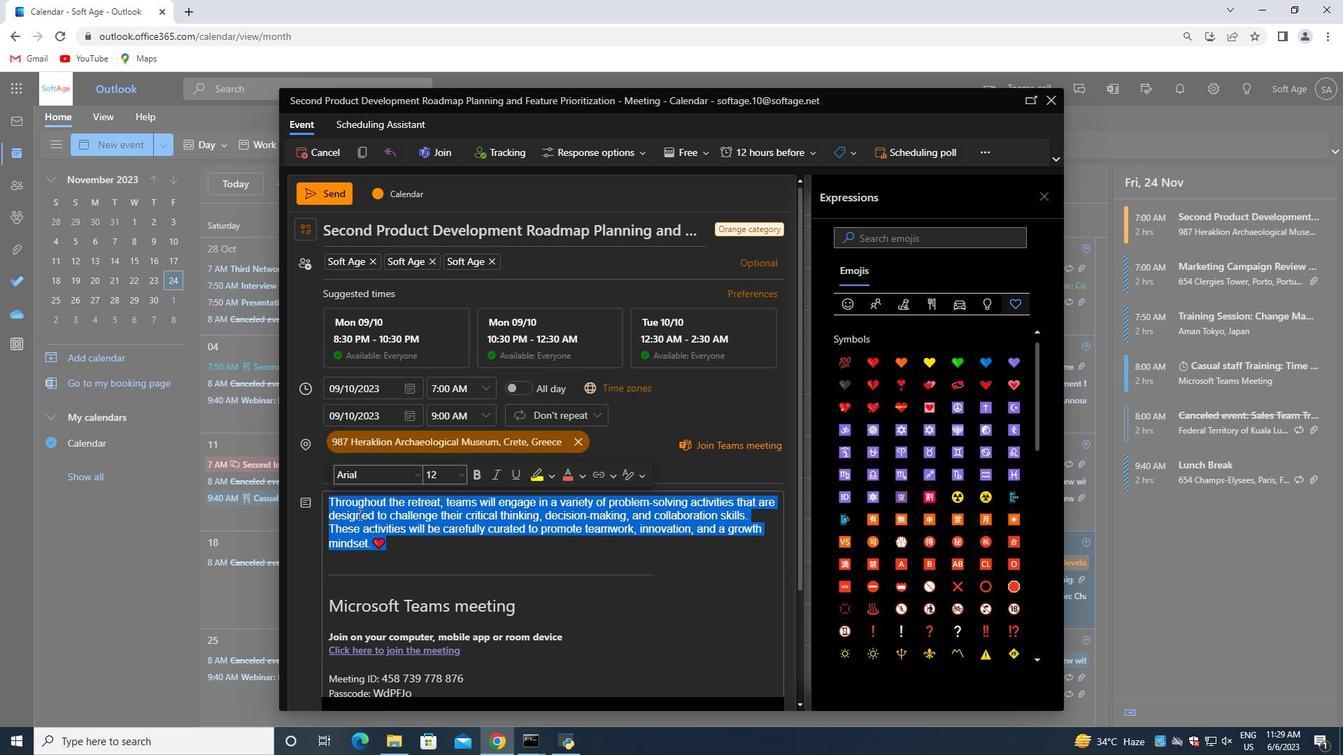 
Action: Mouse moved to (472, 544)
Screenshot: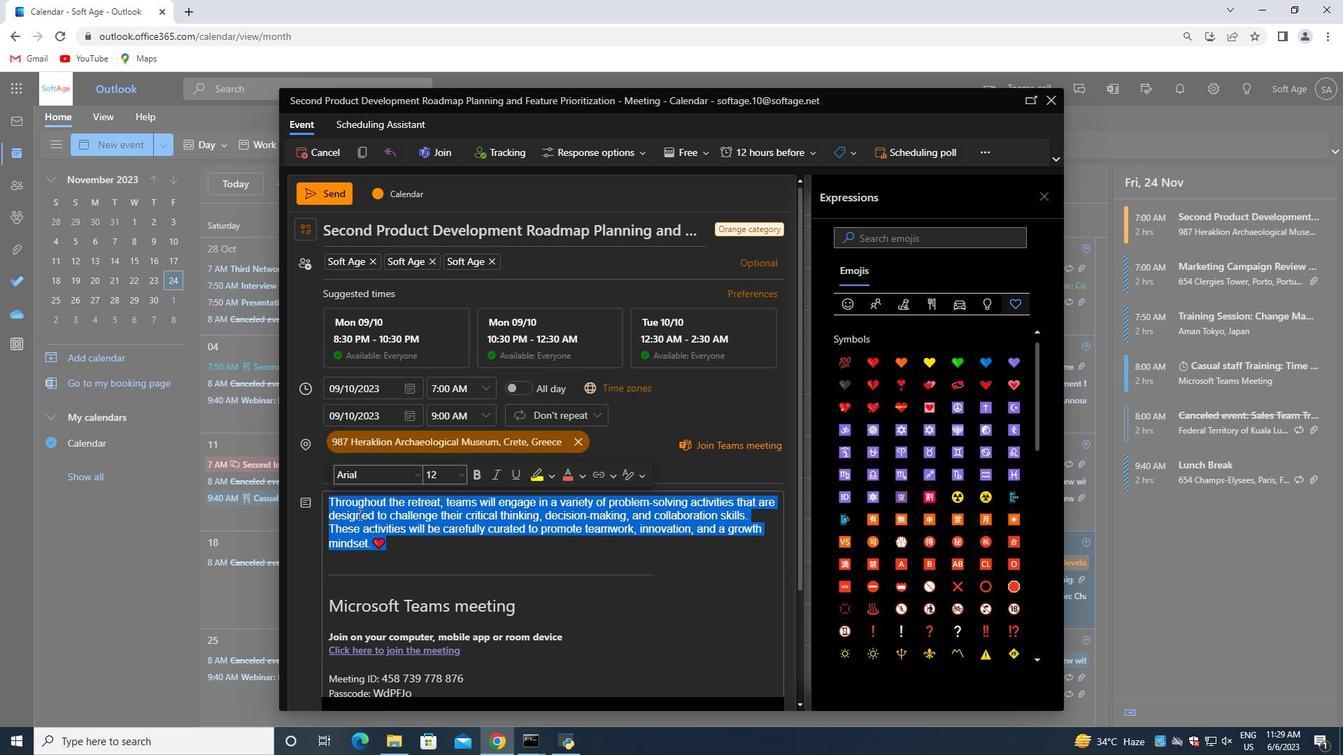 
Action: Mouse scrolled (472, 543) with delta (0, 0)
Screenshot: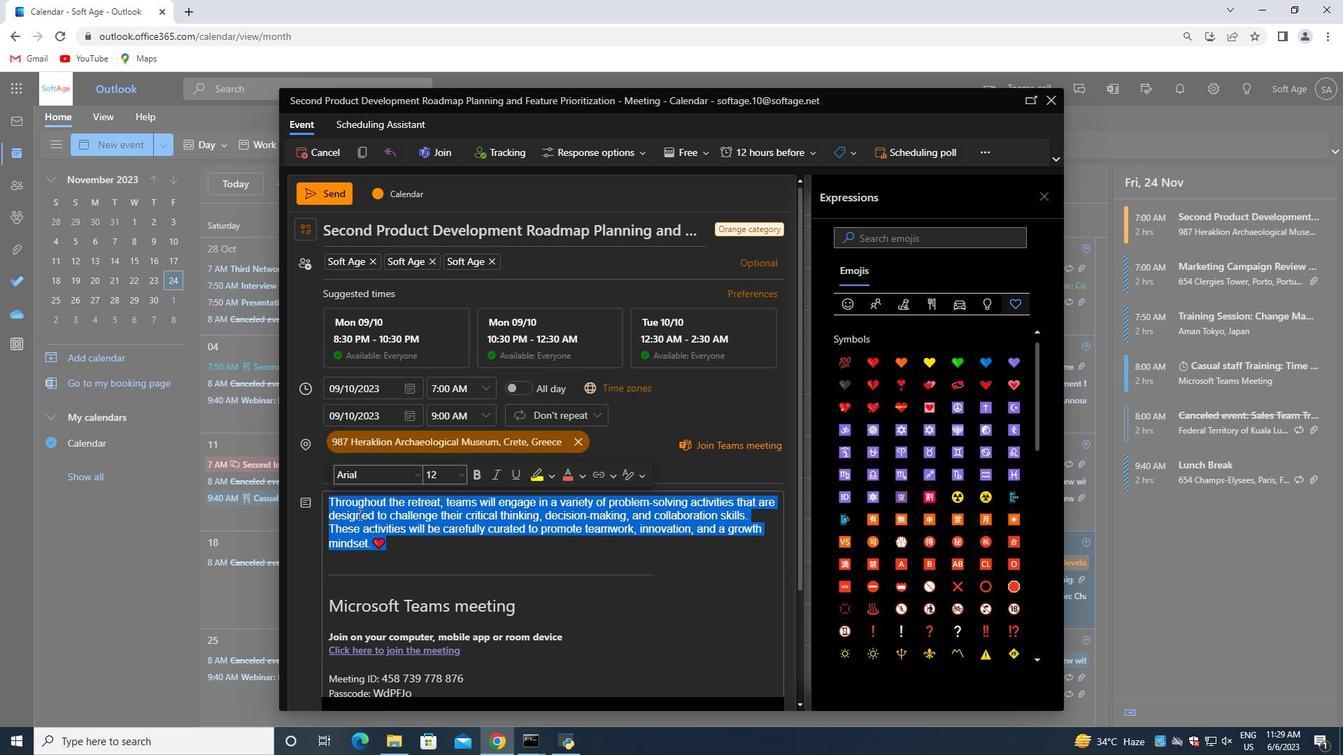 
Action: Mouse moved to (472, 545)
Screenshot: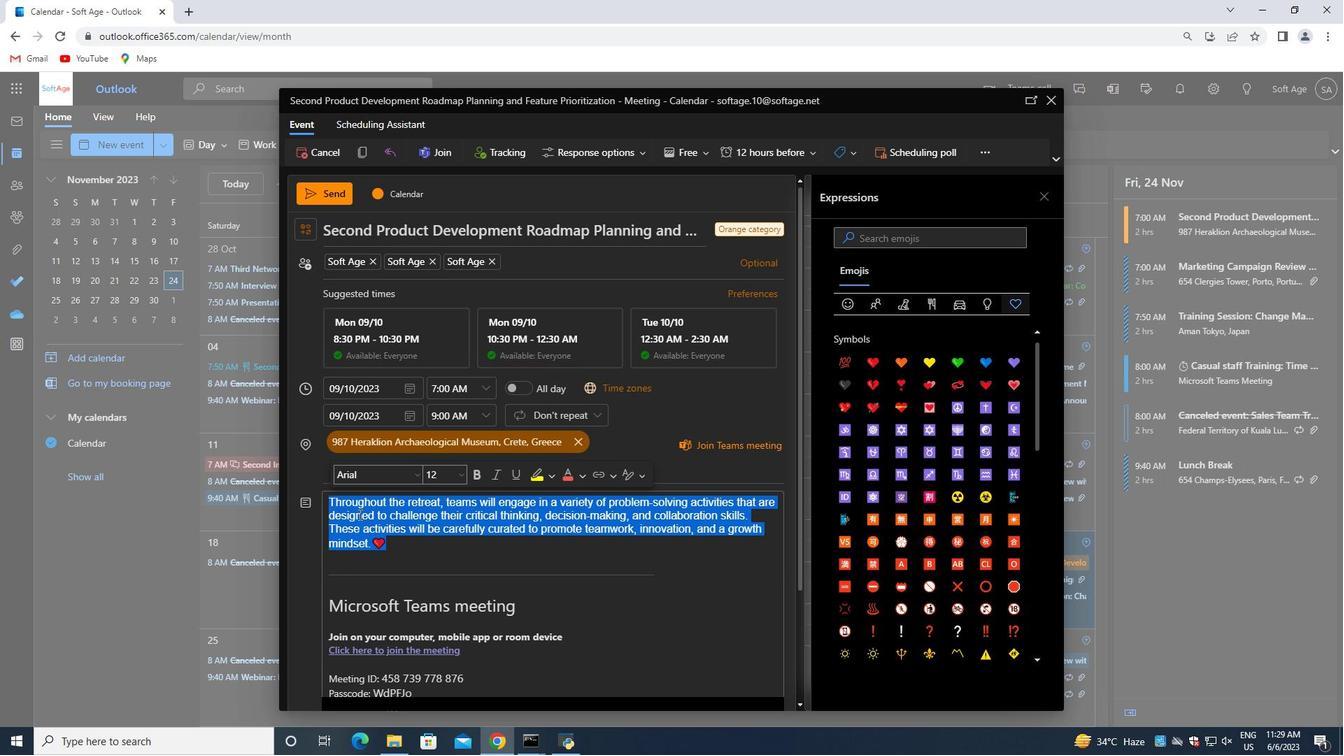 
Action: Mouse scrolled (472, 545) with delta (0, 0)
Screenshot: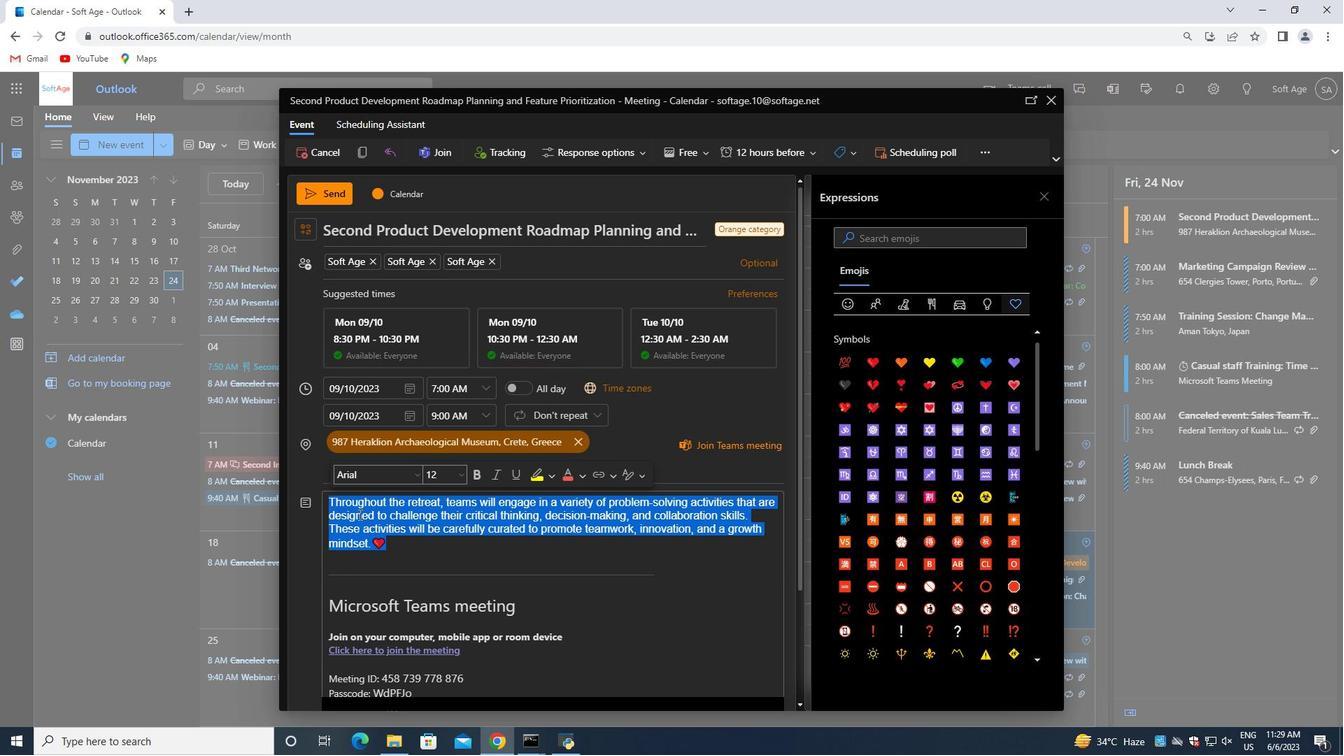 
Action: Mouse moved to (472, 547)
Screenshot: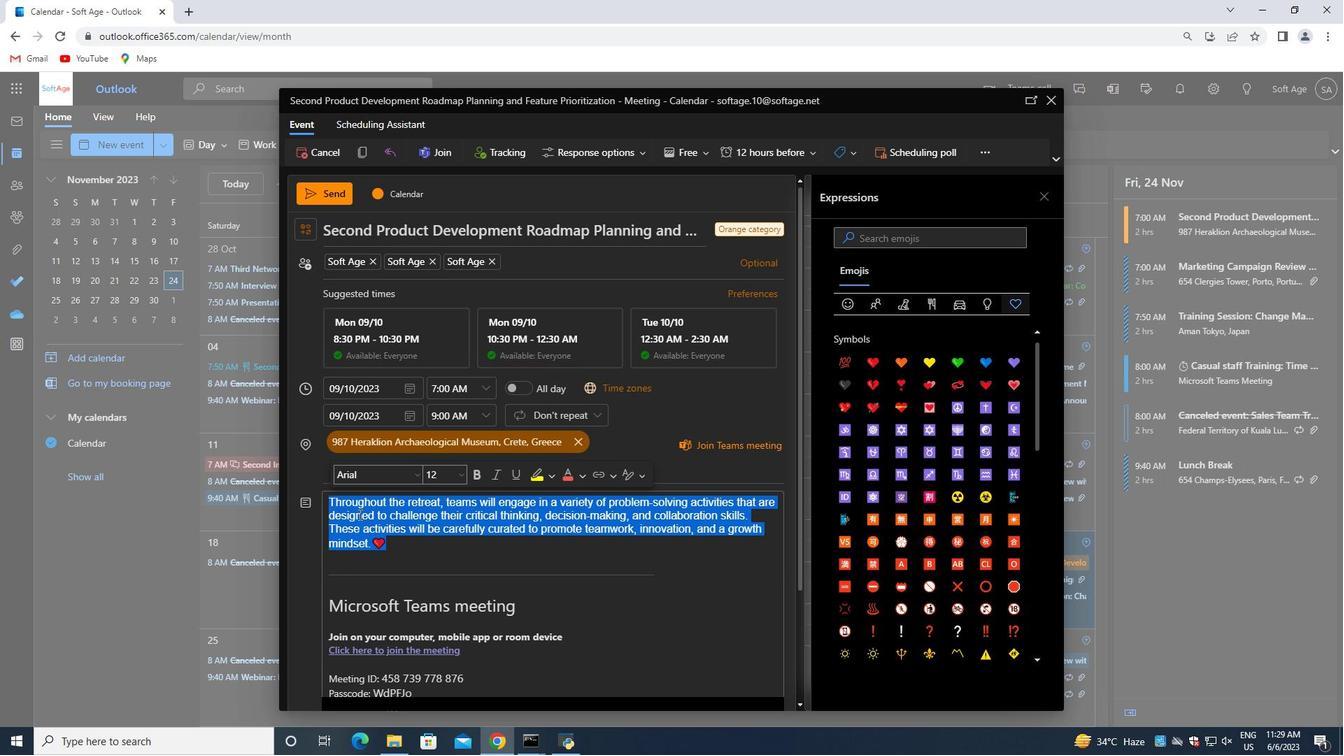 
Action: Mouse scrolled (472, 547) with delta (0, 0)
Screenshot: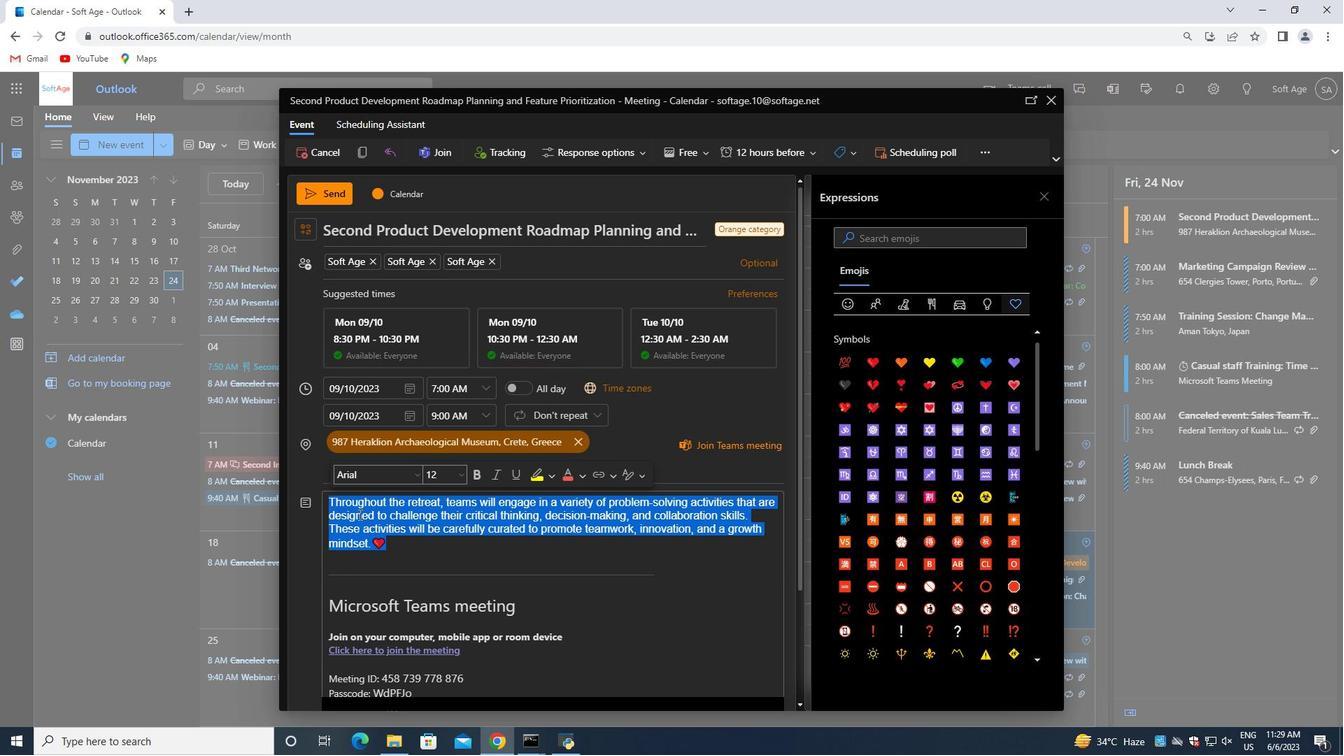 
Action: Mouse scrolled (472, 547) with delta (0, 0)
Screenshot: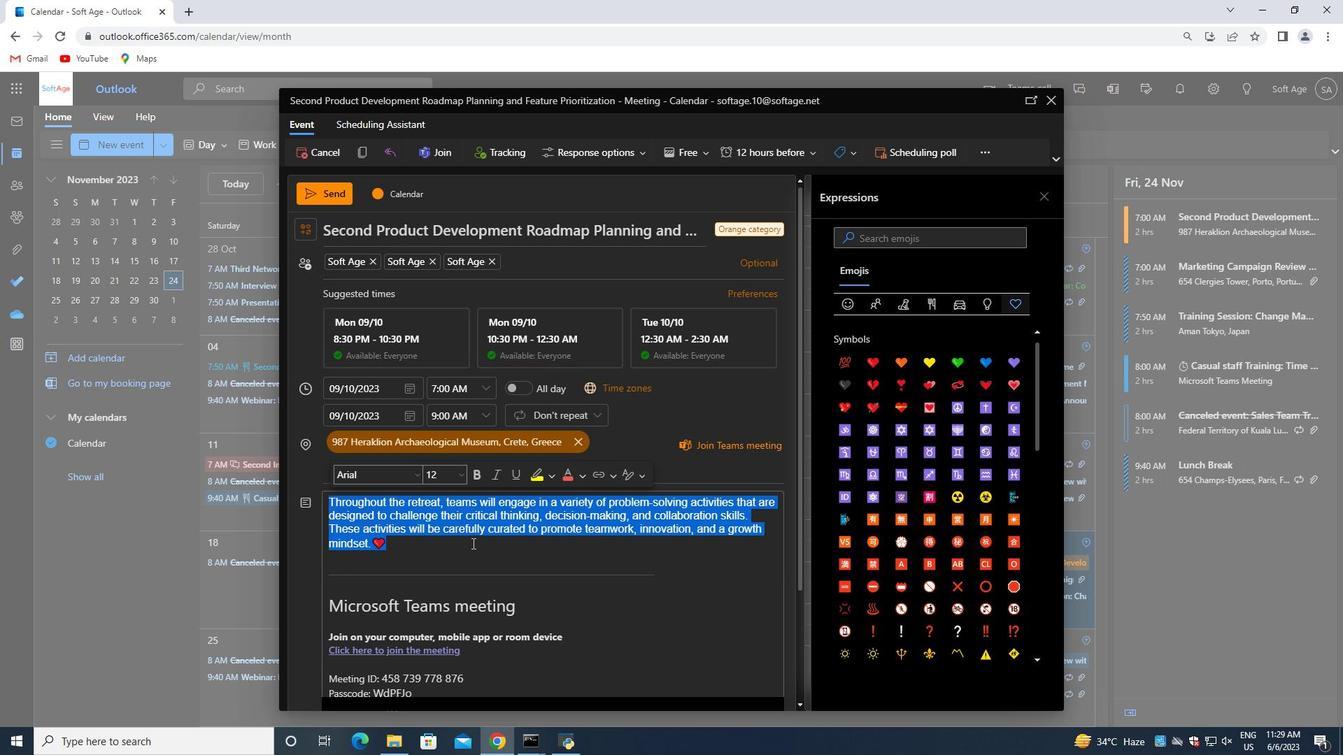 
Action: Mouse moved to (715, 649)
Screenshot: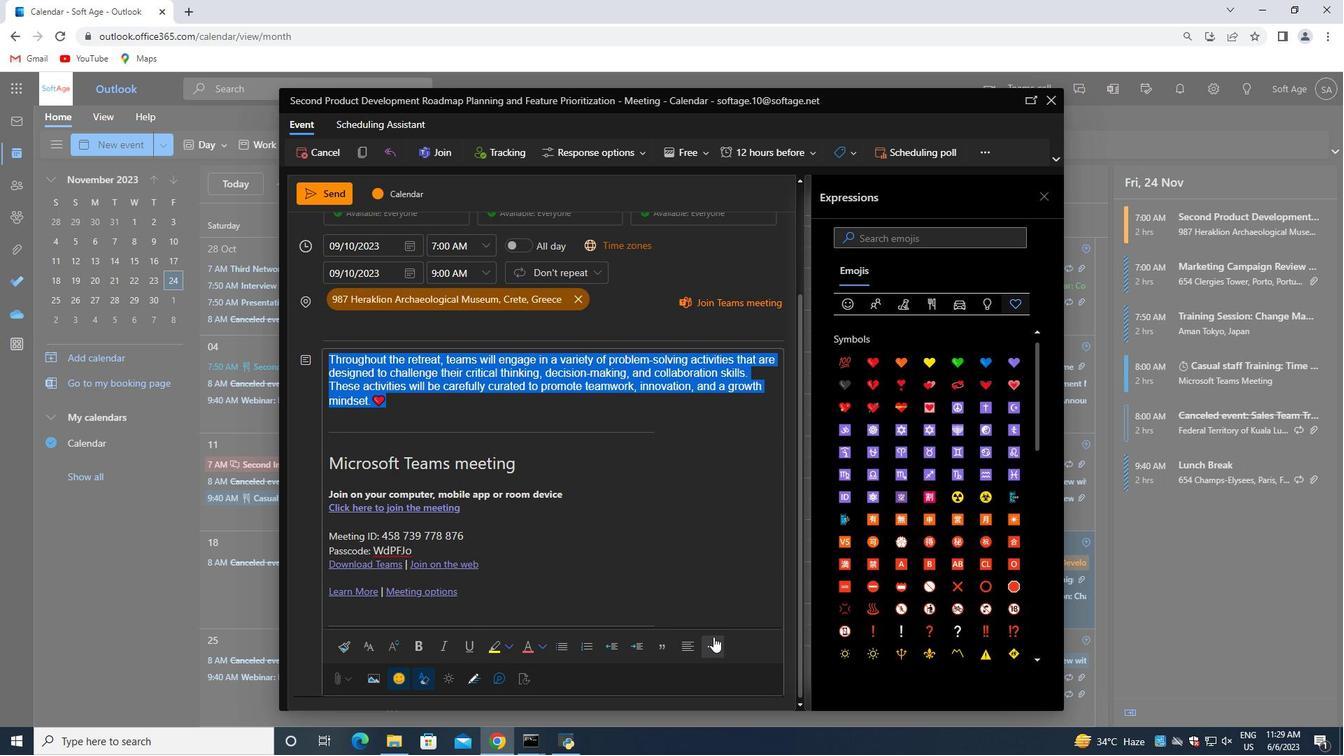 
Action: Mouse pressed left at (715, 649)
Screenshot: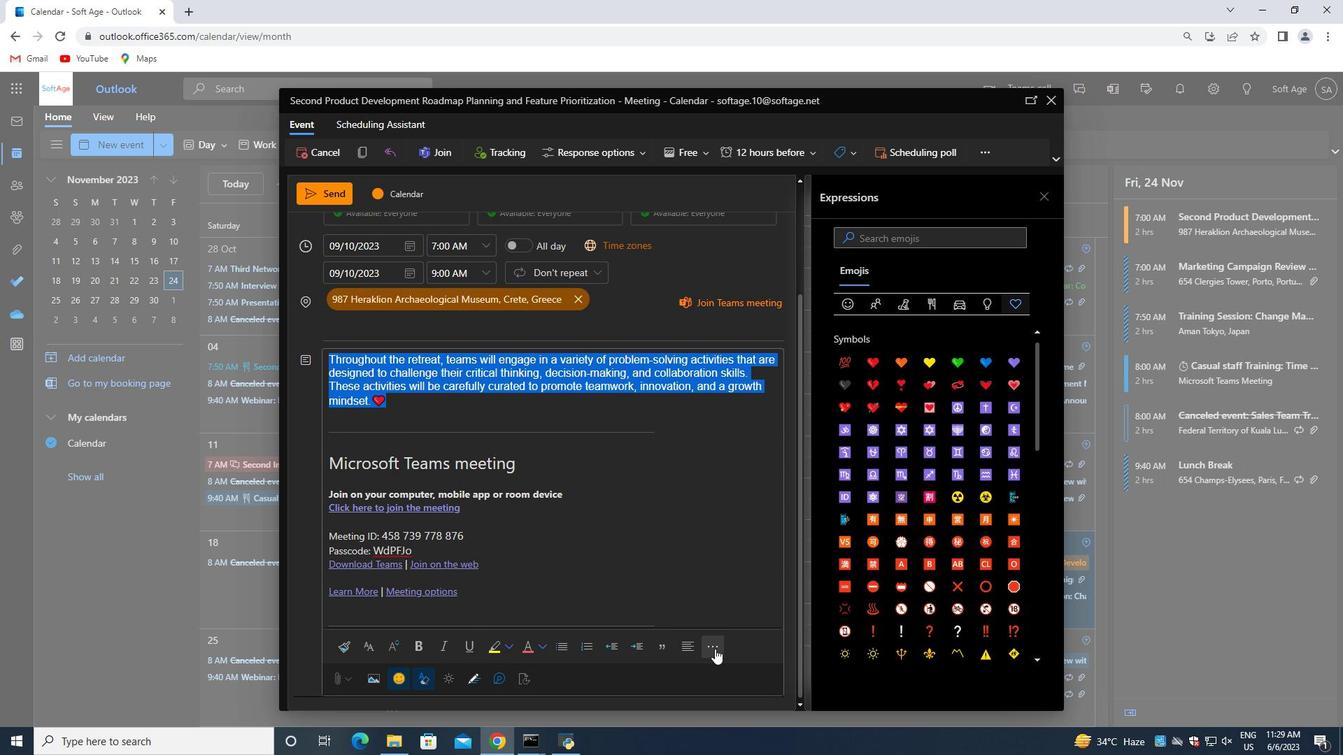 
Action: Mouse moved to (683, 554)
Screenshot: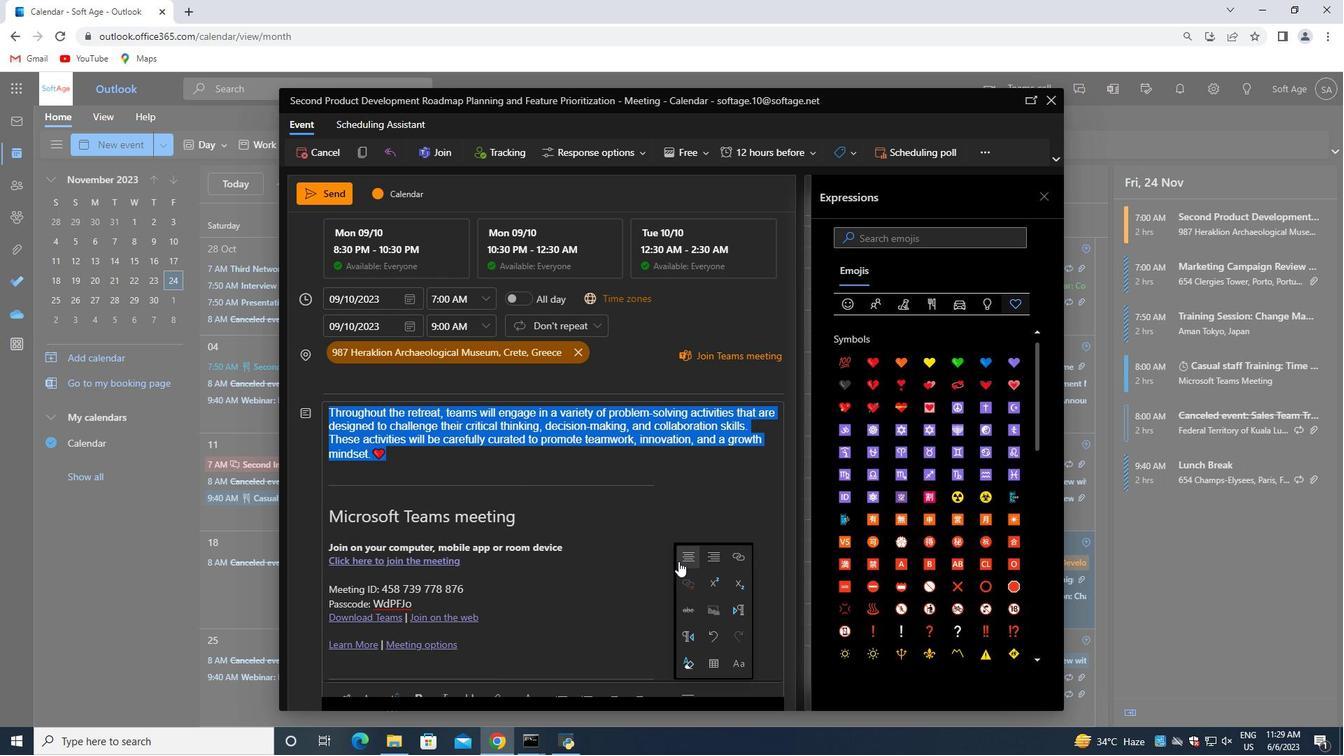 
Action: Mouse pressed left at (683, 554)
Screenshot: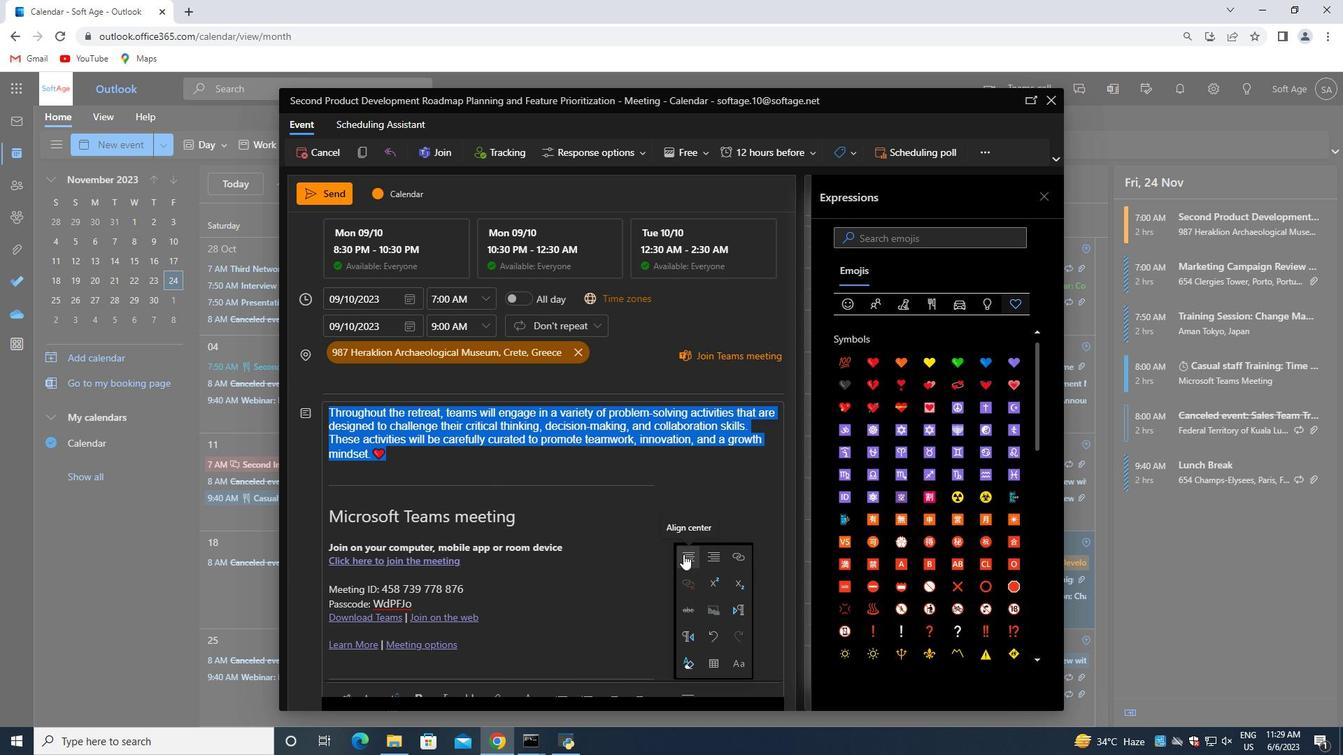 
Action: Mouse moved to (447, 614)
Screenshot: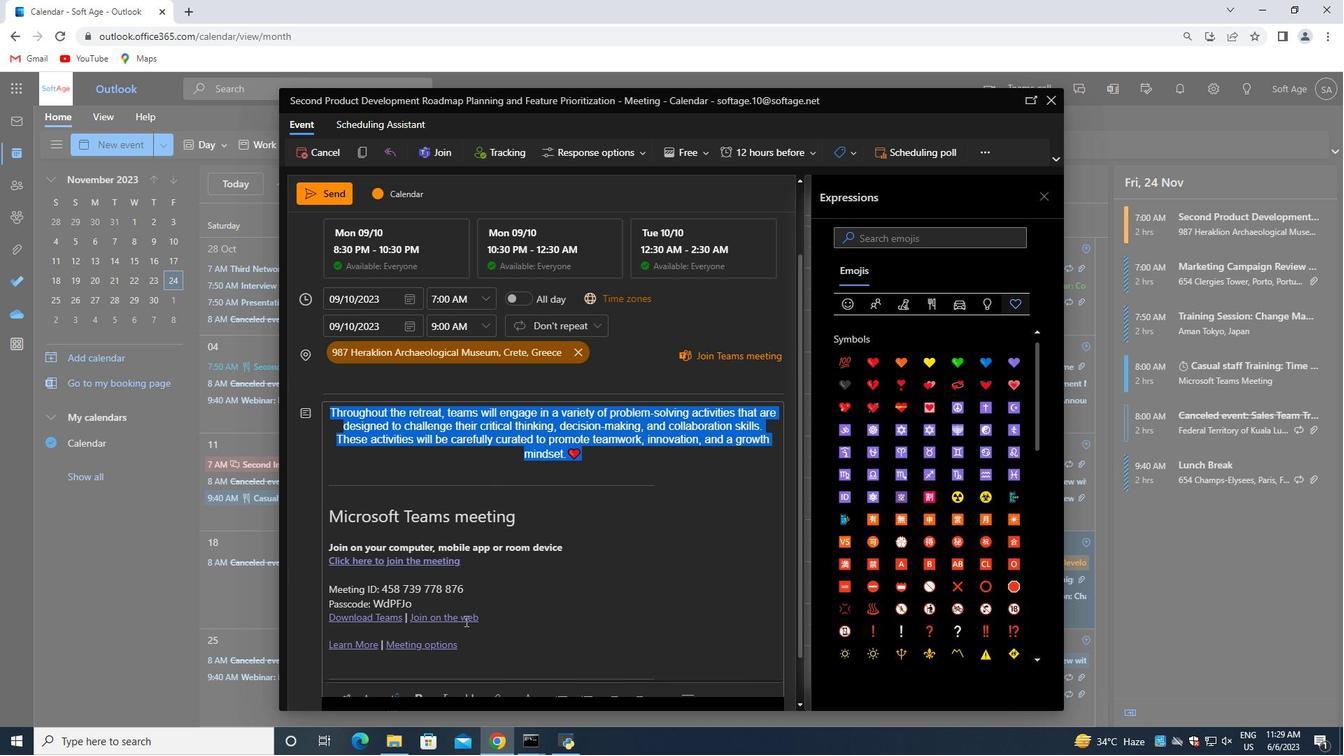 
Action: Mouse scrolled (447, 613) with delta (0, 0)
Screenshot: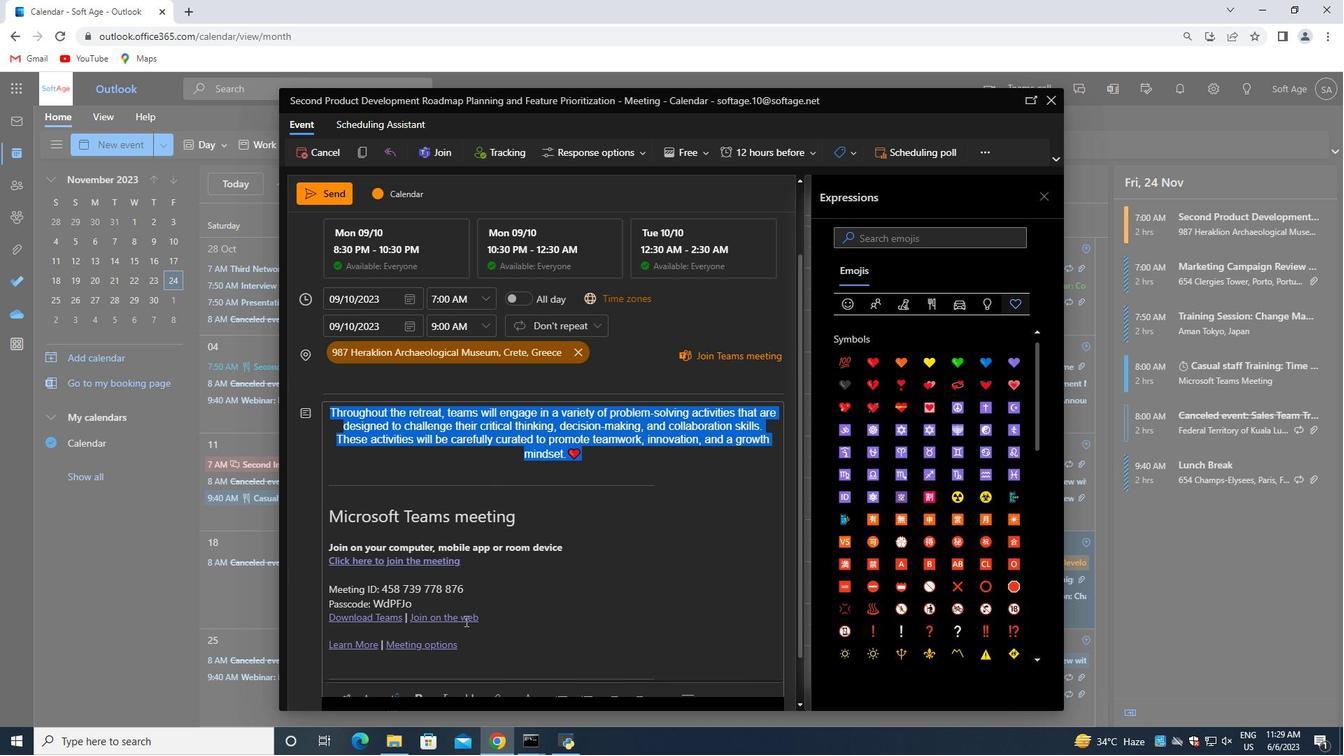
Action: Mouse moved to (445, 615)
Screenshot: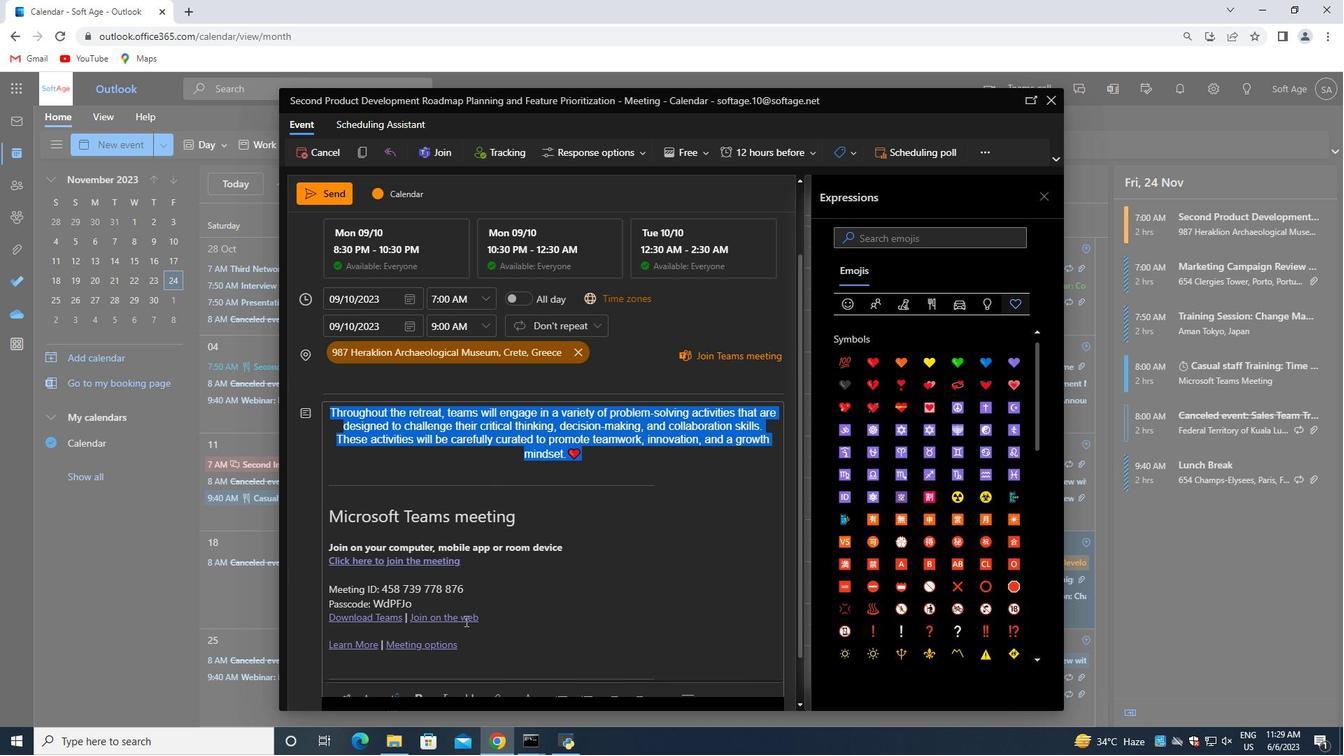 
Action: Mouse scrolled (445, 614) with delta (0, 0)
Screenshot: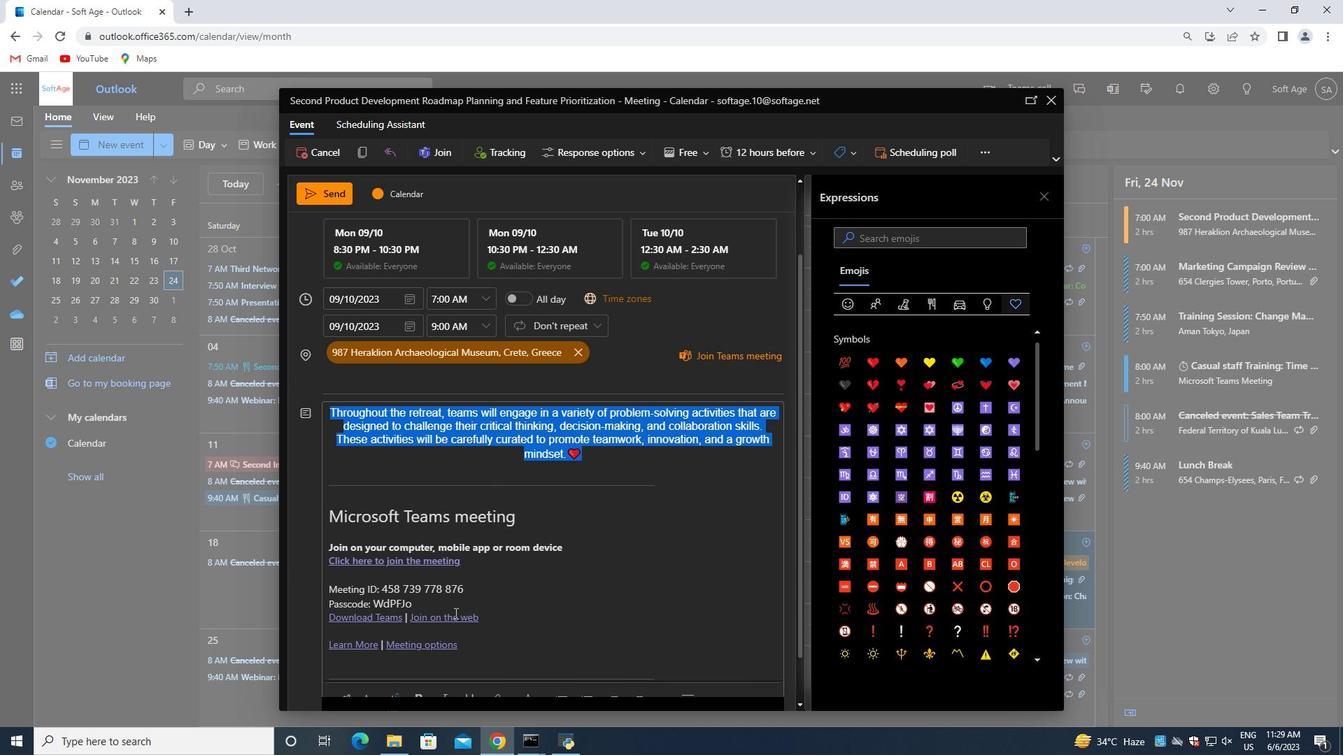 
Action: Mouse moved to (443, 615)
Screenshot: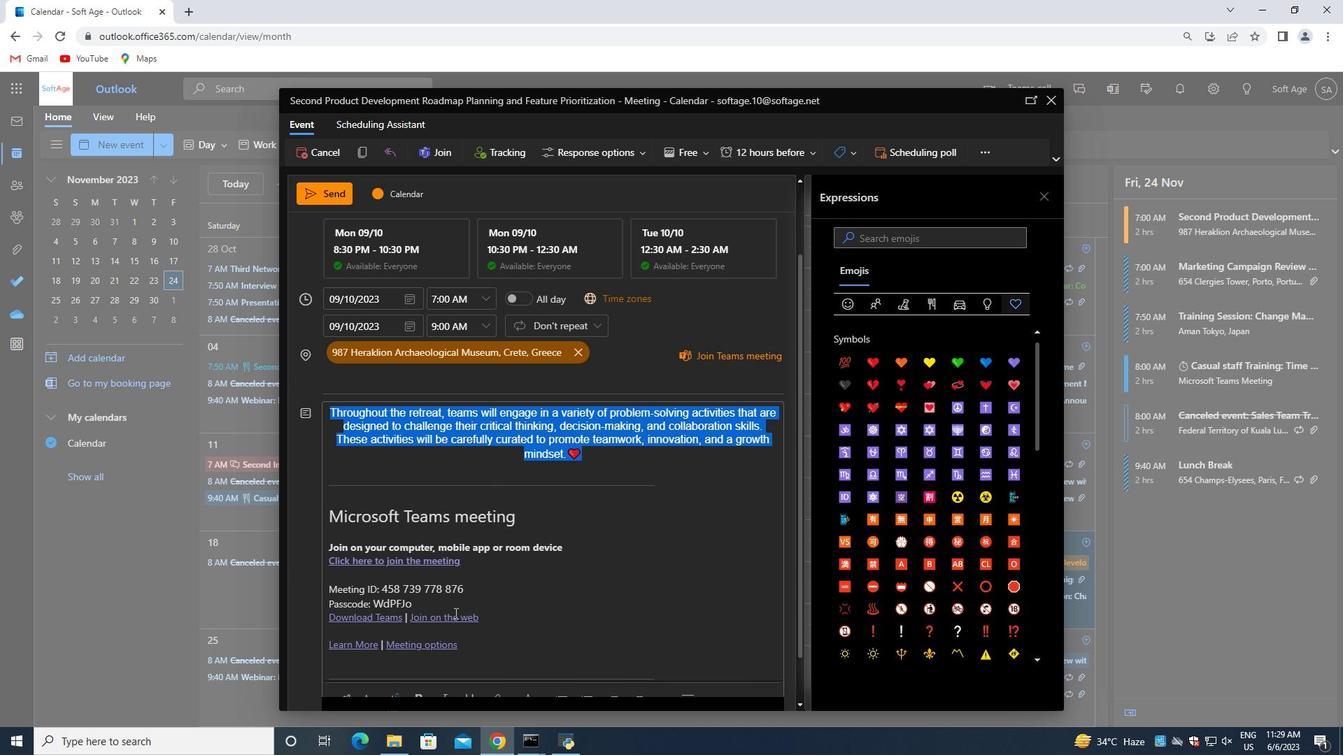 
Action: Mouse scrolled (443, 615) with delta (0, 0)
Screenshot: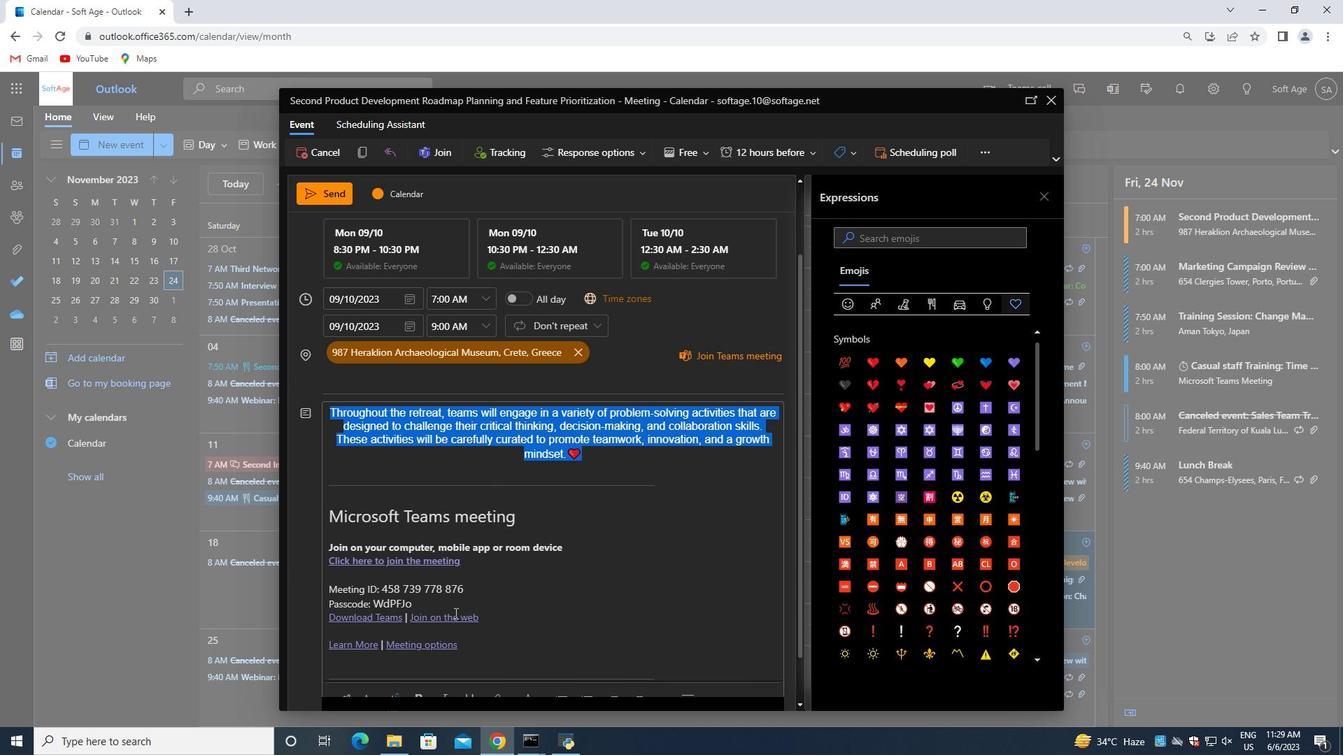 
Action: Mouse moved to (442, 616)
Screenshot: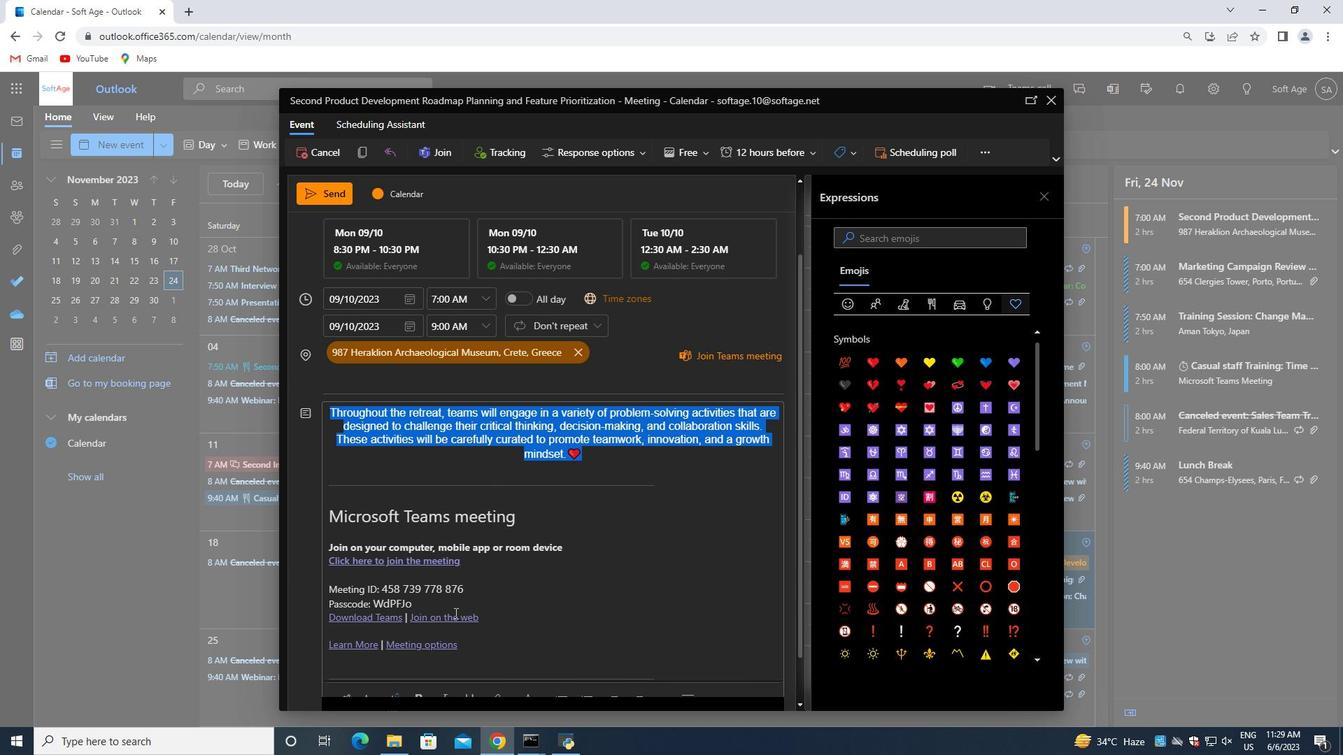 
Action: Mouse scrolled (442, 615) with delta (0, 0)
Screenshot: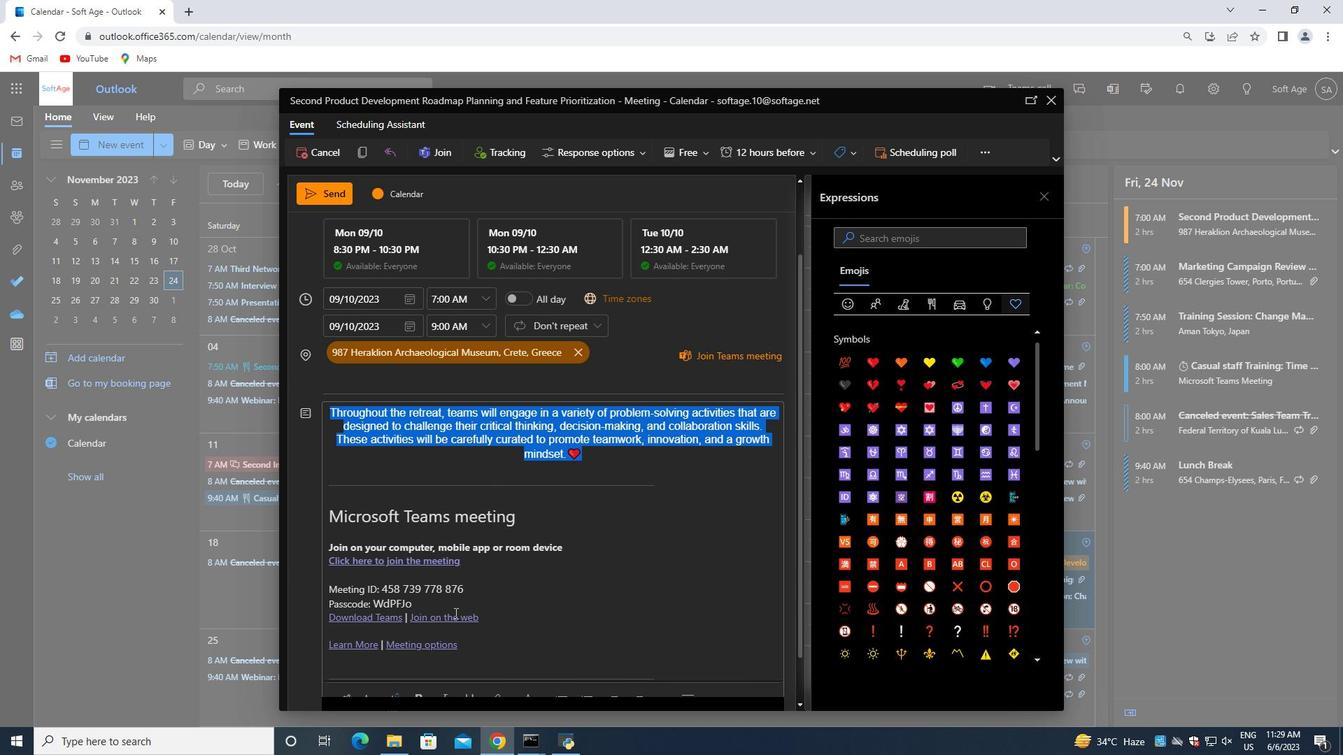 
Action: Mouse moved to (544, 645)
Screenshot: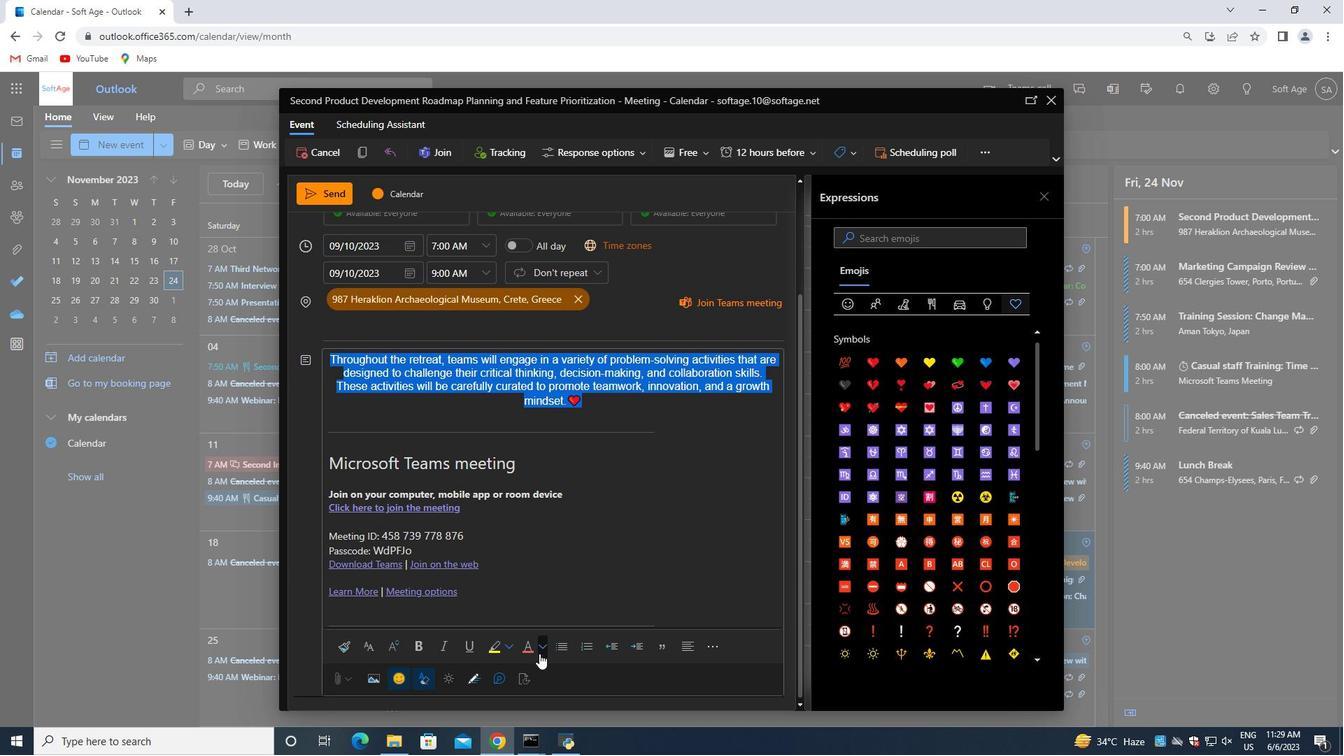
Action: Mouse pressed left at (544, 645)
Screenshot: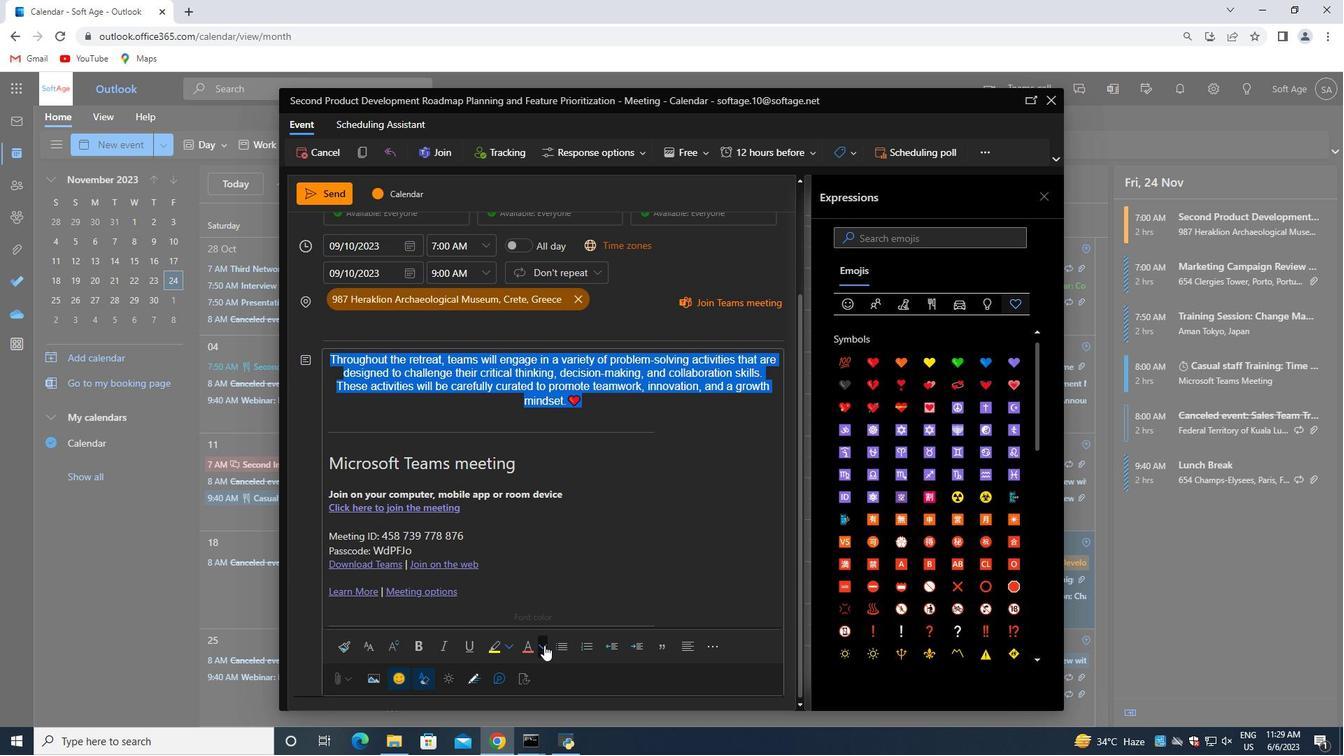 
Action: Mouse moved to (533, 553)
Screenshot: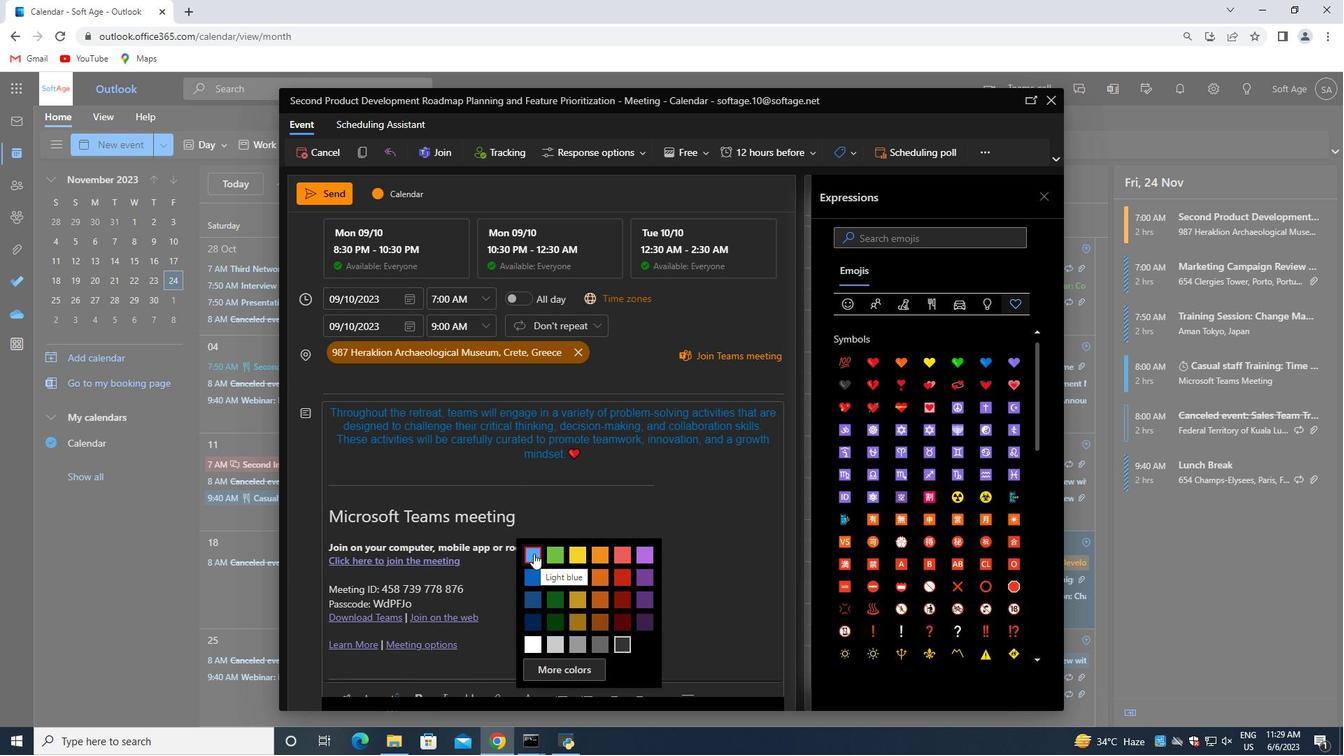 
Action: Mouse pressed left at (533, 553)
Screenshot: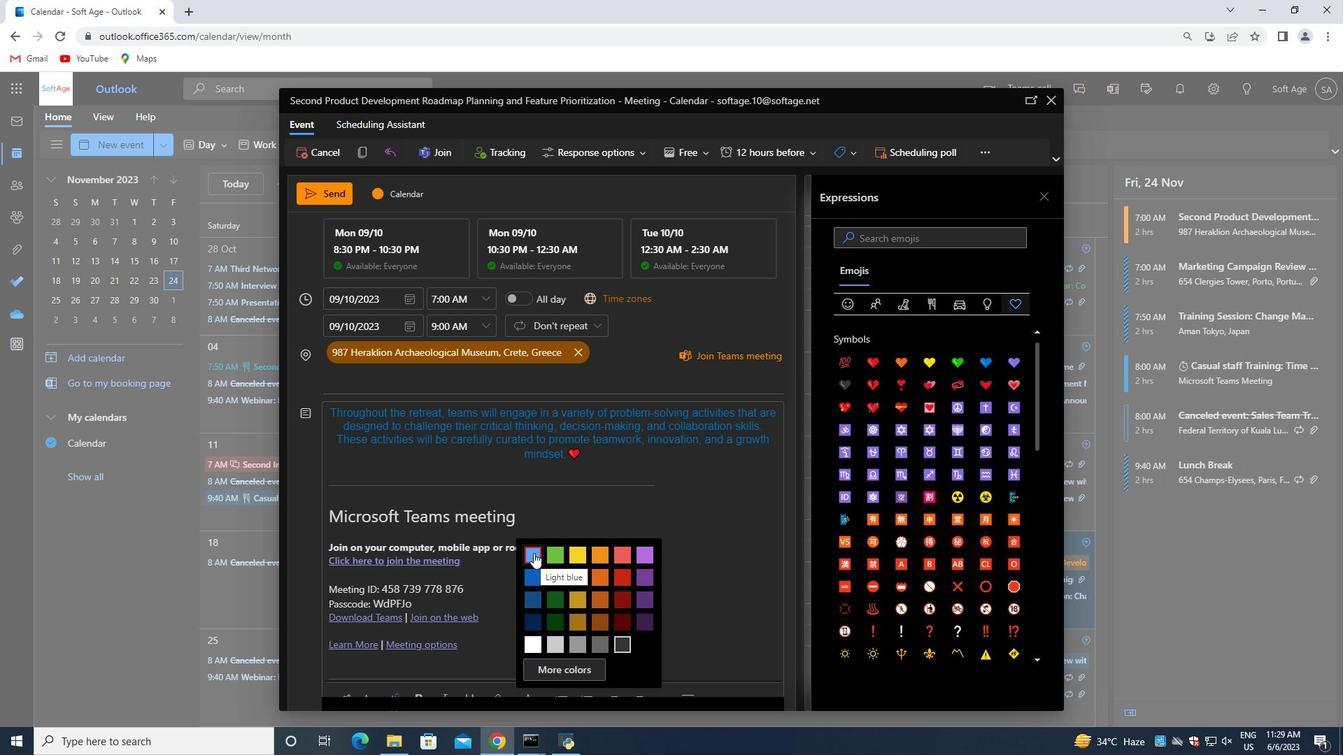 
Action: Mouse moved to (606, 461)
Screenshot: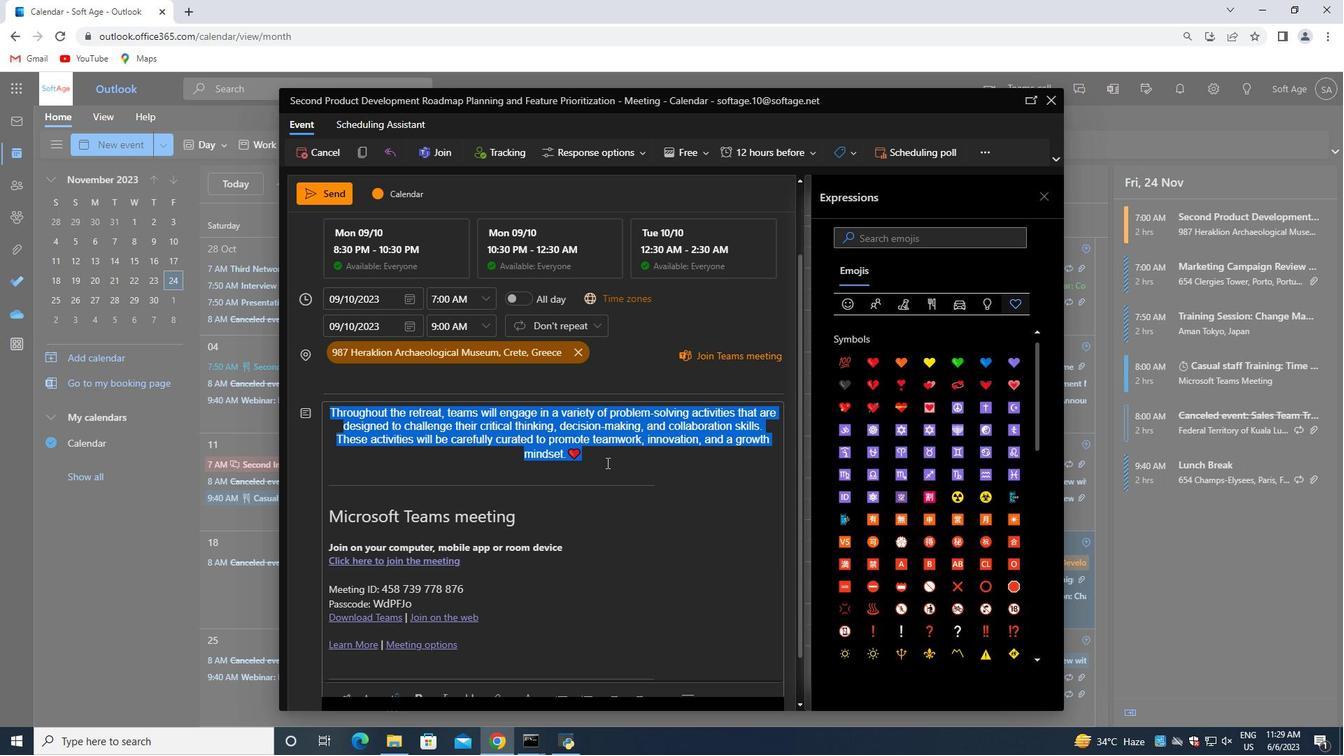 
Action: Mouse pressed left at (606, 461)
Screenshot: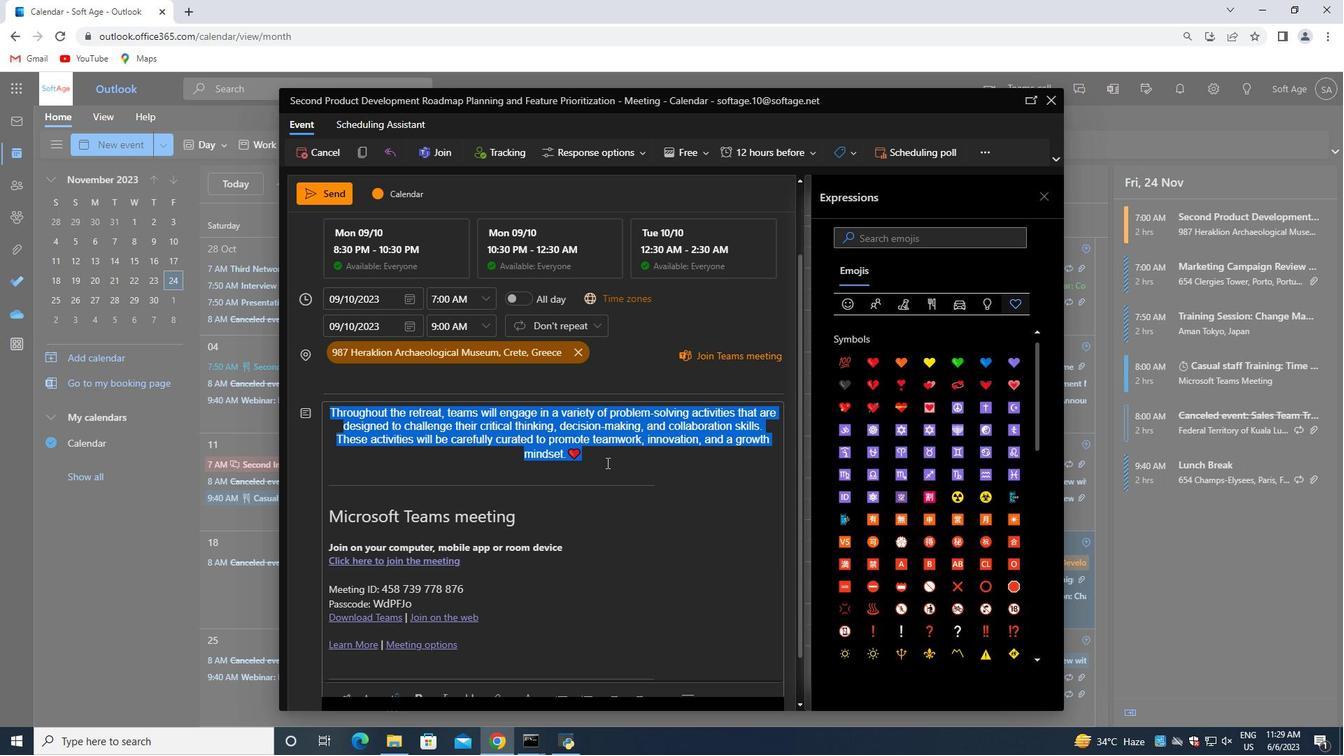 
Action: Mouse scrolled (606, 461) with delta (0, 0)
Screenshot: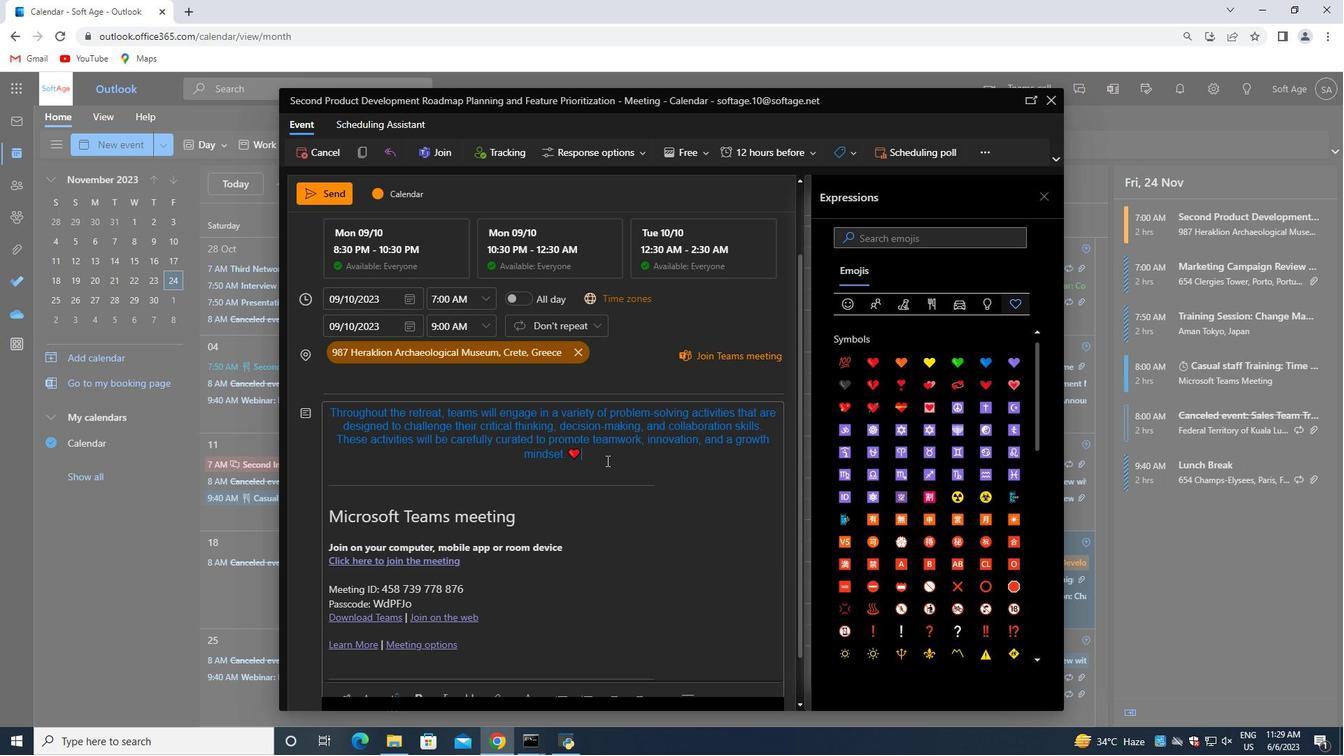 
Action: Mouse scrolled (606, 461) with delta (0, 0)
Screenshot: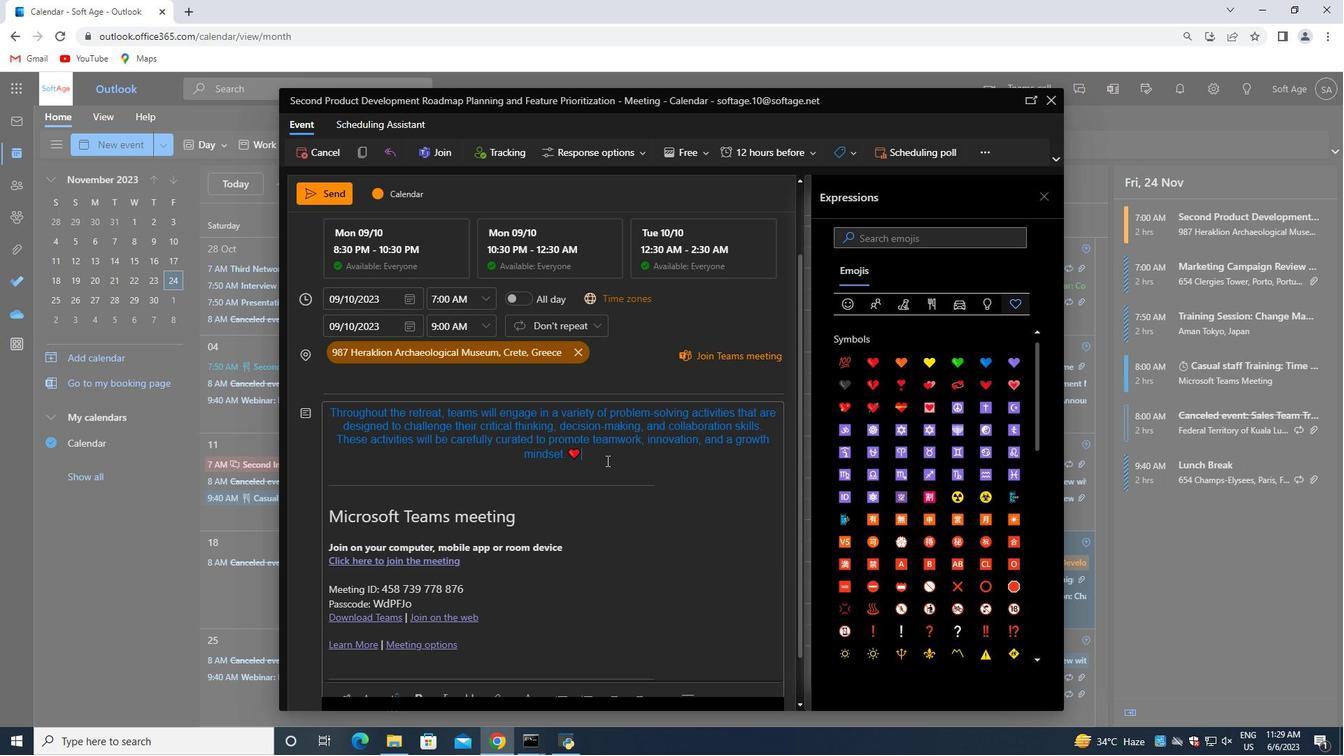 
Action: Mouse scrolled (606, 461) with delta (0, 0)
Screenshot: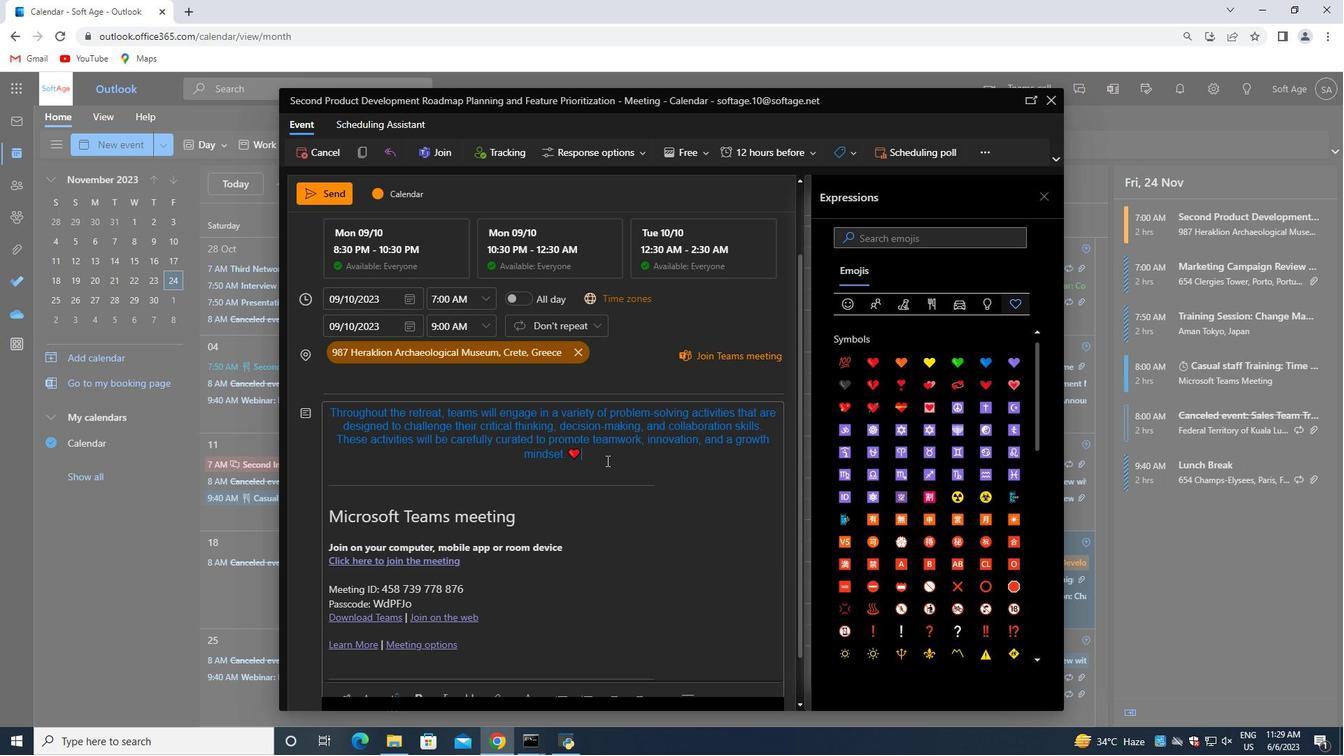 
Action: Mouse scrolled (606, 461) with delta (0, 0)
Screenshot: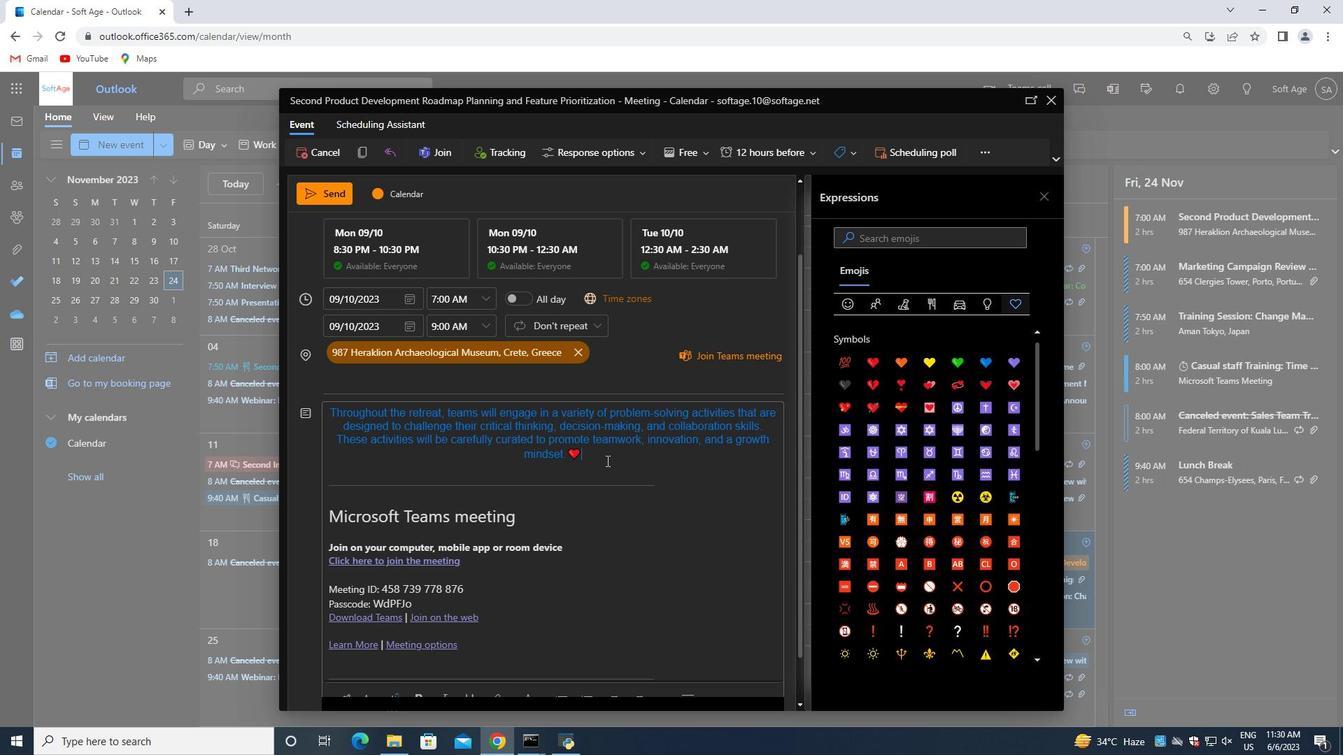 
Action: Mouse scrolled (606, 461) with delta (0, 0)
Screenshot: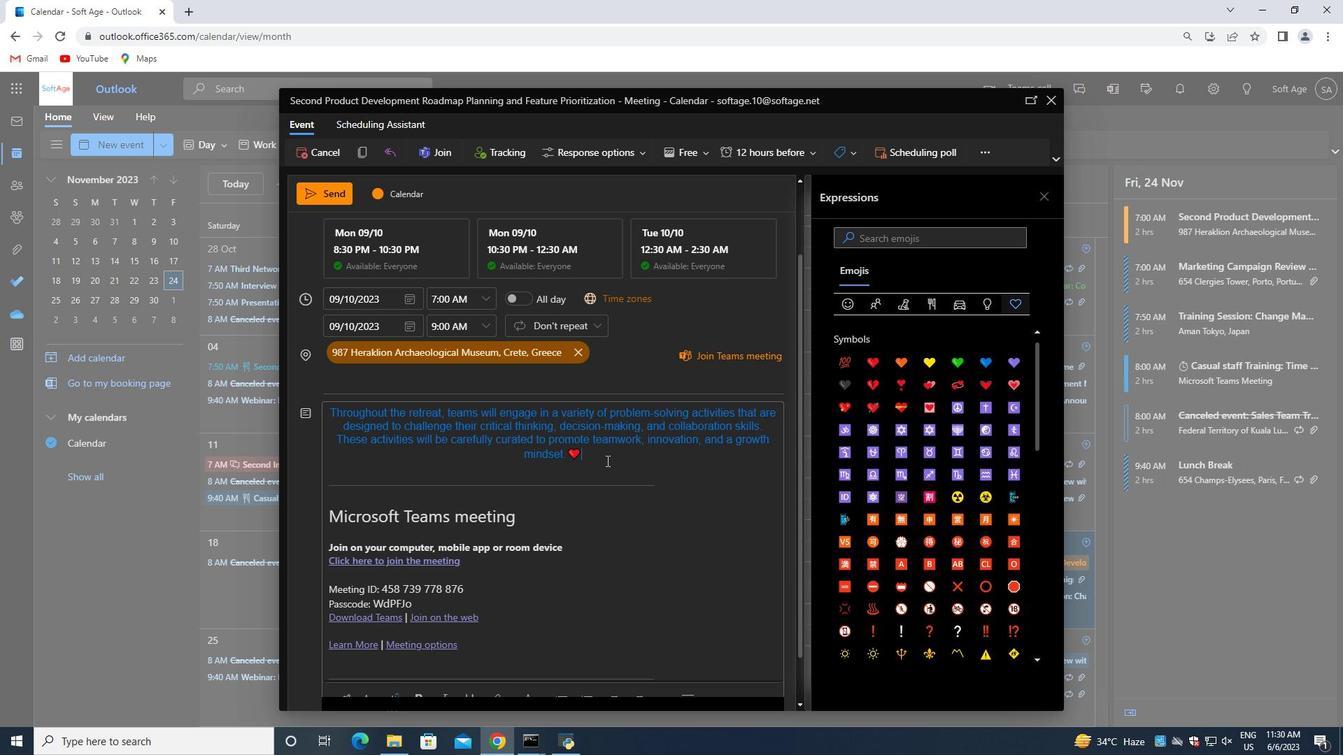 
Action: Mouse scrolled (606, 461) with delta (0, 0)
Screenshot: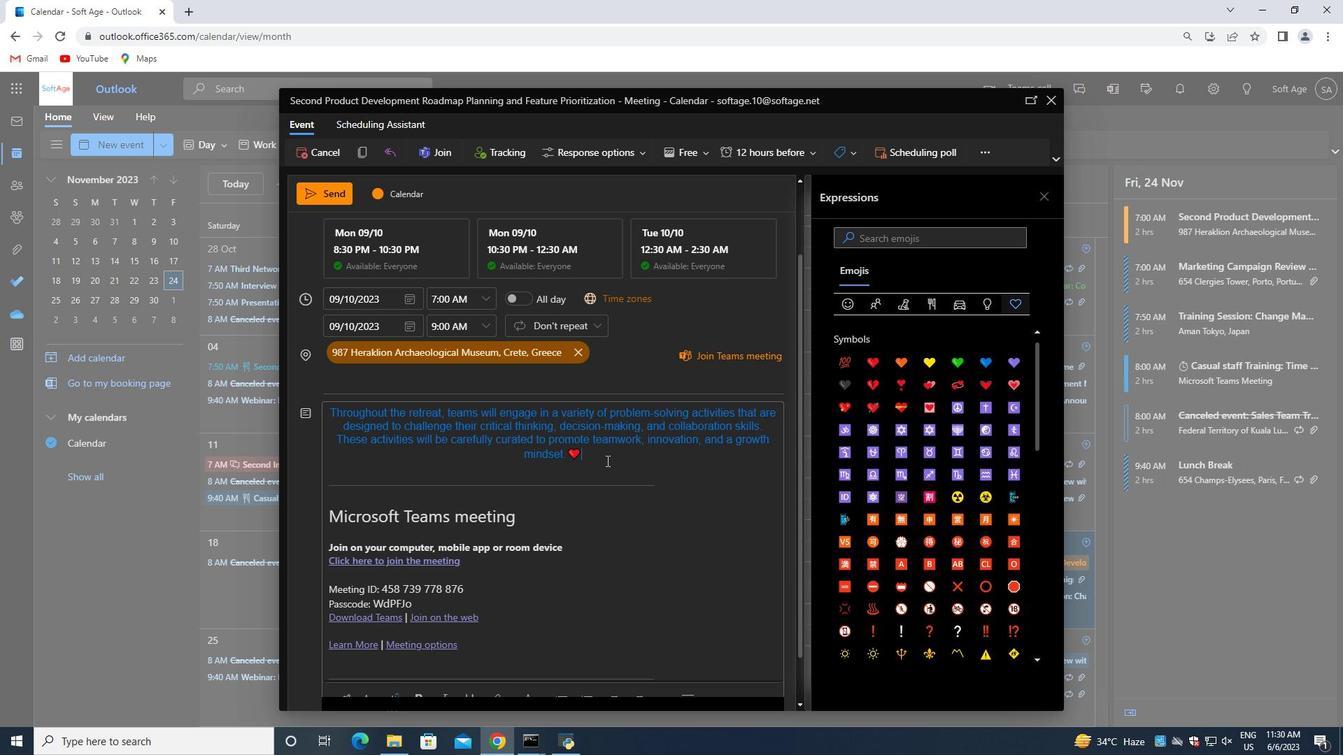 
Action: Mouse scrolled (606, 461) with delta (0, 0)
Screenshot: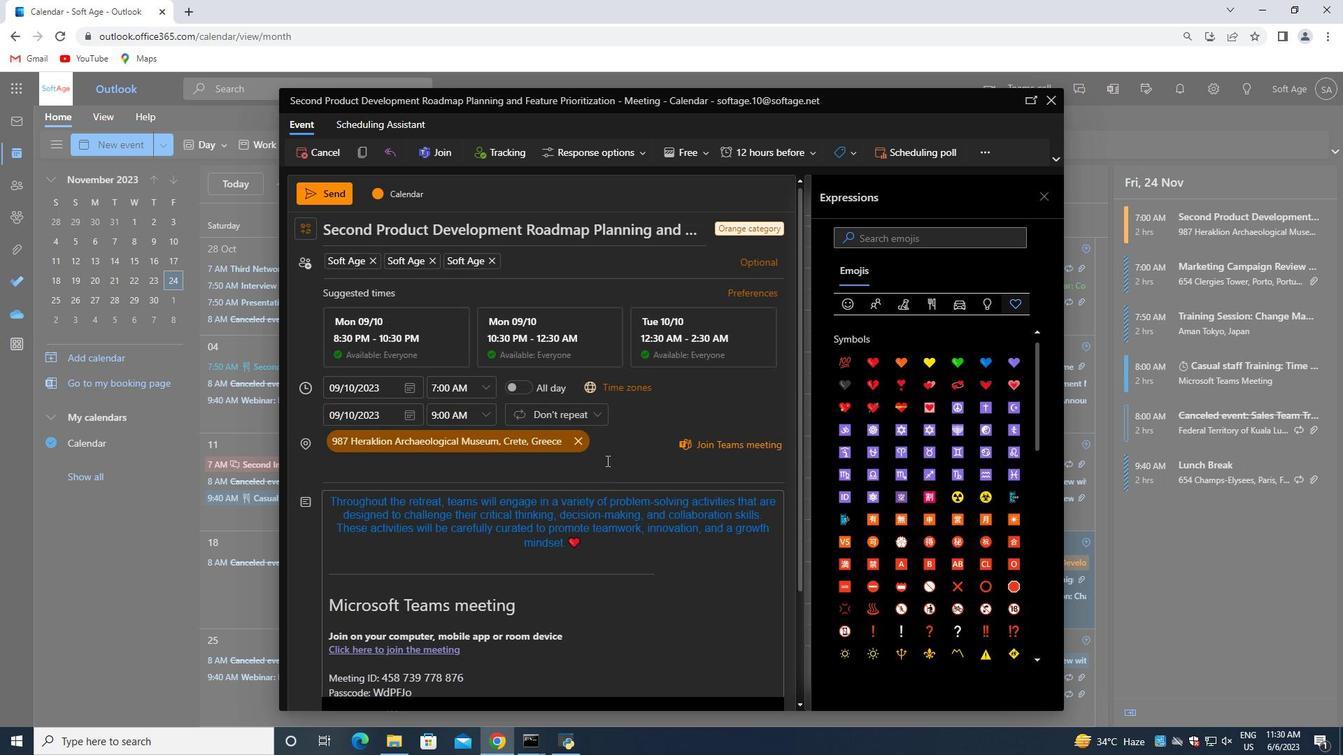 
Action: Mouse scrolled (606, 461) with delta (0, 0)
Screenshot: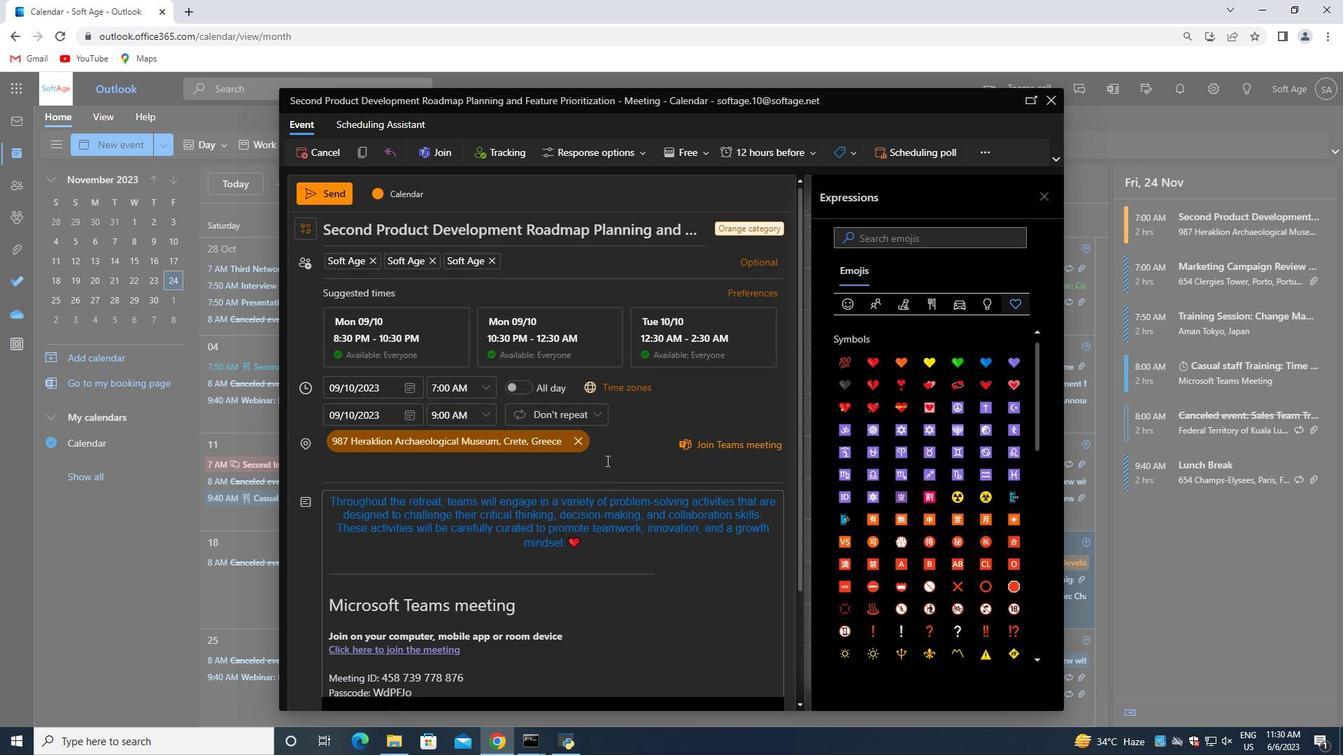 
Action: Mouse scrolled (606, 461) with delta (0, 0)
Screenshot: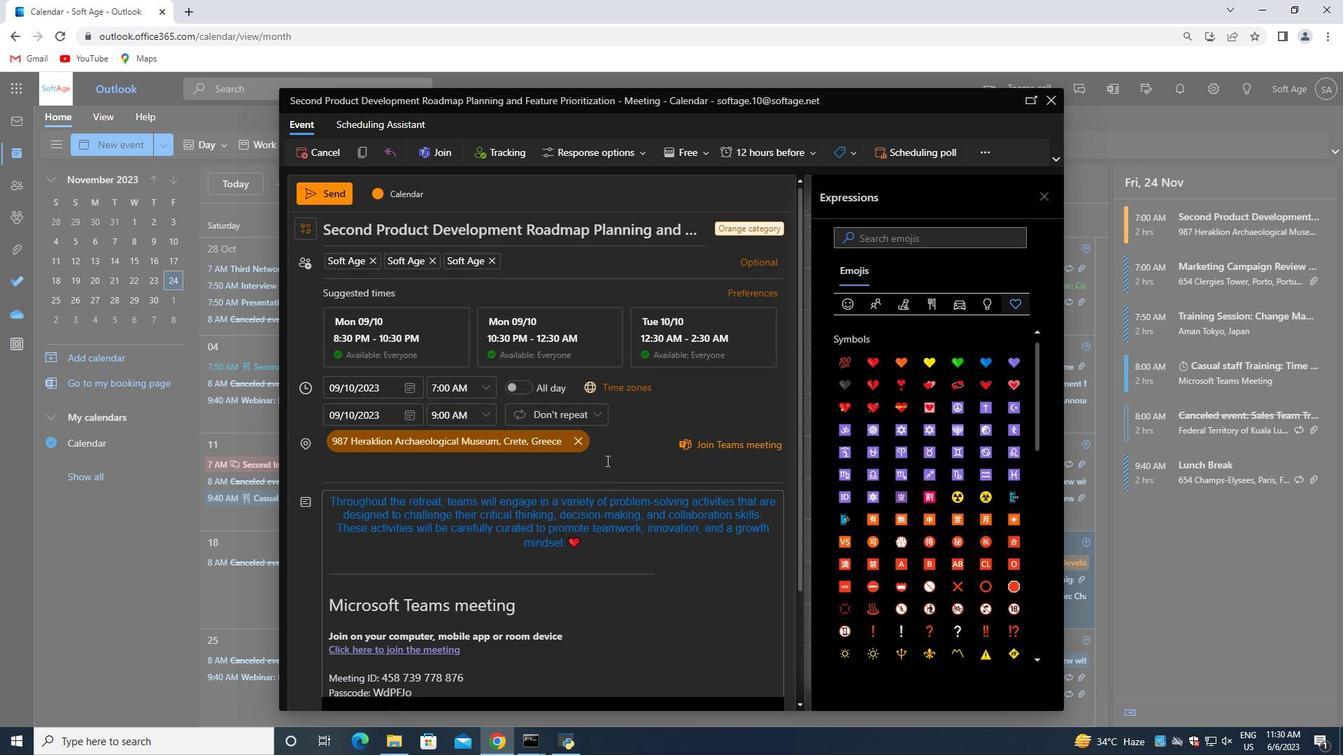 
Action: Mouse scrolled (606, 461) with delta (0, 0)
Screenshot: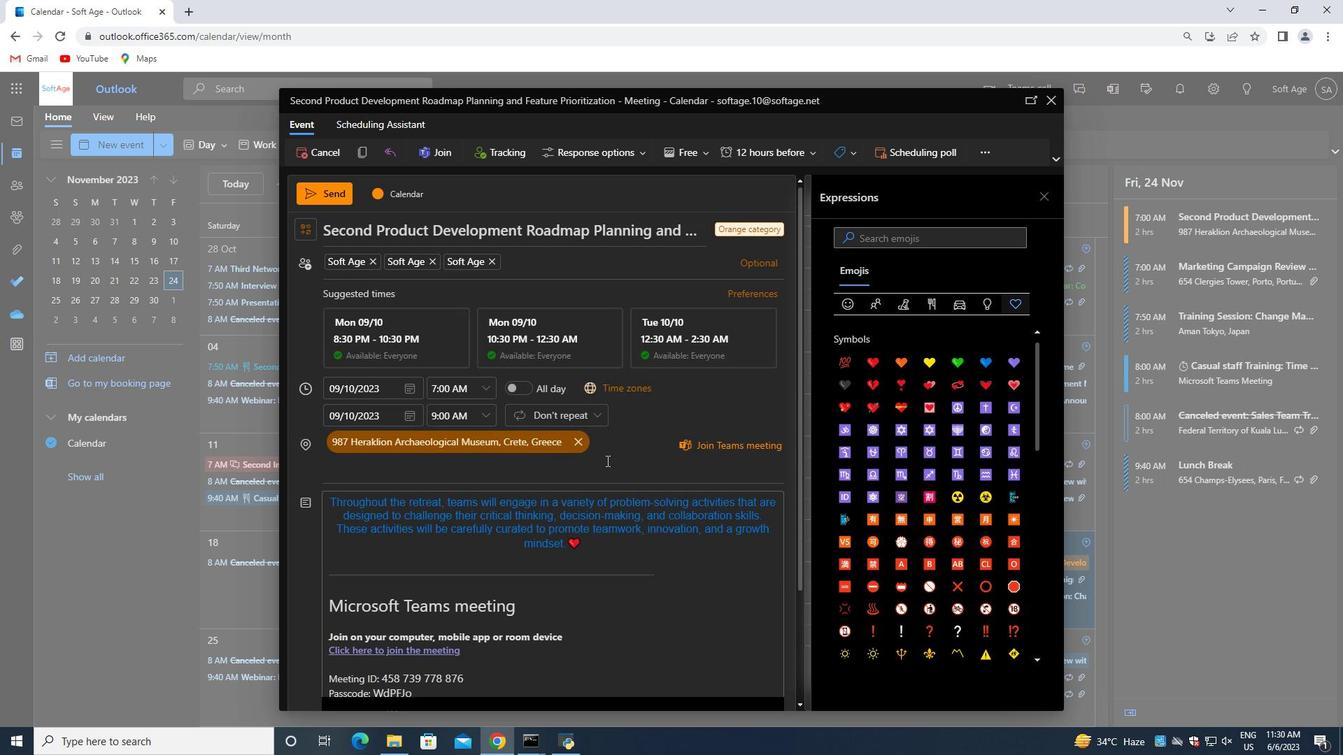 
Action: Mouse scrolled (606, 461) with delta (0, 0)
Screenshot: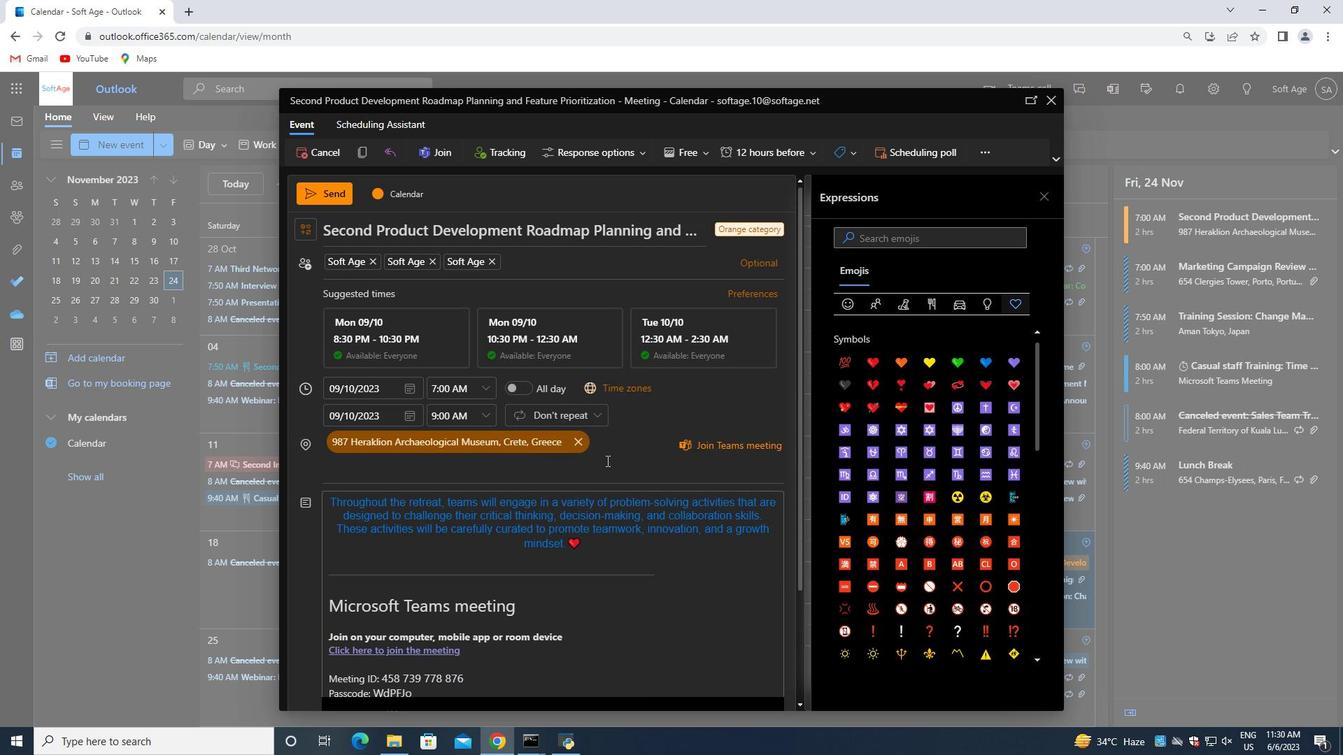 
Action: Mouse moved to (300, 226)
Screenshot: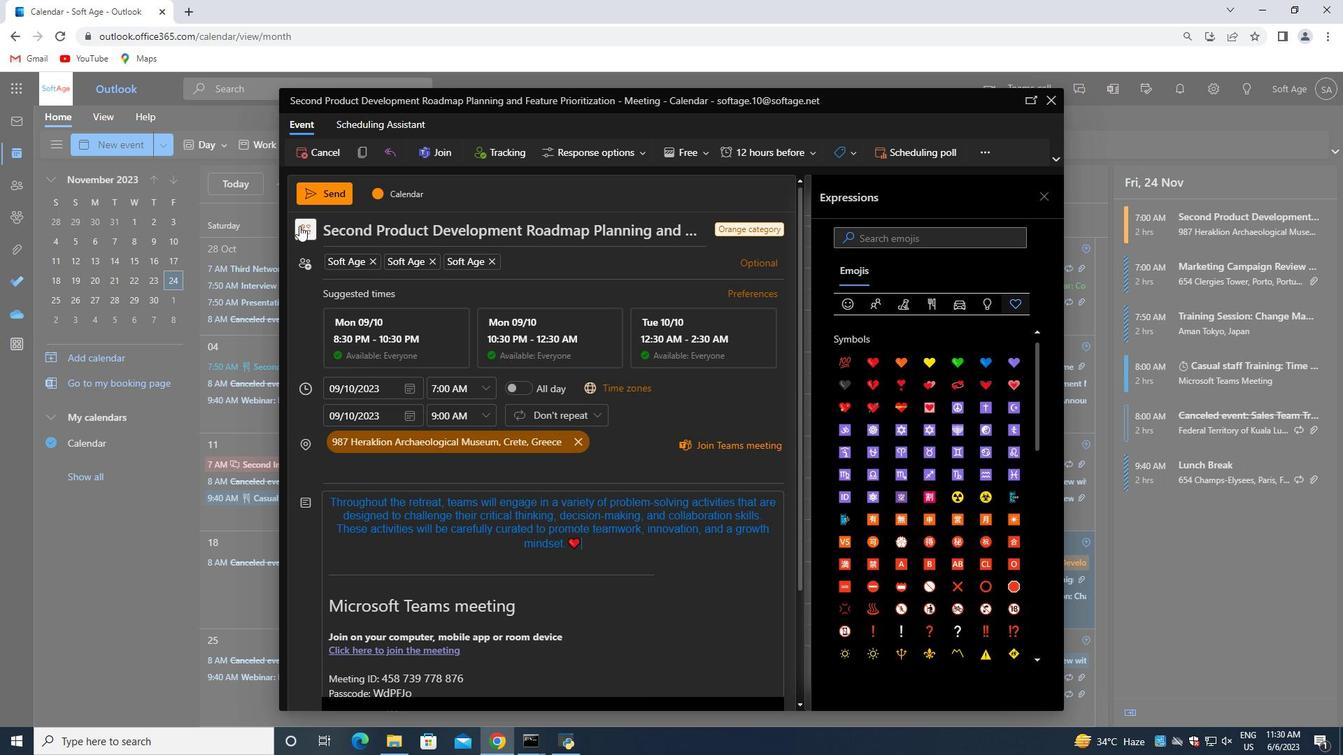 
Action: Mouse pressed left at (300, 226)
Screenshot: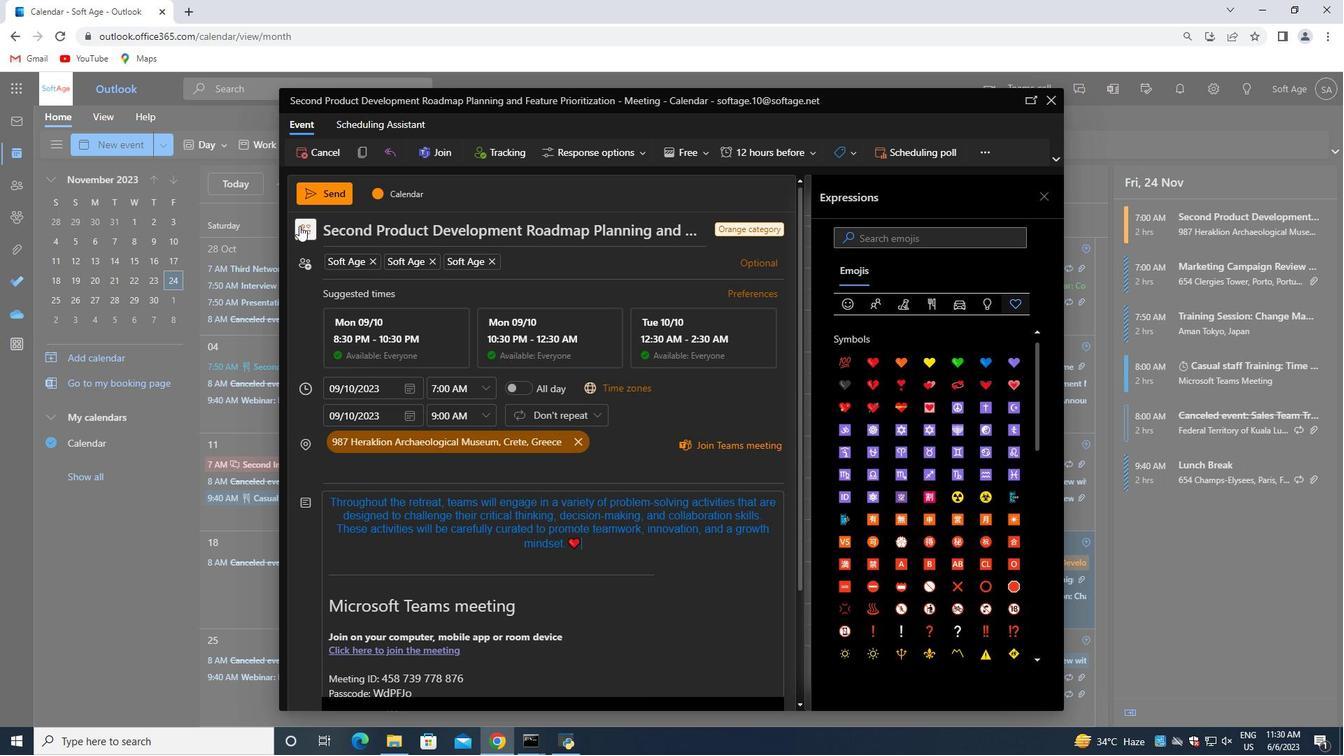 
Action: Mouse moved to (306, 256)
Screenshot: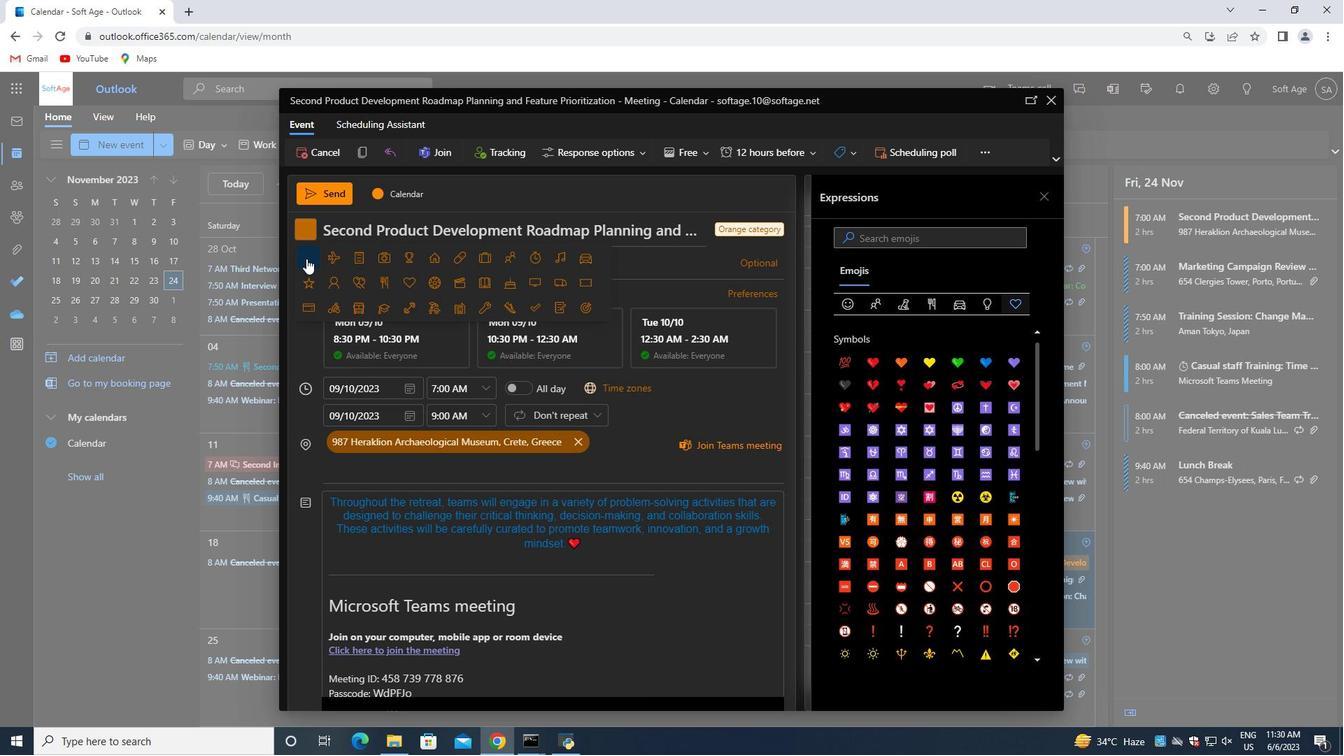 
Action: Mouse pressed left at (306, 256)
Screenshot: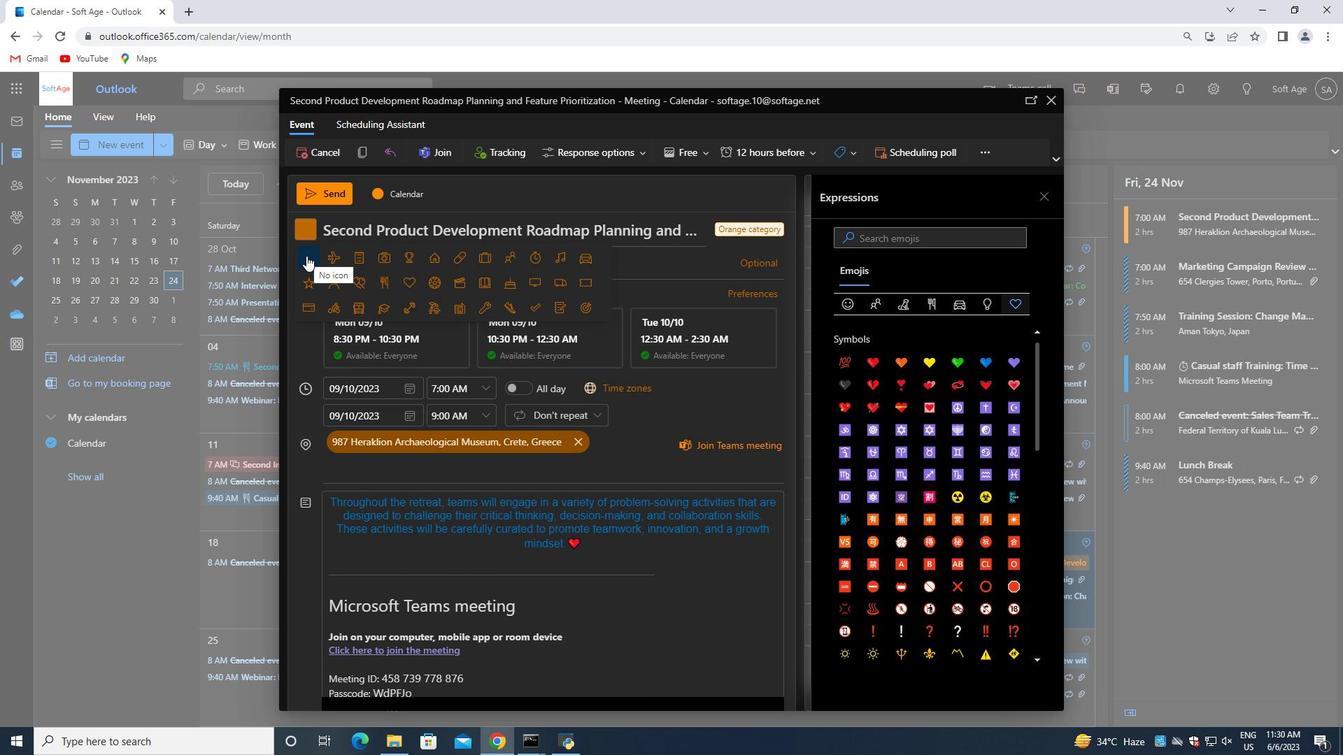 
Action: Mouse moved to (328, 198)
Screenshot: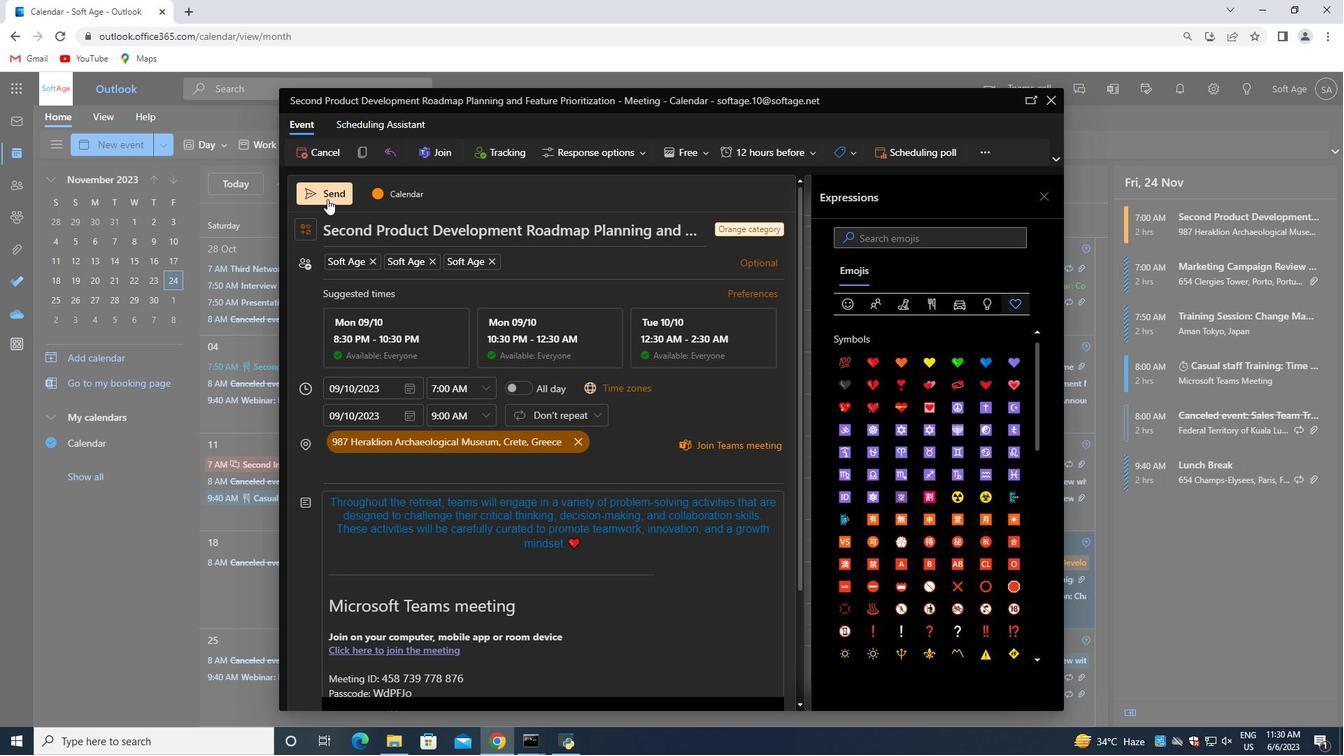 
Action: Mouse pressed left at (328, 198)
Screenshot: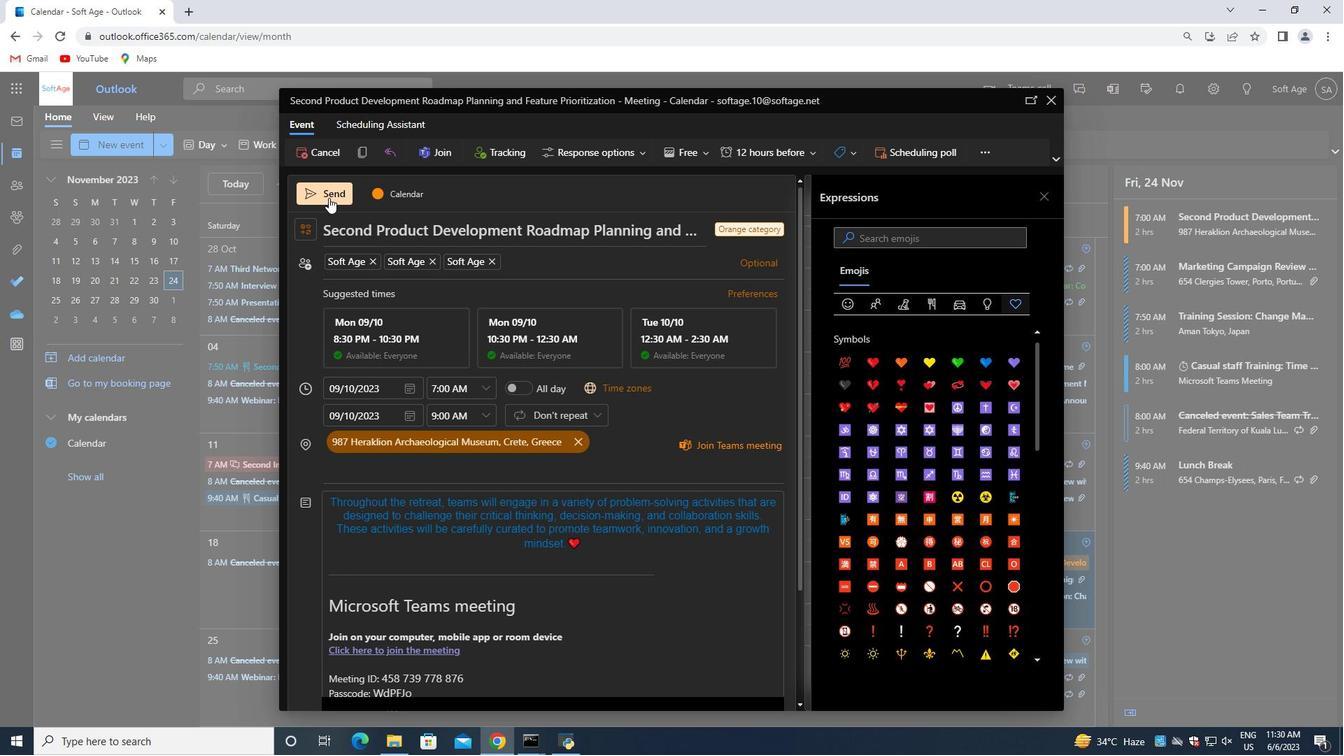 
